 Task: Find connections with filter location Montceau-les-Mines with filter topic #happywith filter profile language Potuguese with filter current company Better Careers with filter school BANGALORE jobs and careers with filter industry Wholesale Metals and Minerals with filter service category Product Marketing with filter keywords title Taper
Action: Mouse moved to (597, 97)
Screenshot: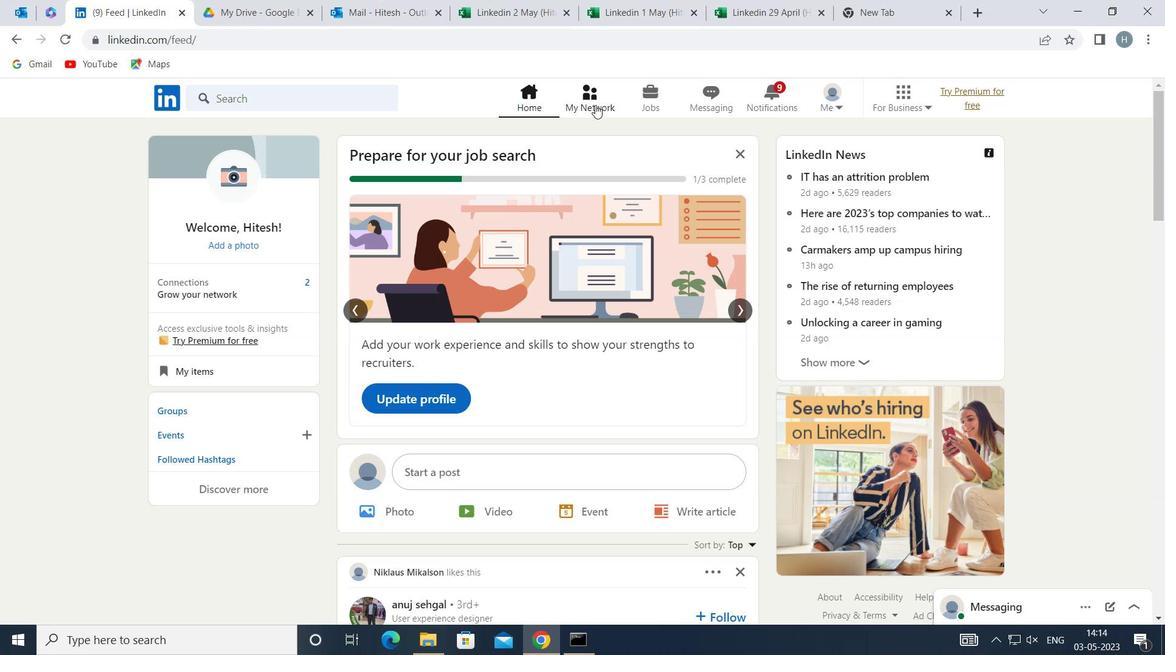 
Action: Mouse pressed left at (597, 97)
Screenshot: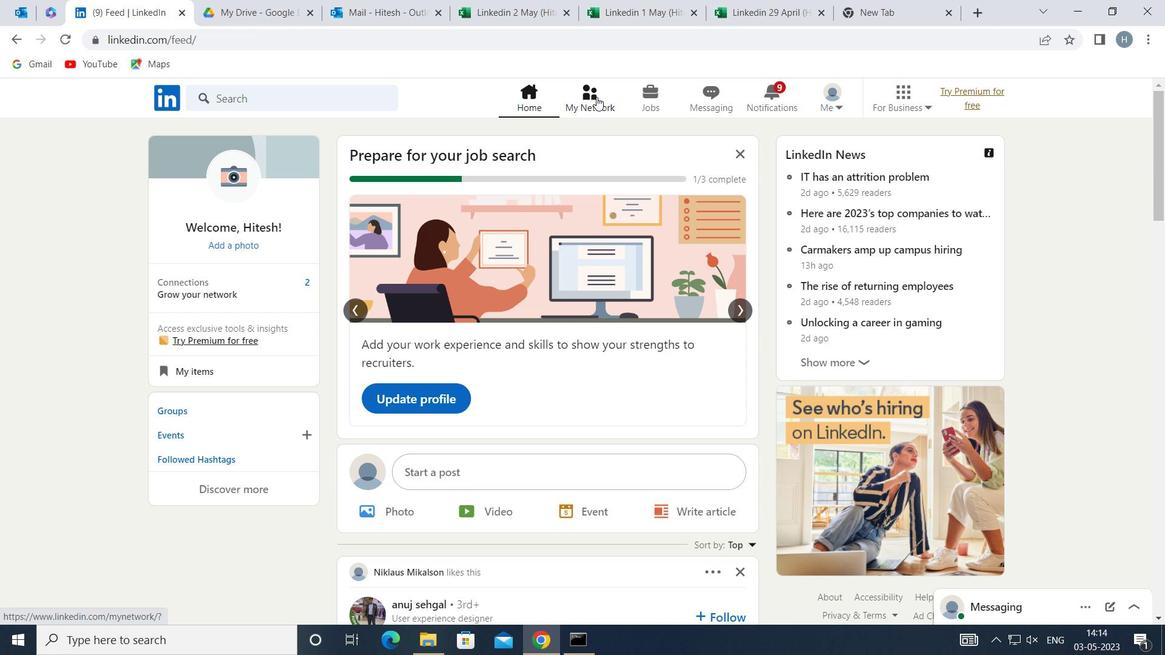 
Action: Mouse moved to (352, 173)
Screenshot: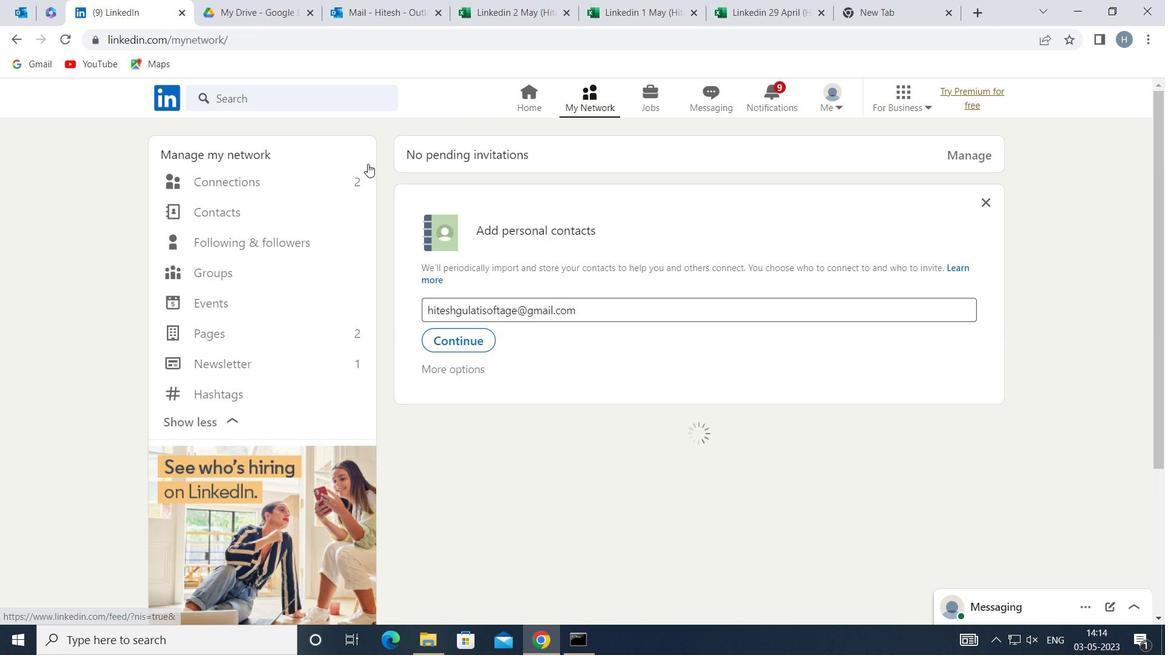 
Action: Mouse pressed left at (352, 173)
Screenshot: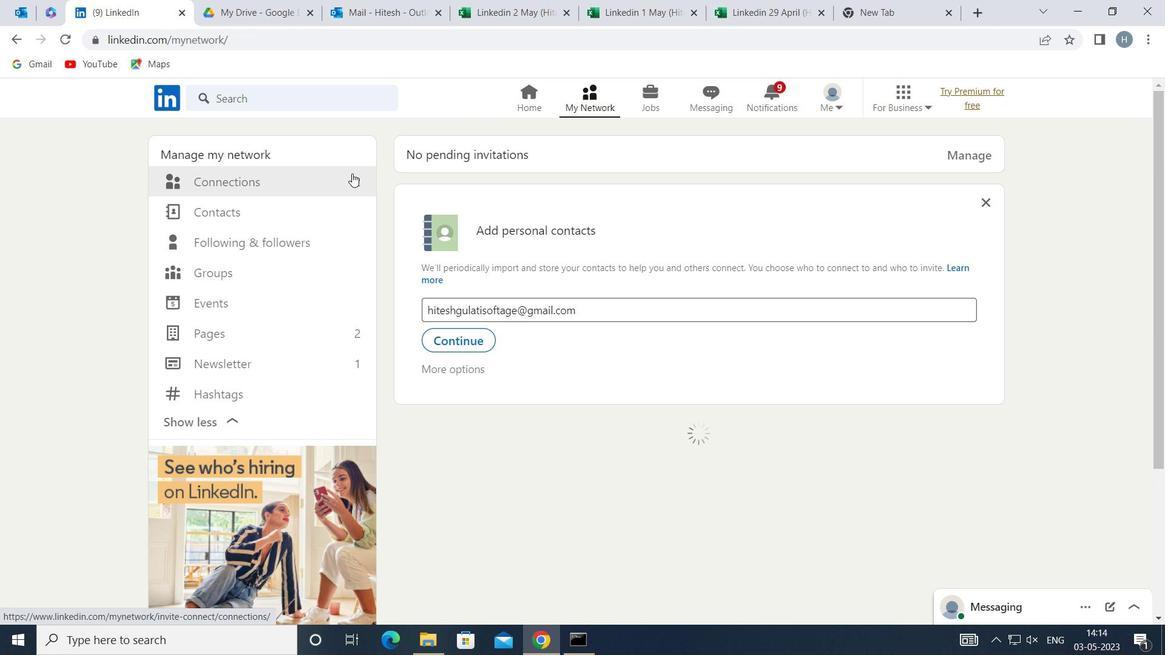 
Action: Mouse moved to (684, 180)
Screenshot: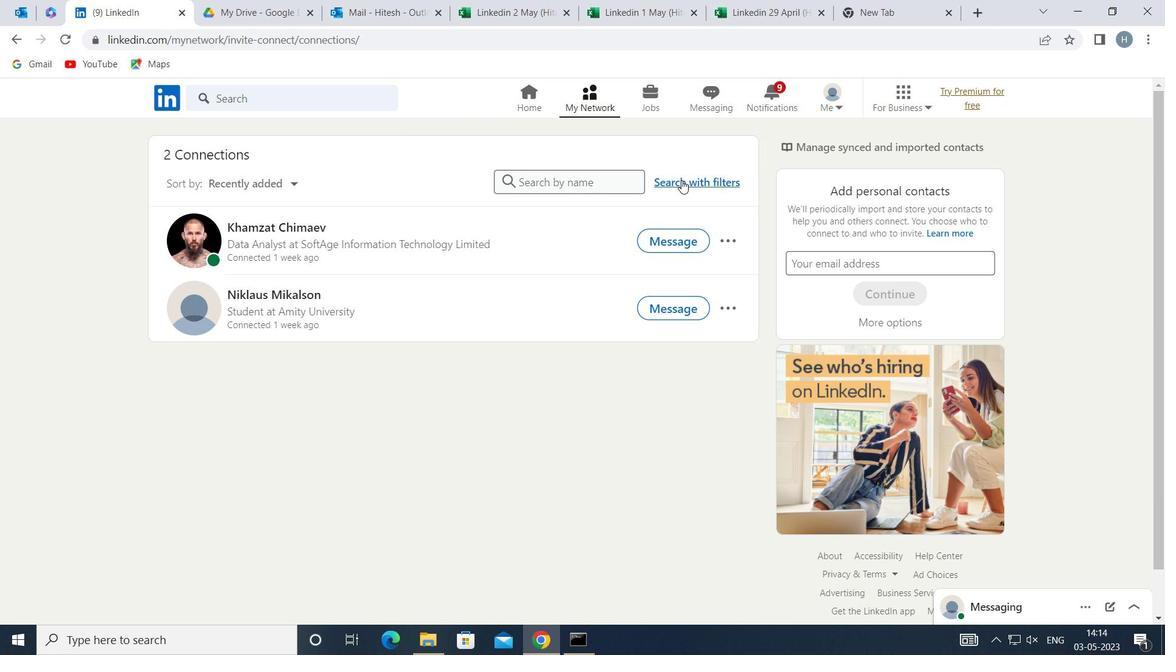 
Action: Mouse pressed left at (684, 180)
Screenshot: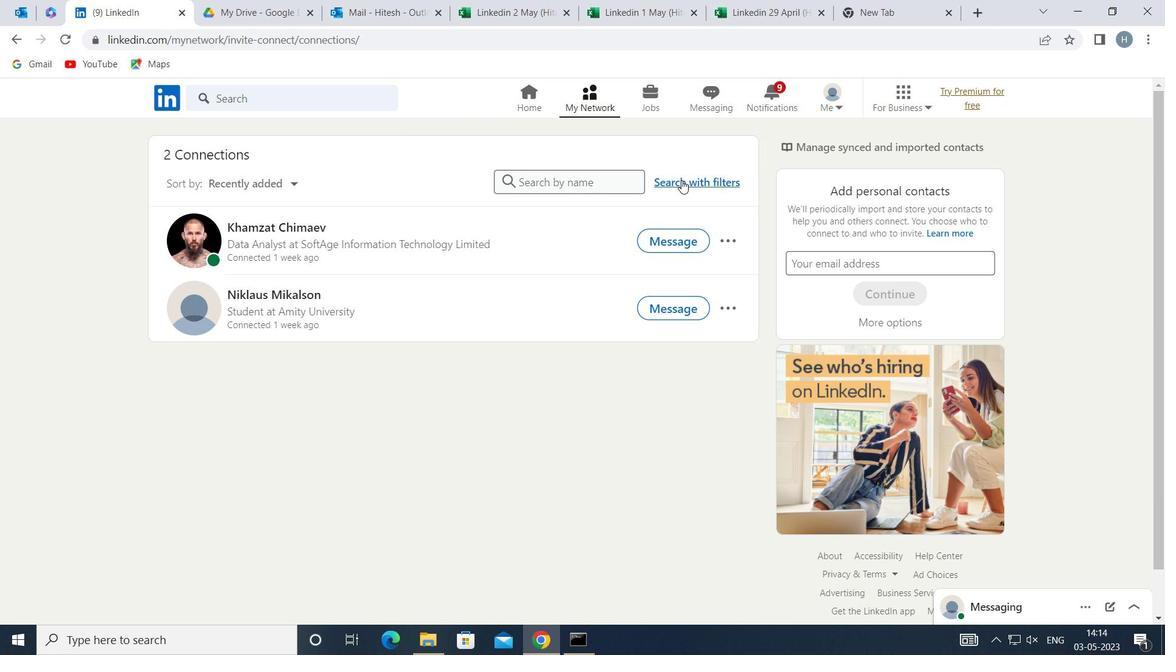 
Action: Mouse moved to (649, 142)
Screenshot: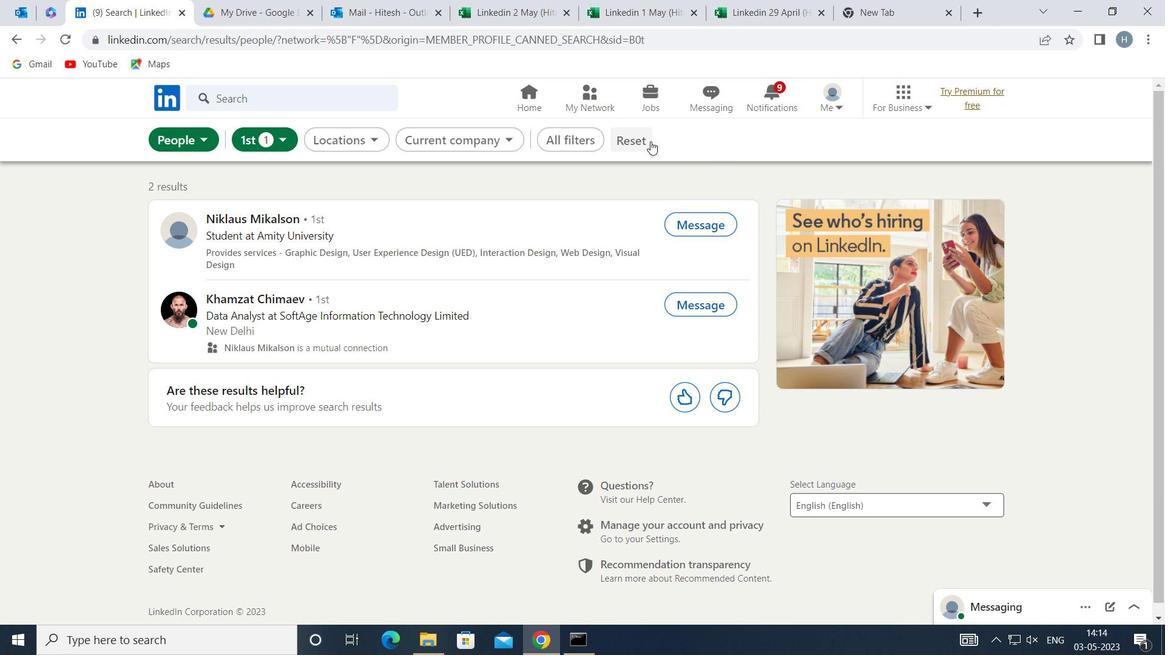 
Action: Mouse pressed left at (649, 142)
Screenshot: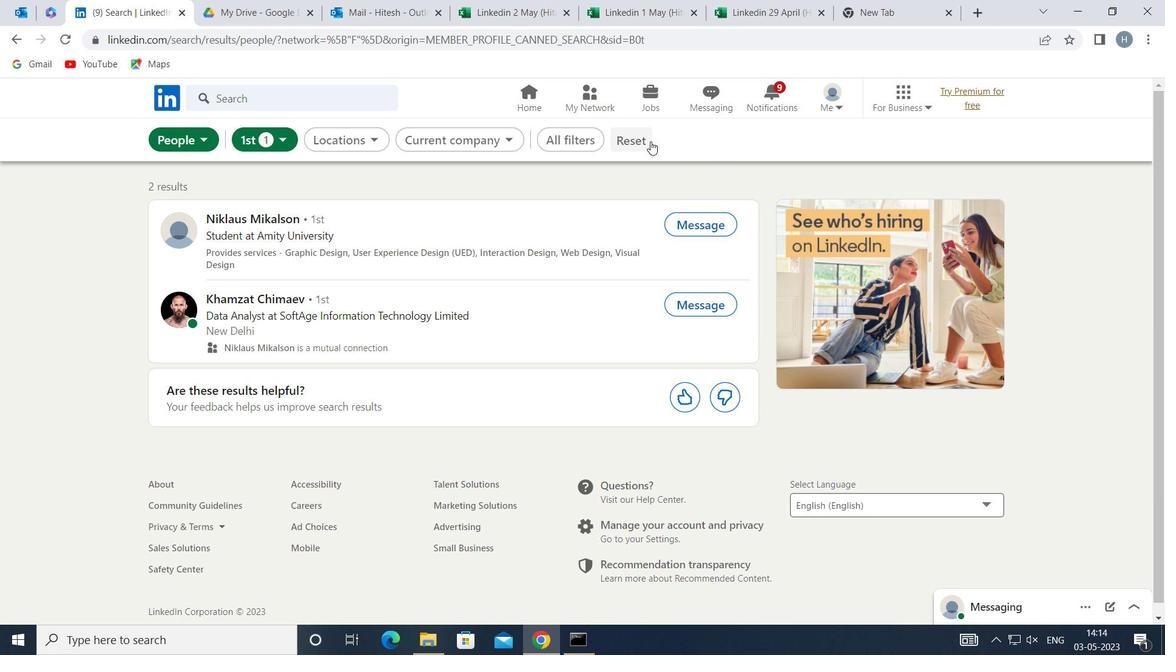 
Action: Mouse moved to (626, 136)
Screenshot: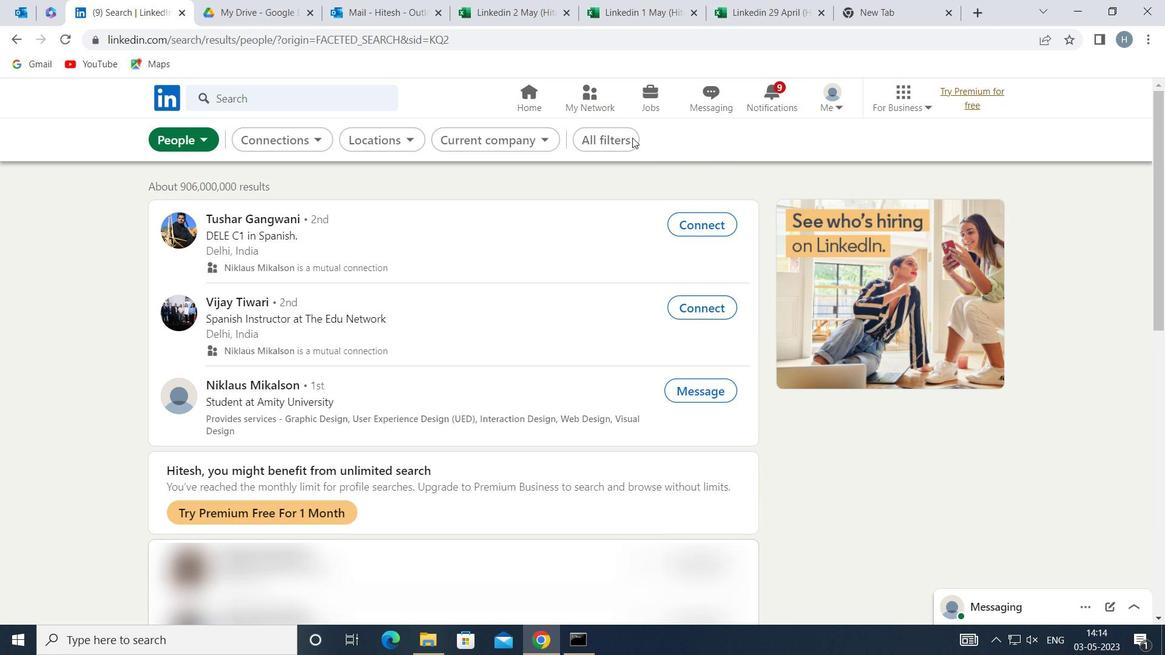 
Action: Mouse pressed left at (626, 136)
Screenshot: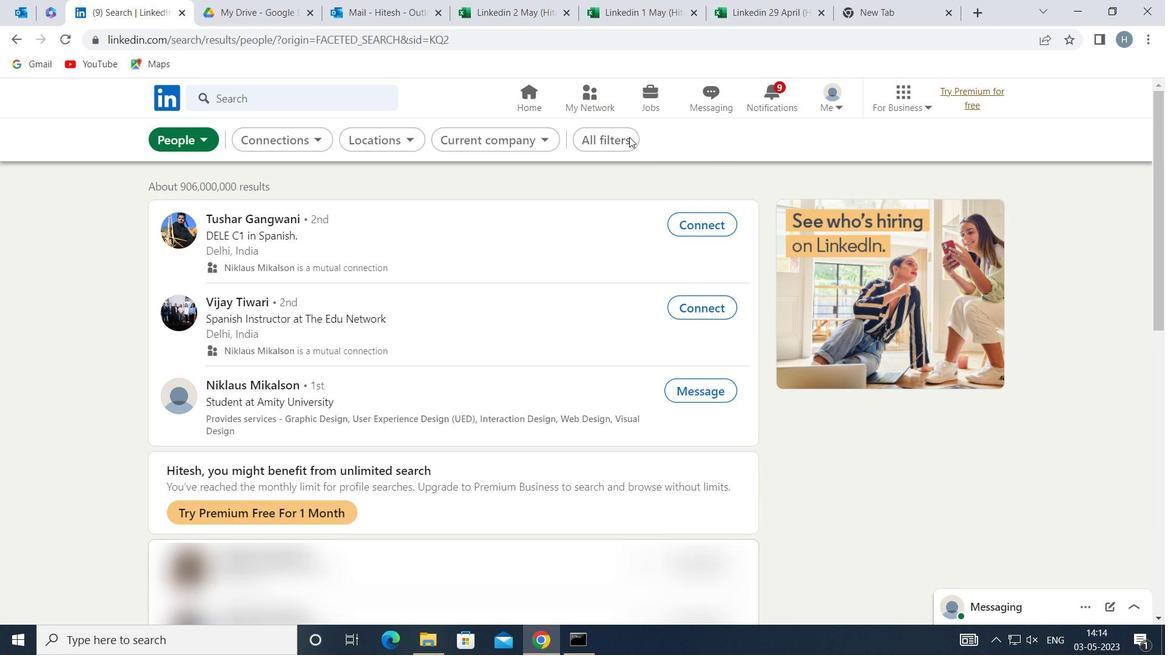 
Action: Mouse moved to (817, 284)
Screenshot: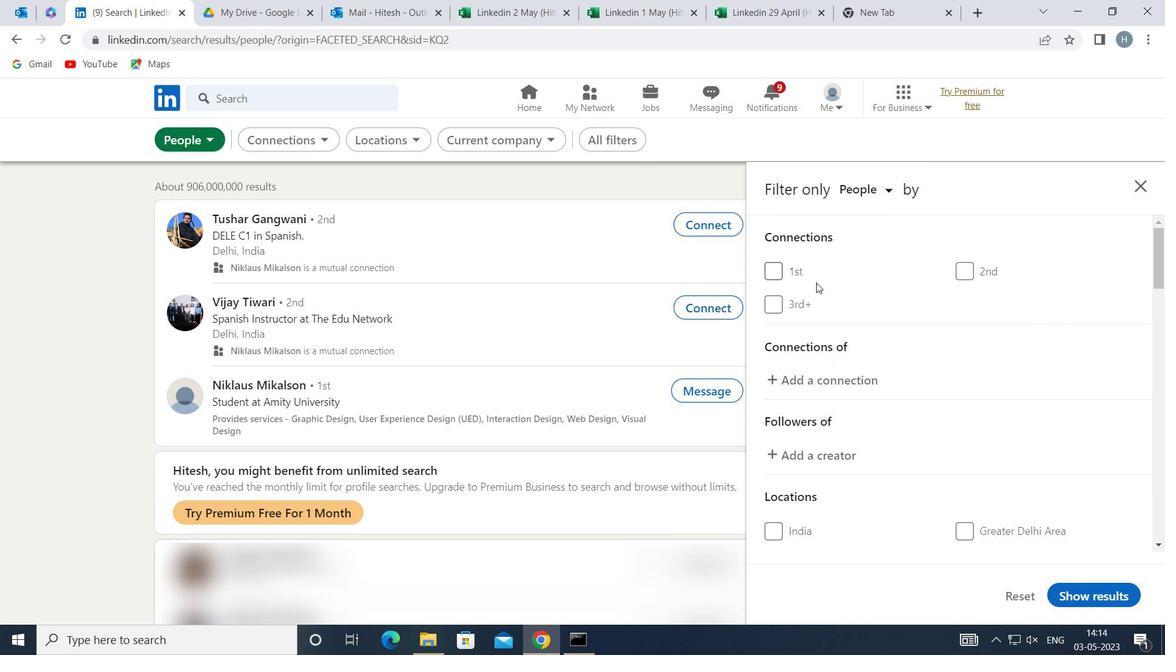 
Action: Mouse scrolled (817, 283) with delta (0, 0)
Screenshot: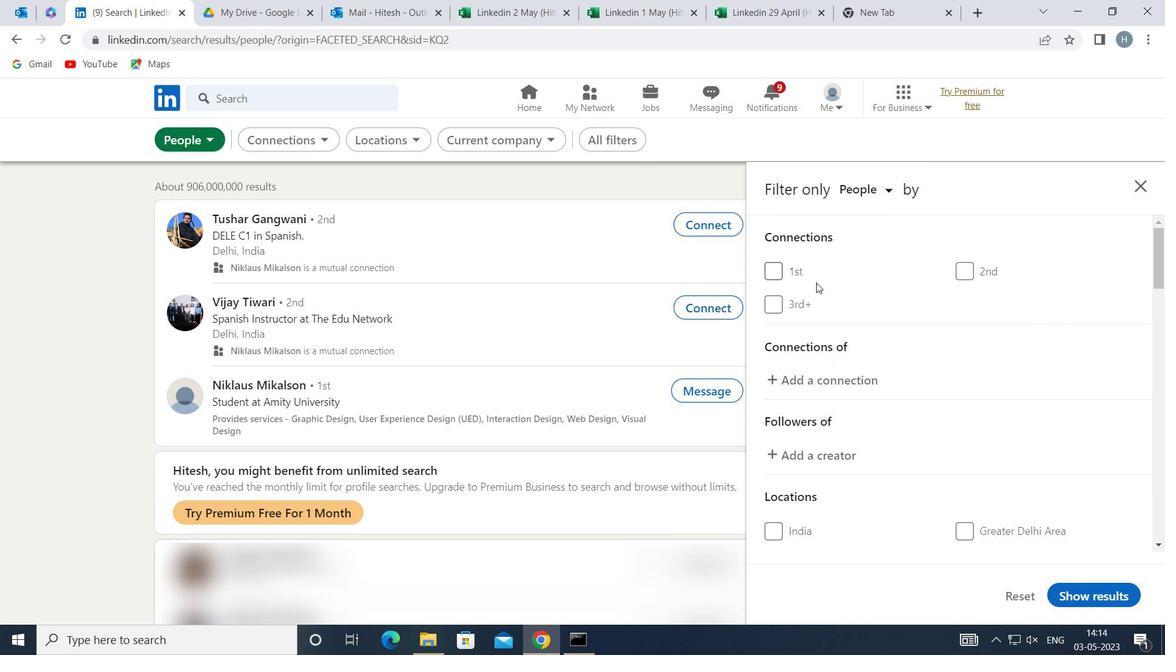 
Action: Mouse moved to (818, 287)
Screenshot: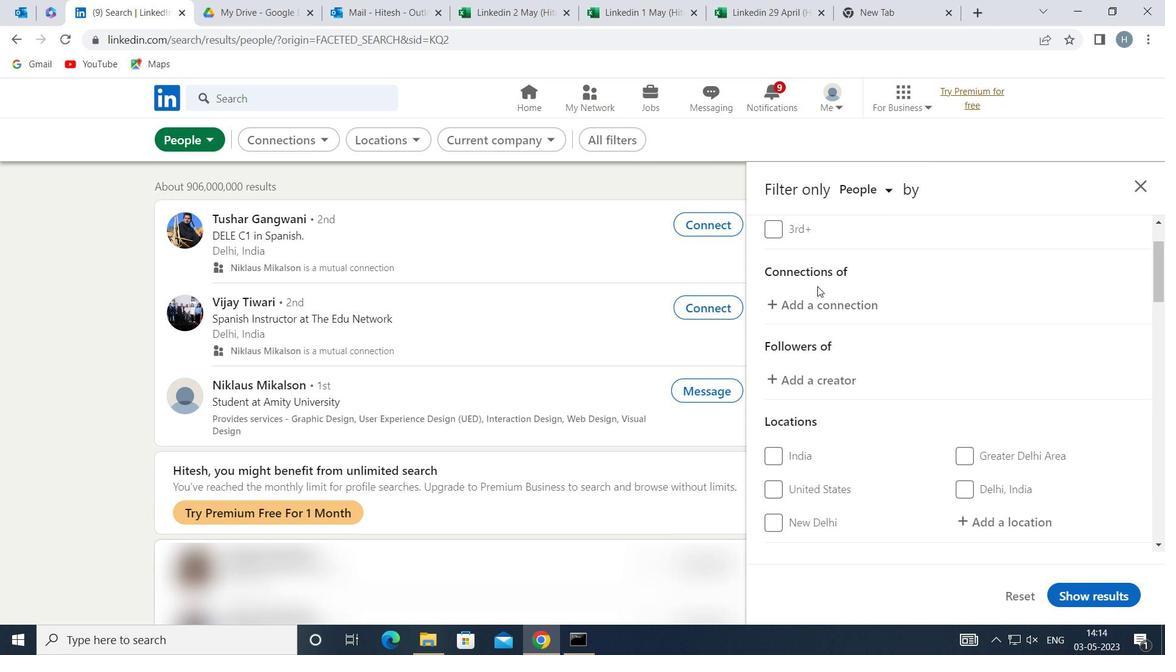 
Action: Mouse scrolled (818, 287) with delta (0, 0)
Screenshot: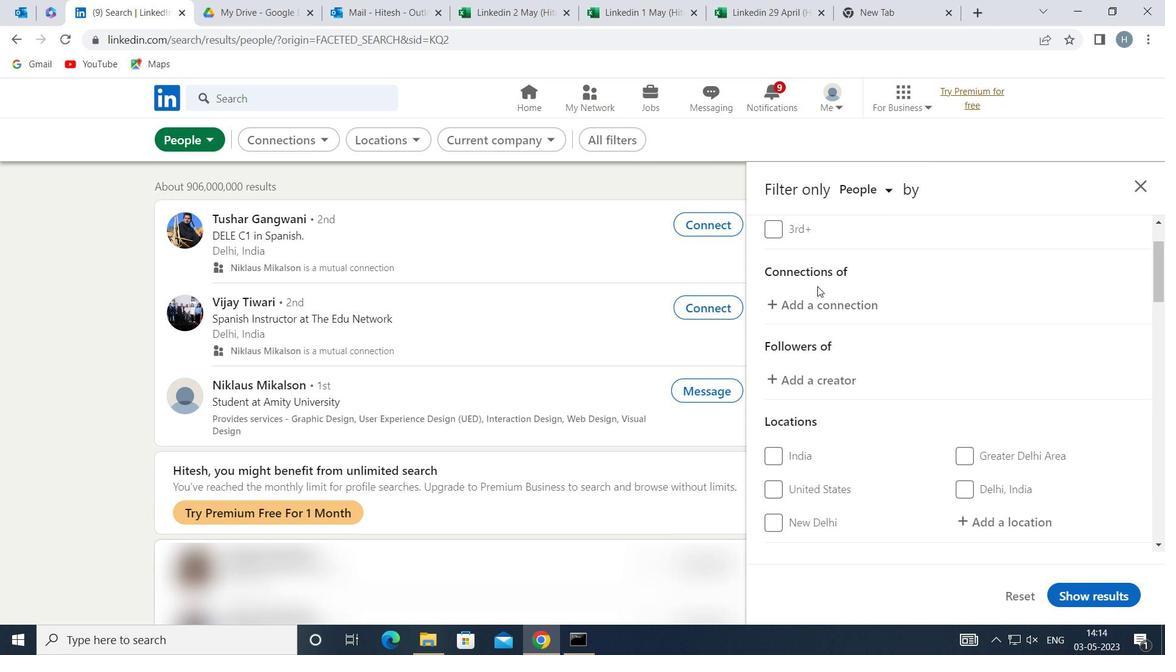 
Action: Mouse moved to (1002, 441)
Screenshot: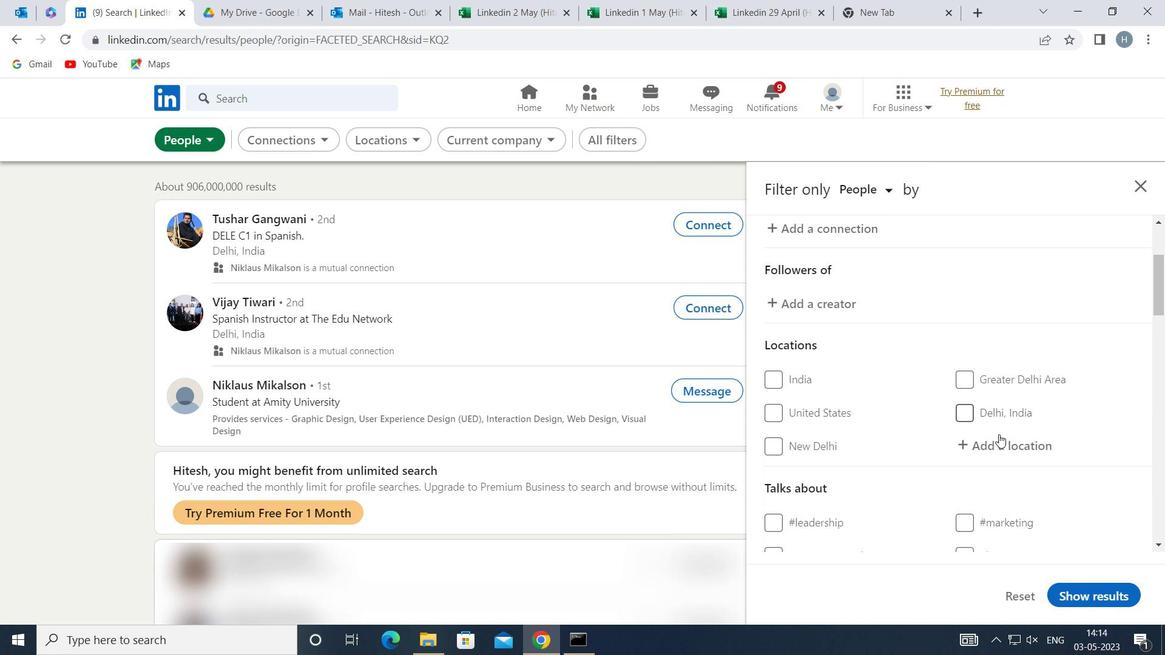 
Action: Mouse pressed left at (1002, 441)
Screenshot: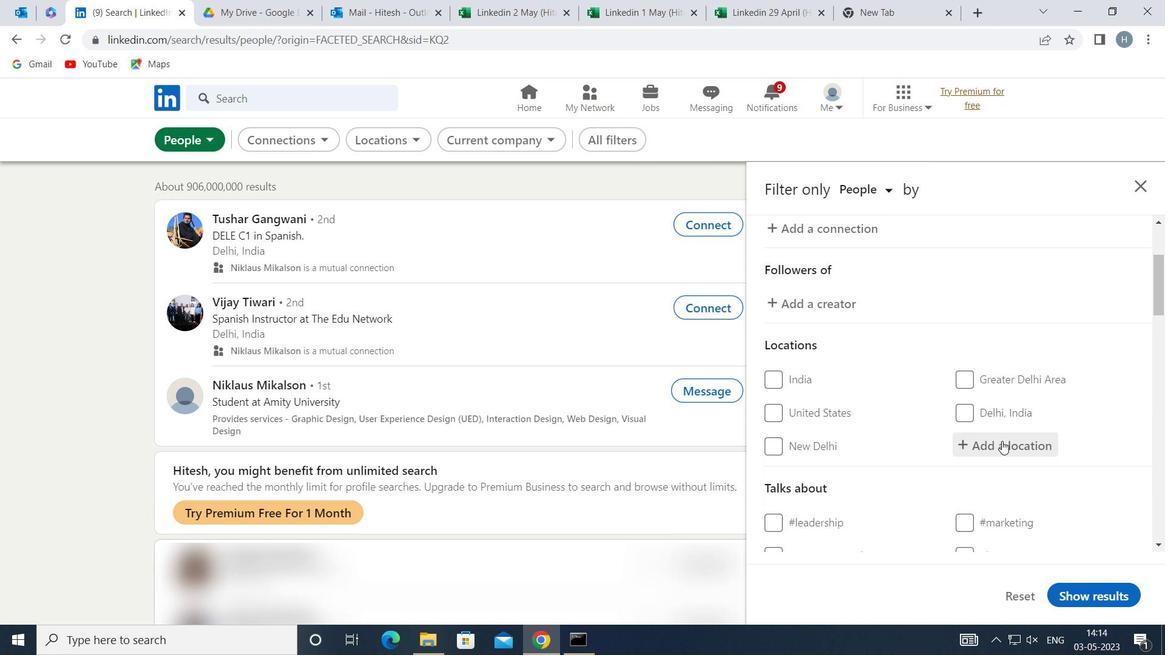 
Action: Mouse moved to (983, 429)
Screenshot: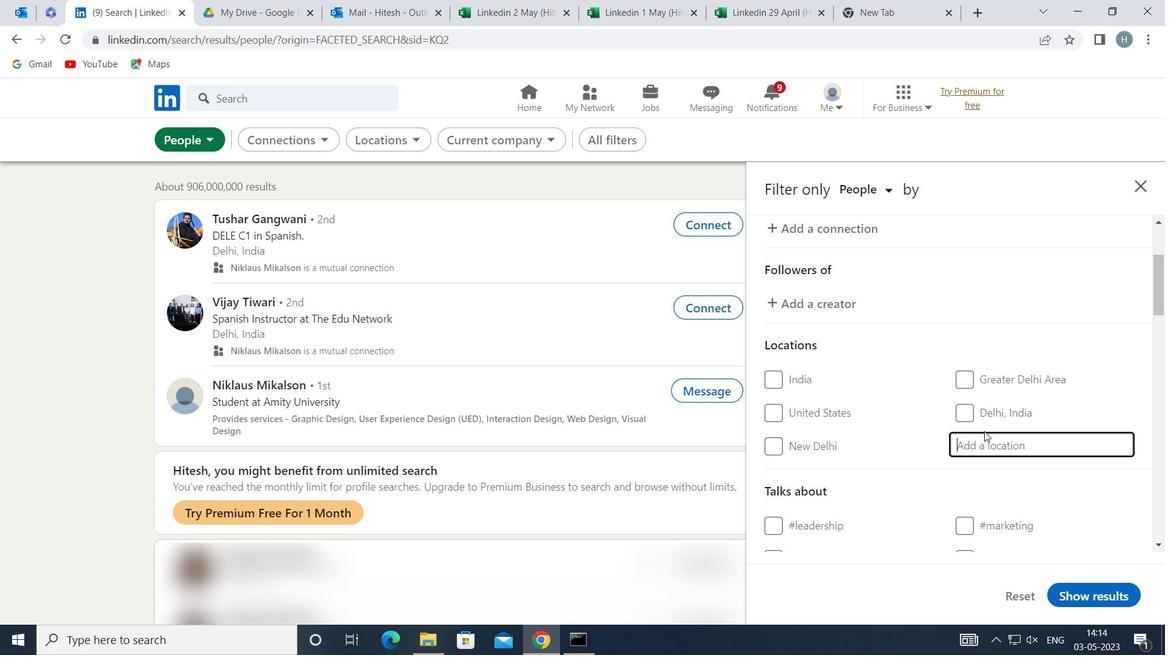 
Action: Key pressed <Key.shift>MONTIGNY
Screenshot: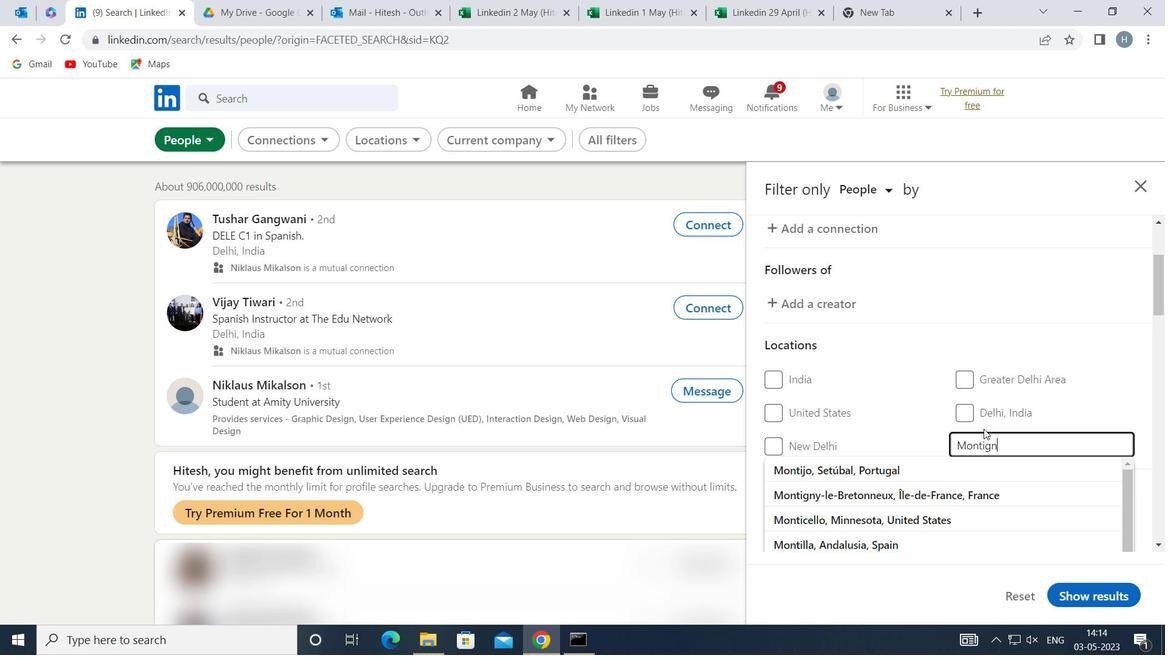 
Action: Mouse moved to (942, 486)
Screenshot: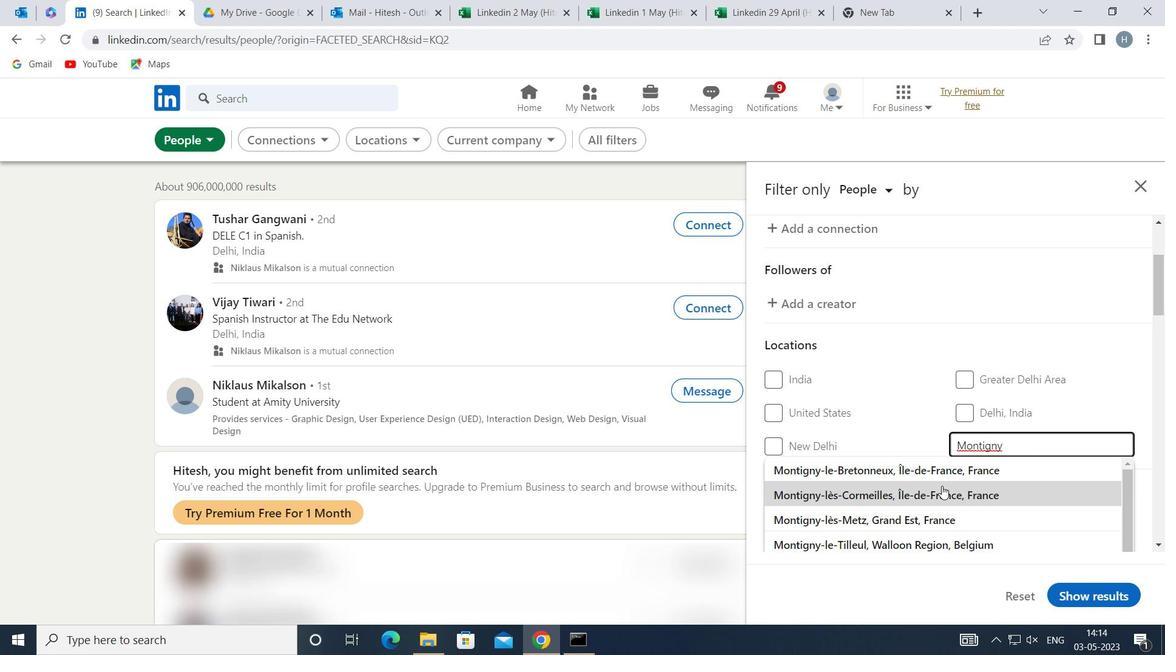 
Action: Mouse pressed left at (942, 486)
Screenshot: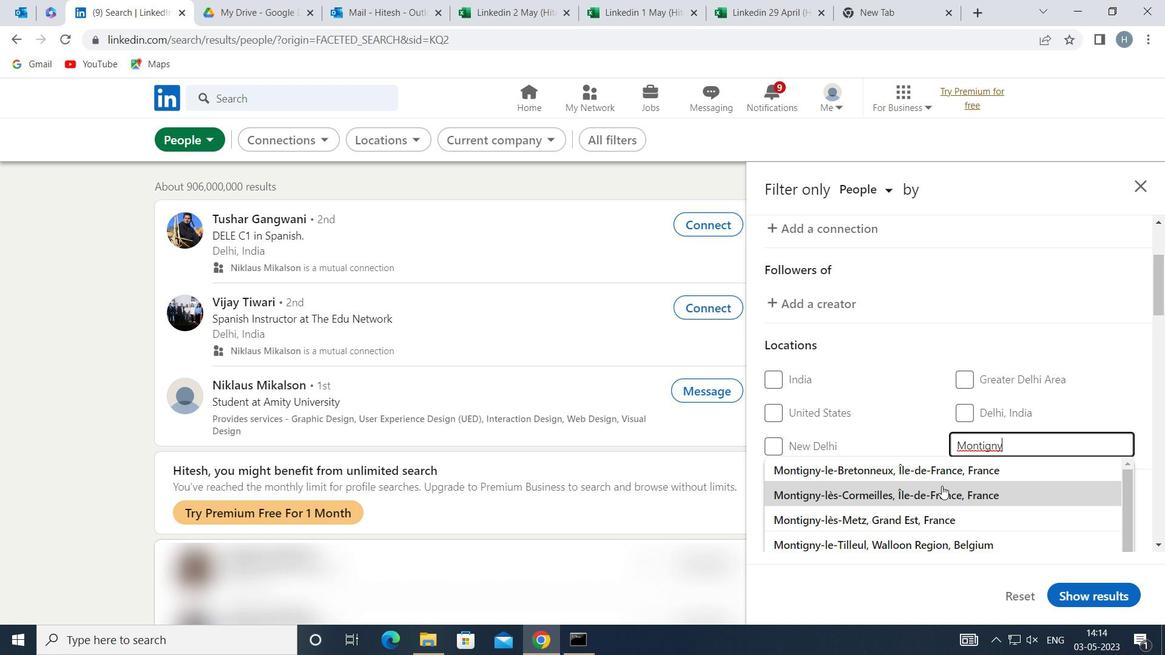 
Action: Mouse moved to (934, 420)
Screenshot: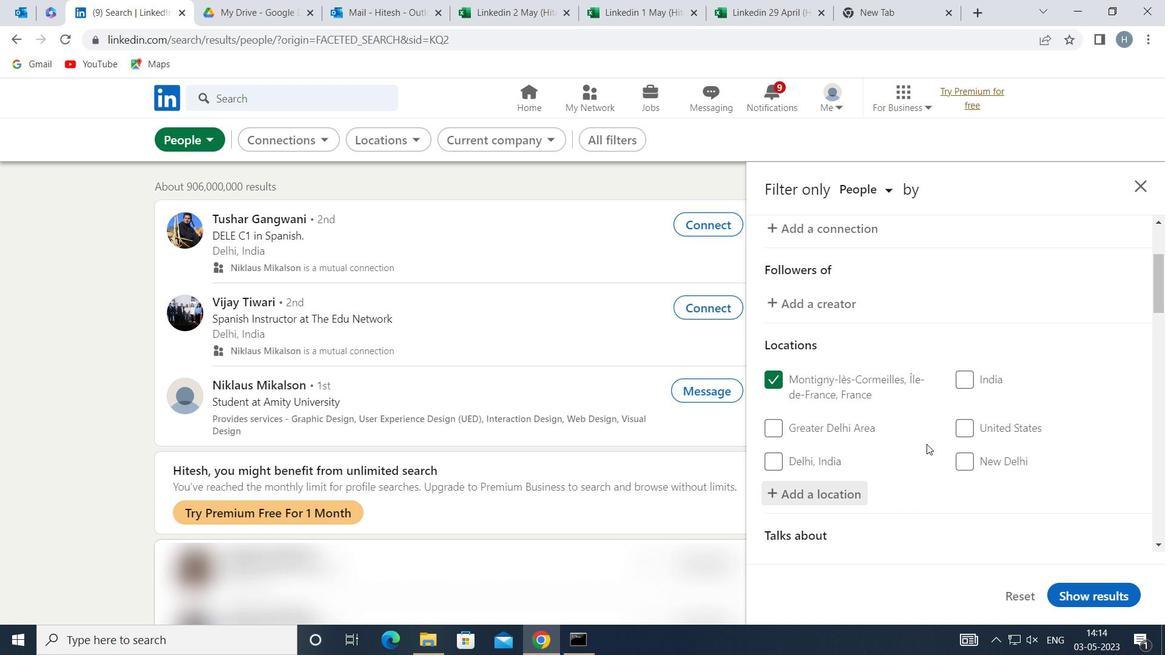 
Action: Mouse scrolled (934, 419) with delta (0, 0)
Screenshot: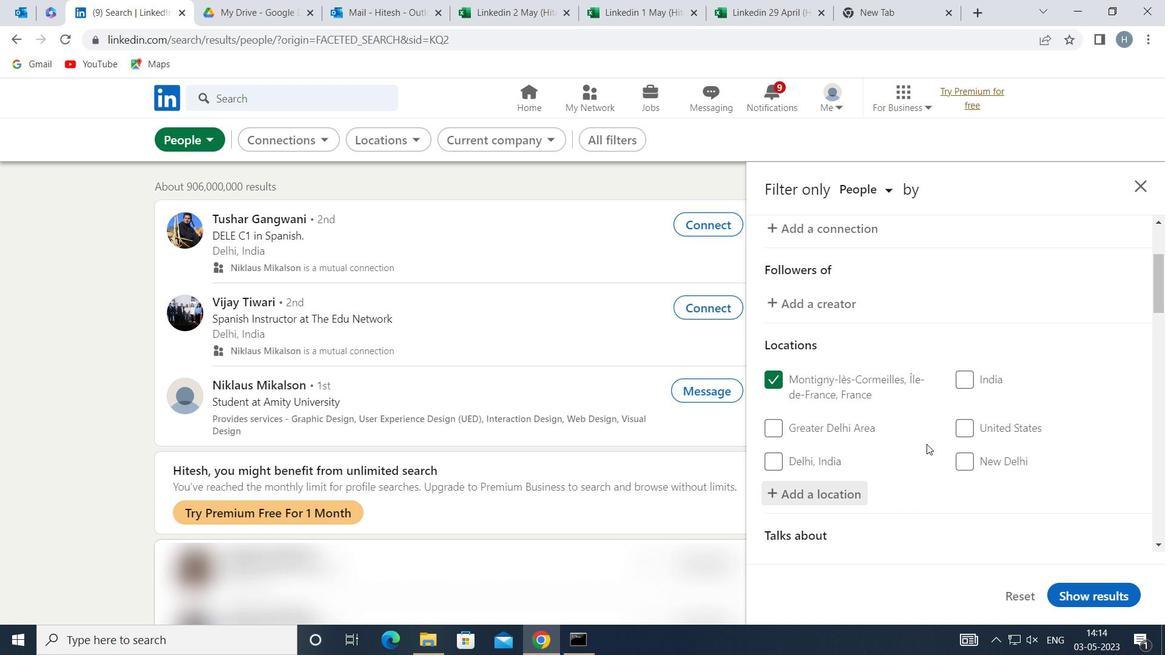 
Action: Mouse moved to (935, 420)
Screenshot: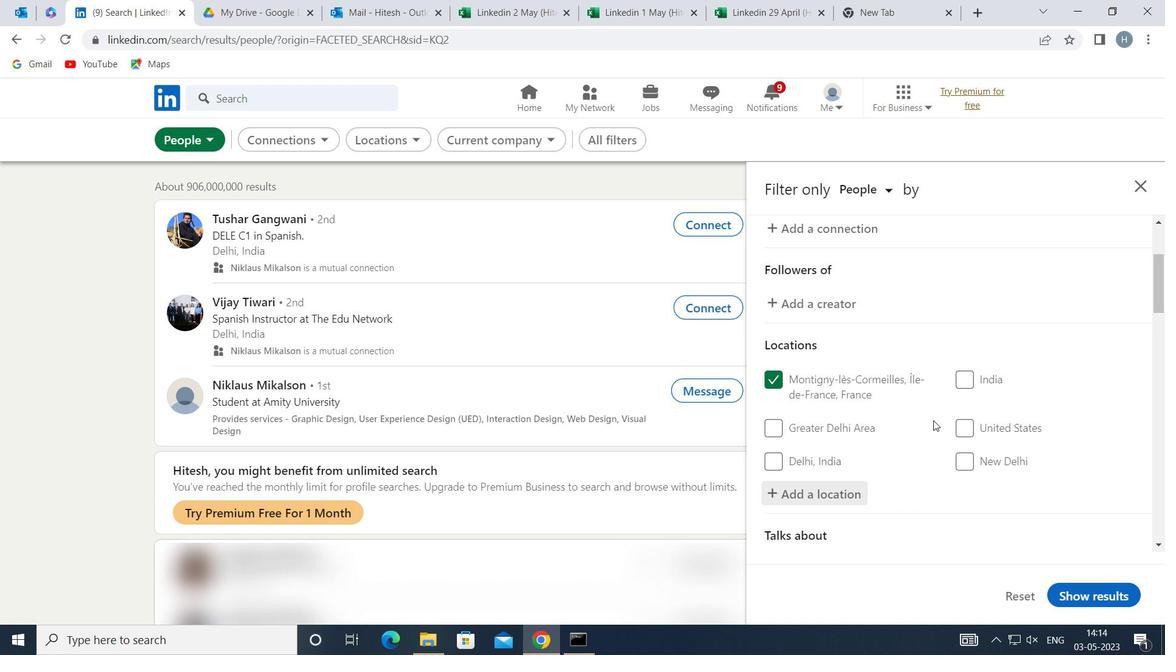 
Action: Mouse scrolled (935, 419) with delta (0, 0)
Screenshot: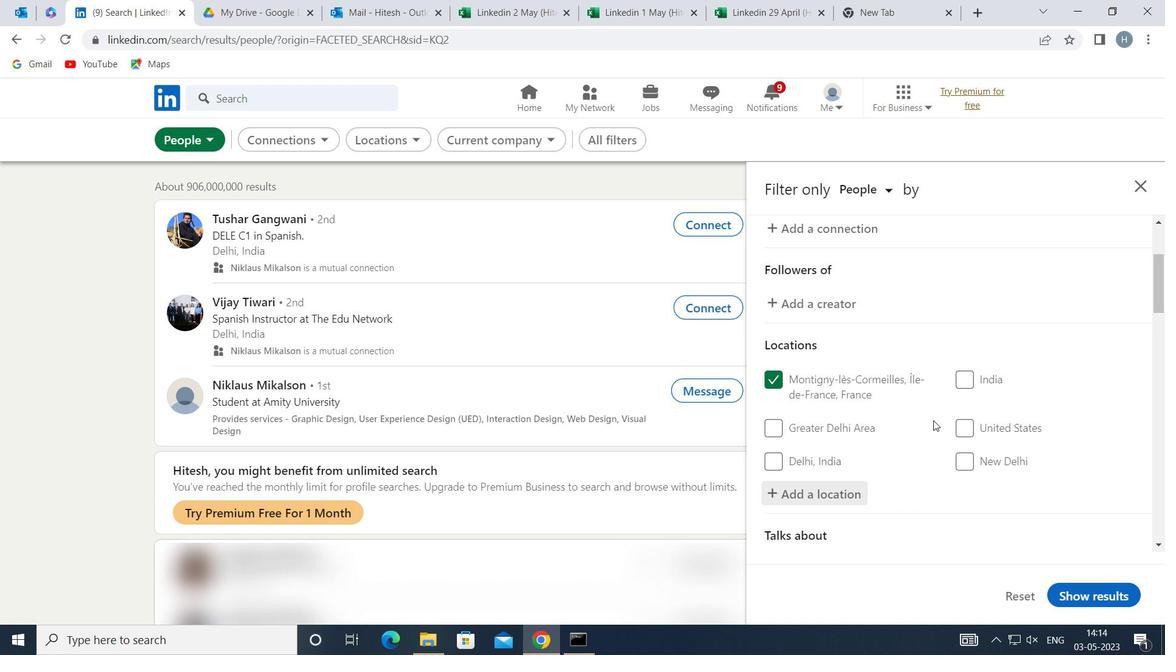 
Action: Mouse moved to (937, 420)
Screenshot: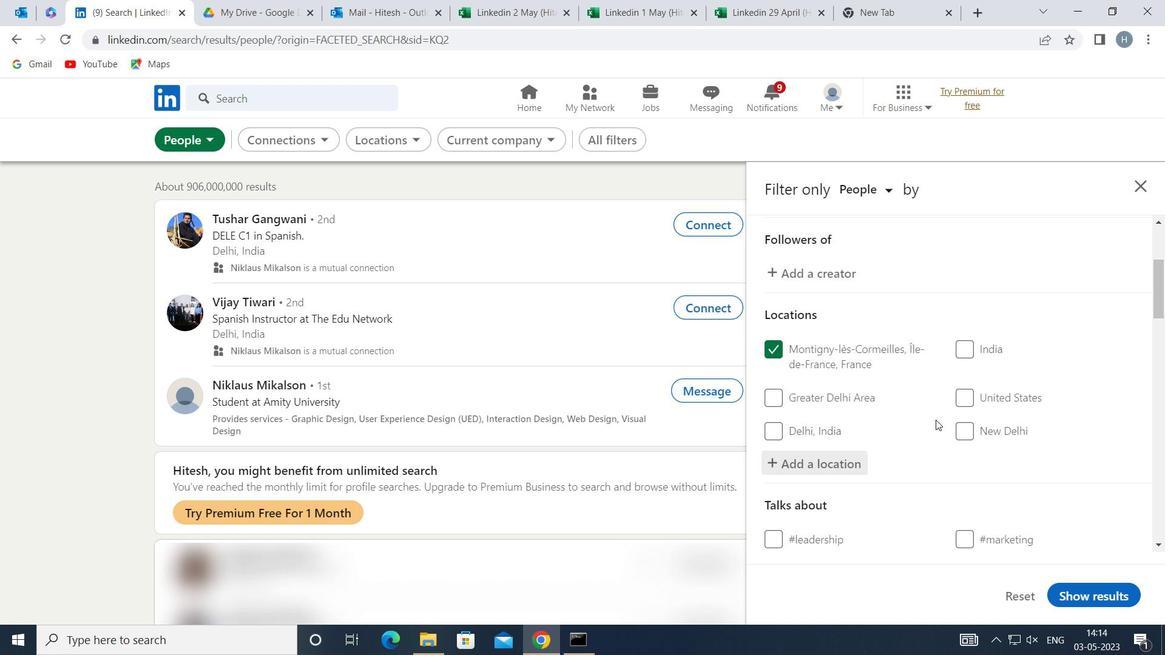 
Action: Mouse scrolled (937, 419) with delta (0, 0)
Screenshot: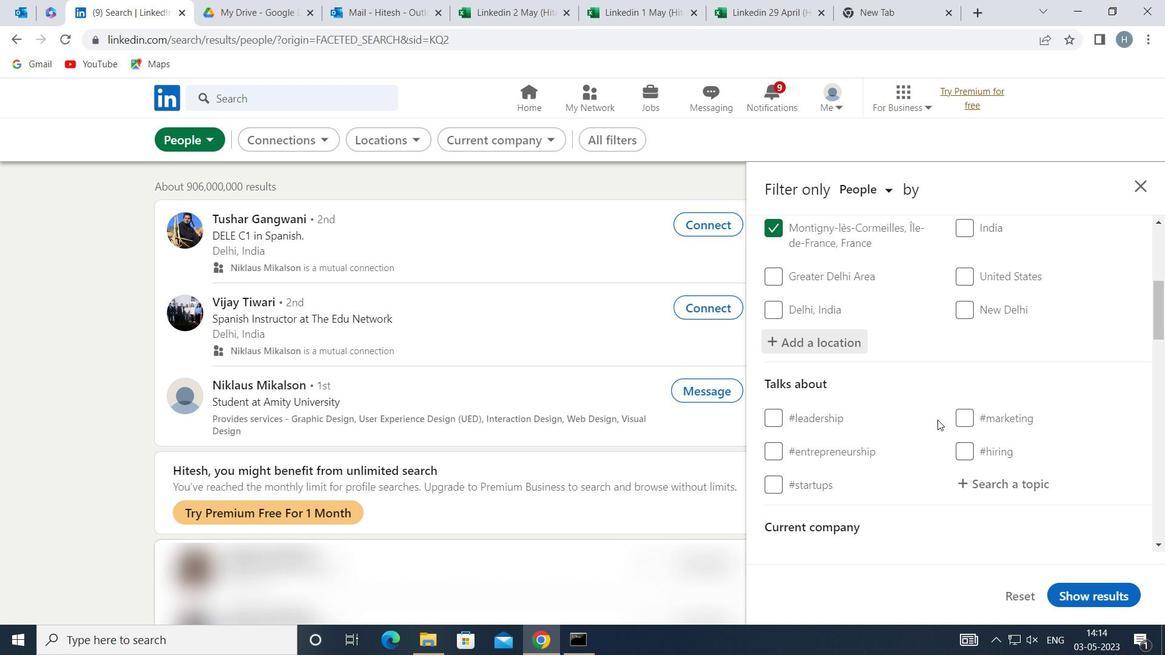 
Action: Mouse moved to (997, 402)
Screenshot: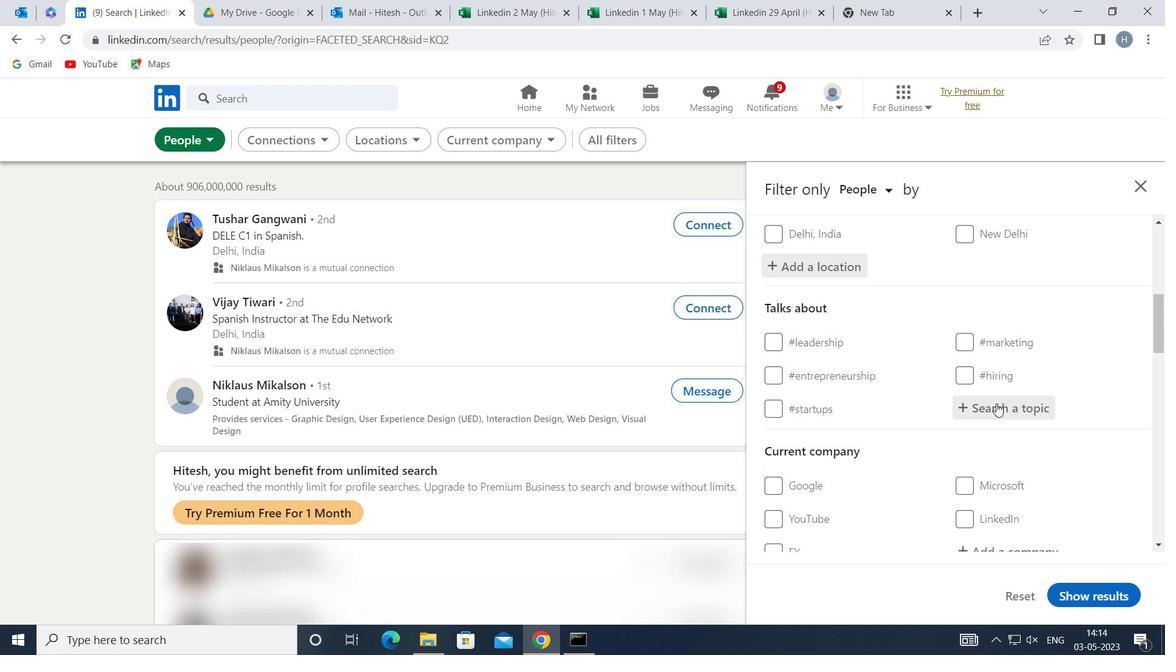 
Action: Mouse pressed left at (997, 402)
Screenshot: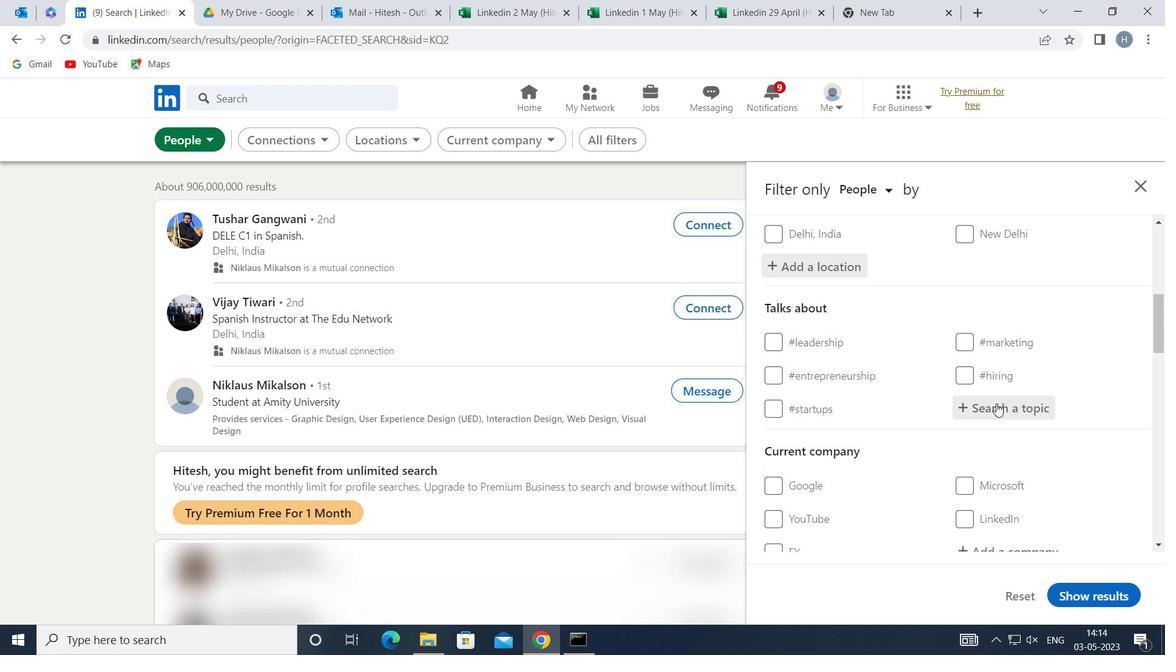 
Action: Mouse moved to (998, 401)
Screenshot: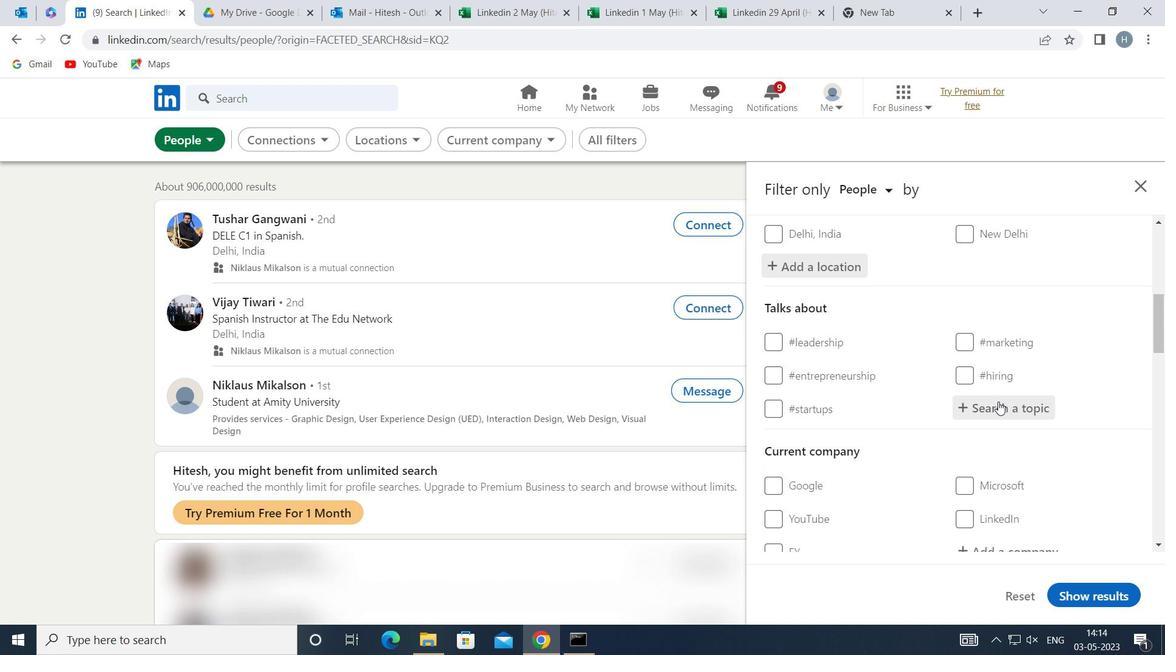 
Action: Key pressed MENTOR
Screenshot: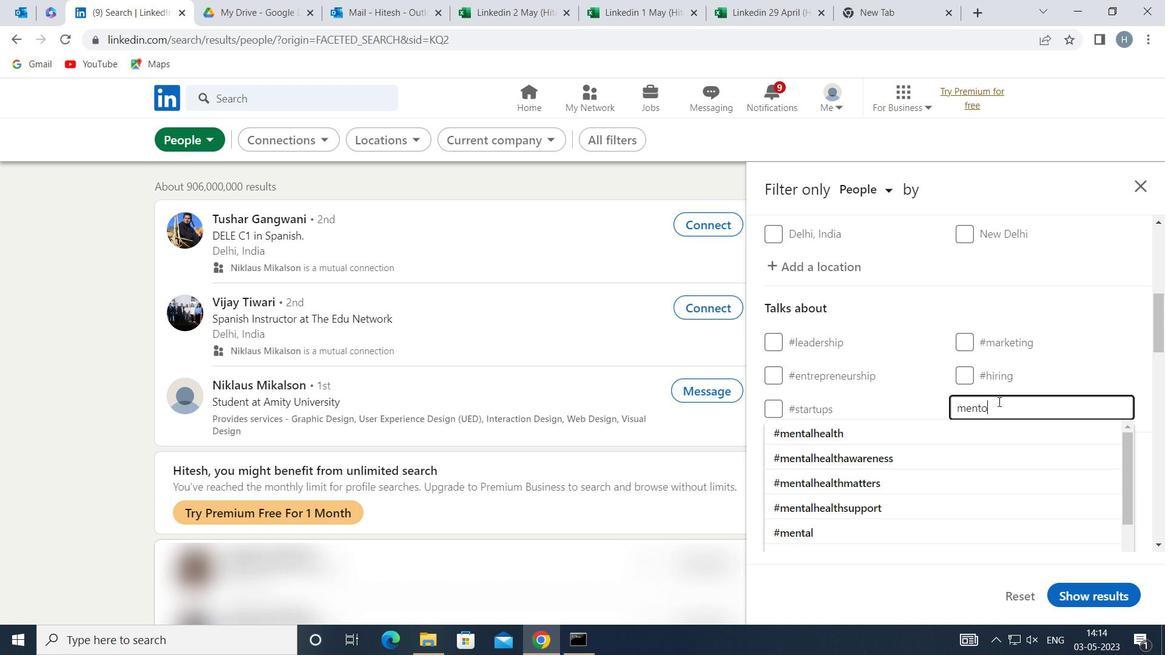 
Action: Mouse moved to (880, 480)
Screenshot: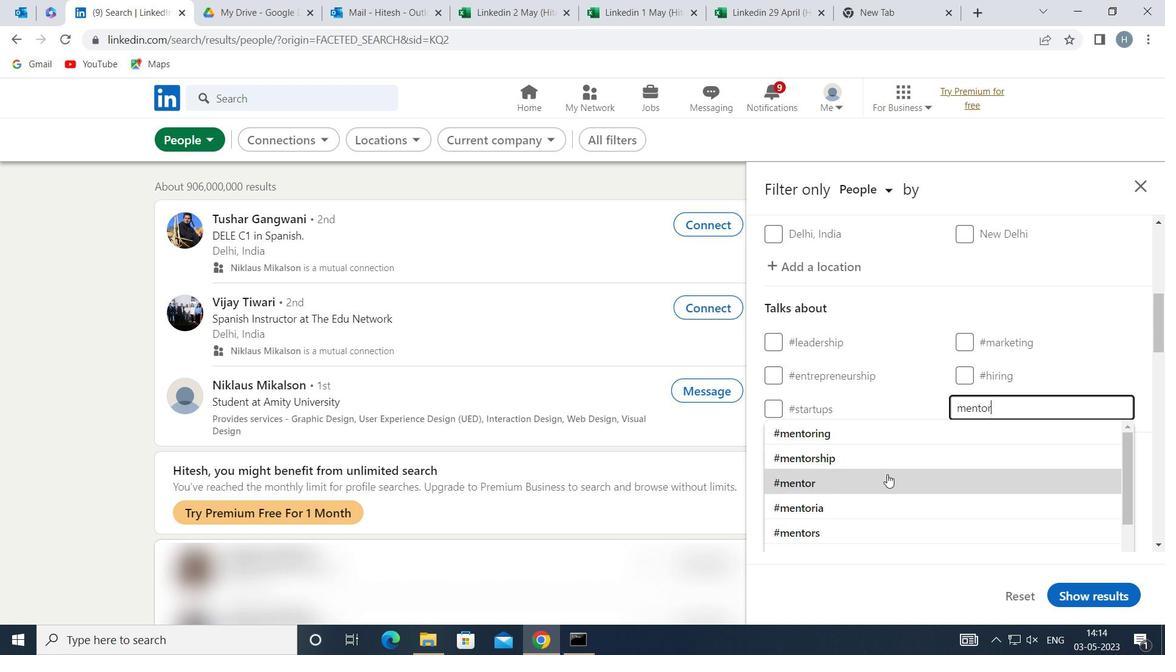 
Action: Mouse pressed left at (880, 480)
Screenshot: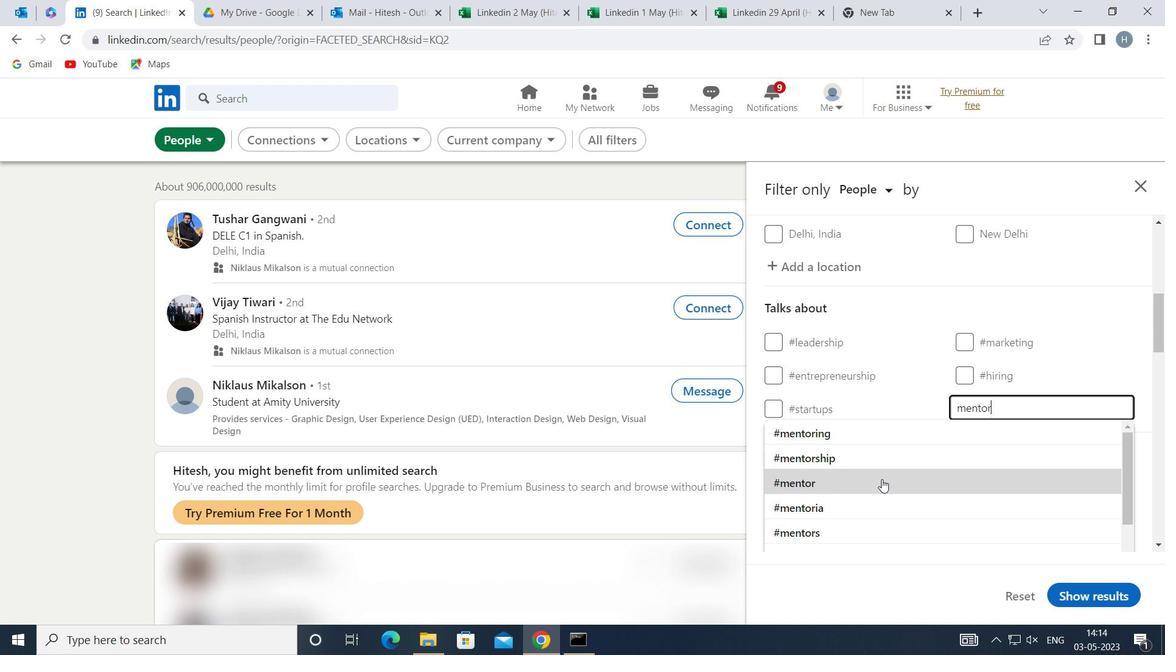 
Action: Mouse moved to (894, 440)
Screenshot: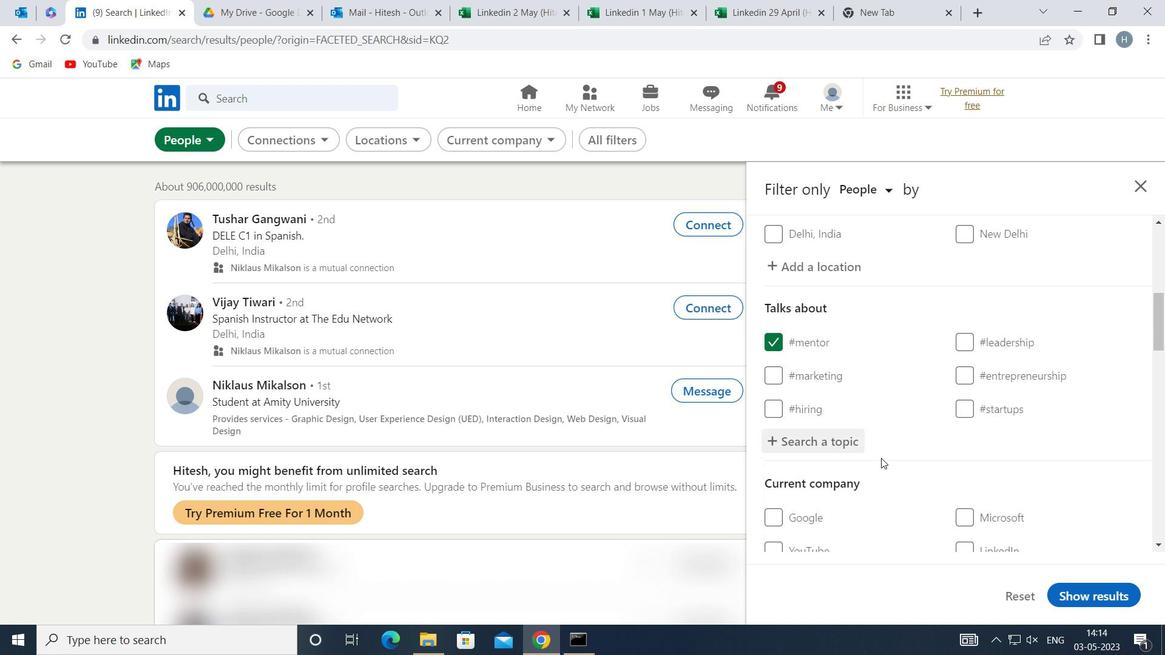 
Action: Mouse scrolled (894, 440) with delta (0, 0)
Screenshot: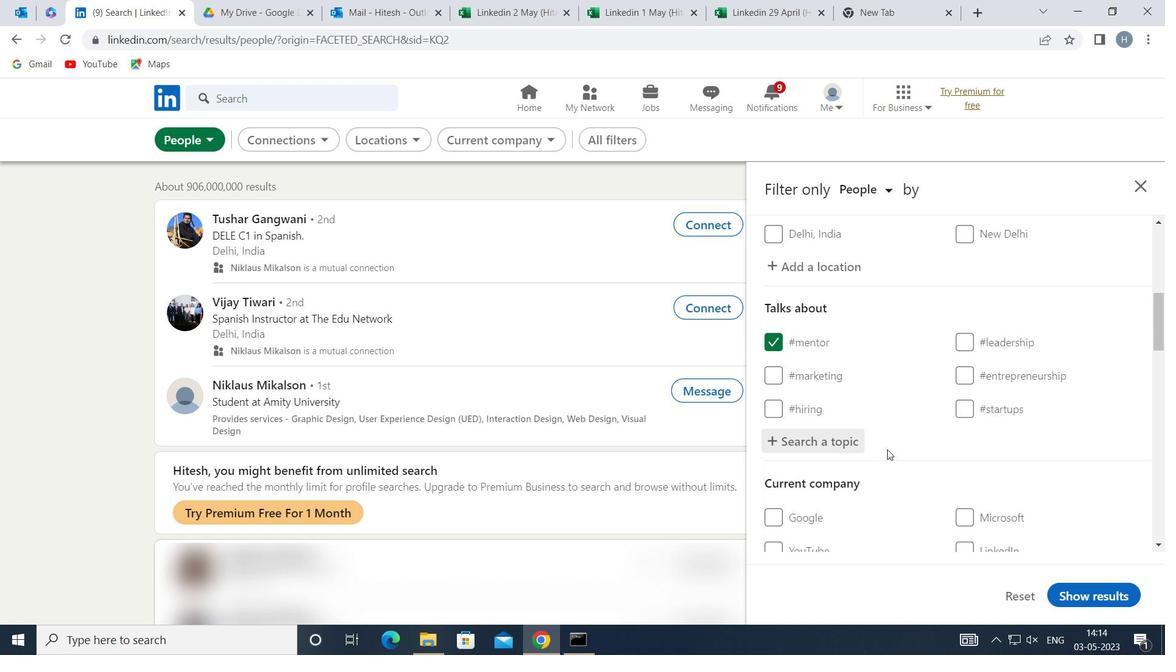 
Action: Mouse scrolled (894, 440) with delta (0, 0)
Screenshot: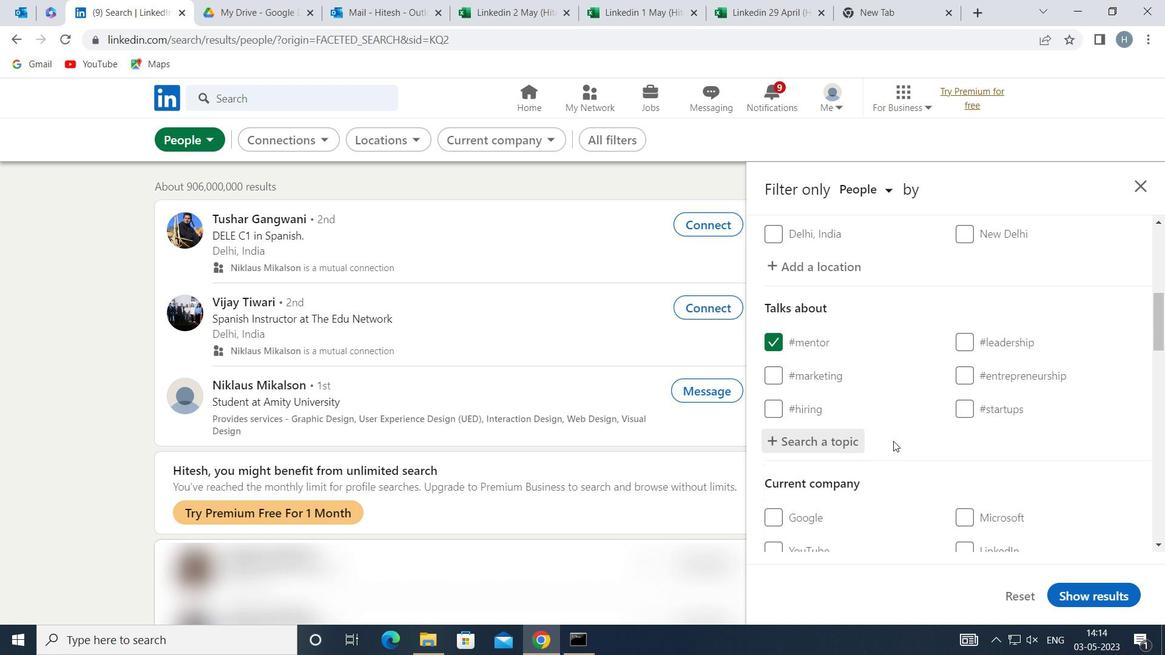 
Action: Mouse moved to (895, 430)
Screenshot: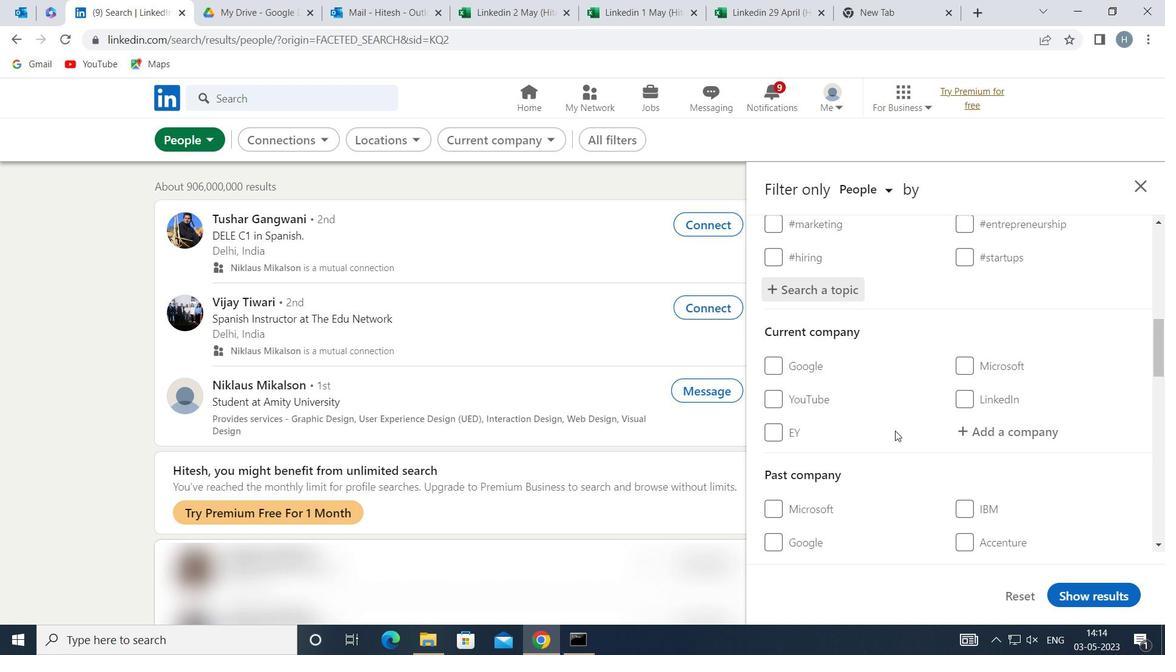 
Action: Mouse scrolled (895, 430) with delta (0, 0)
Screenshot: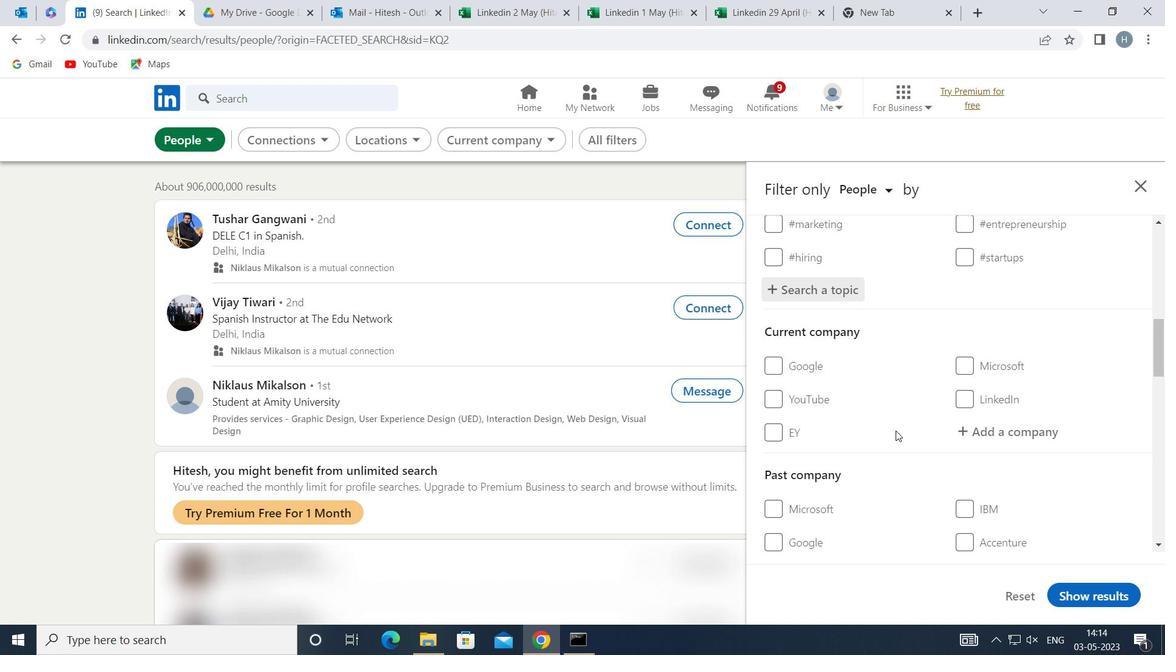 
Action: Mouse moved to (895, 430)
Screenshot: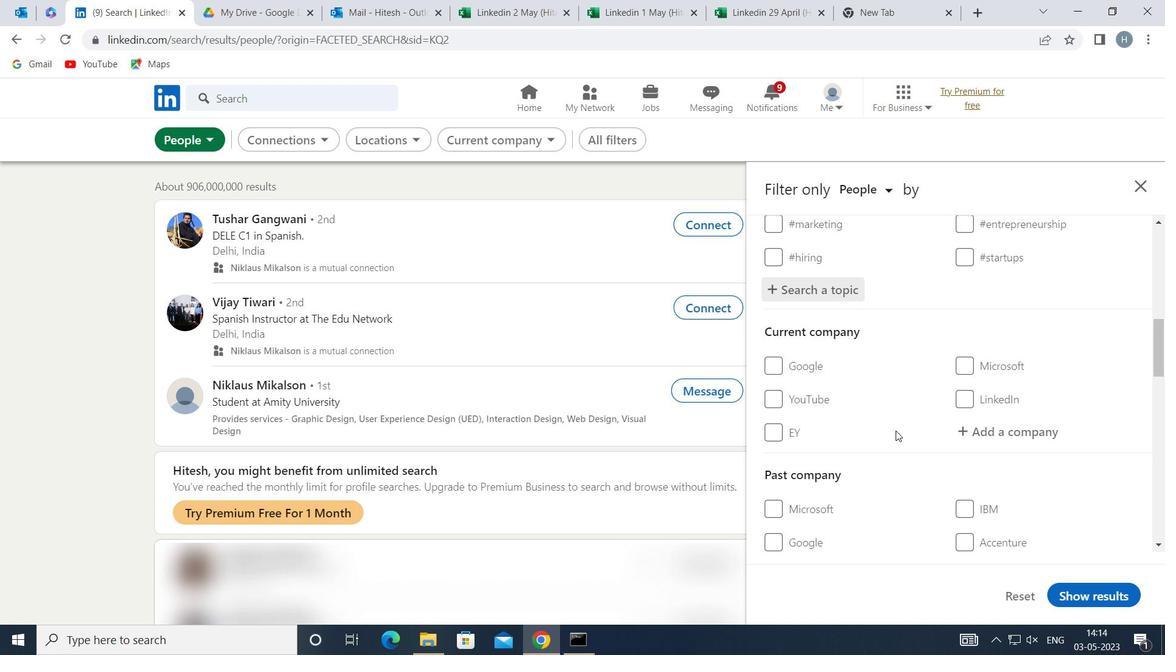 
Action: Mouse scrolled (895, 430) with delta (0, 0)
Screenshot: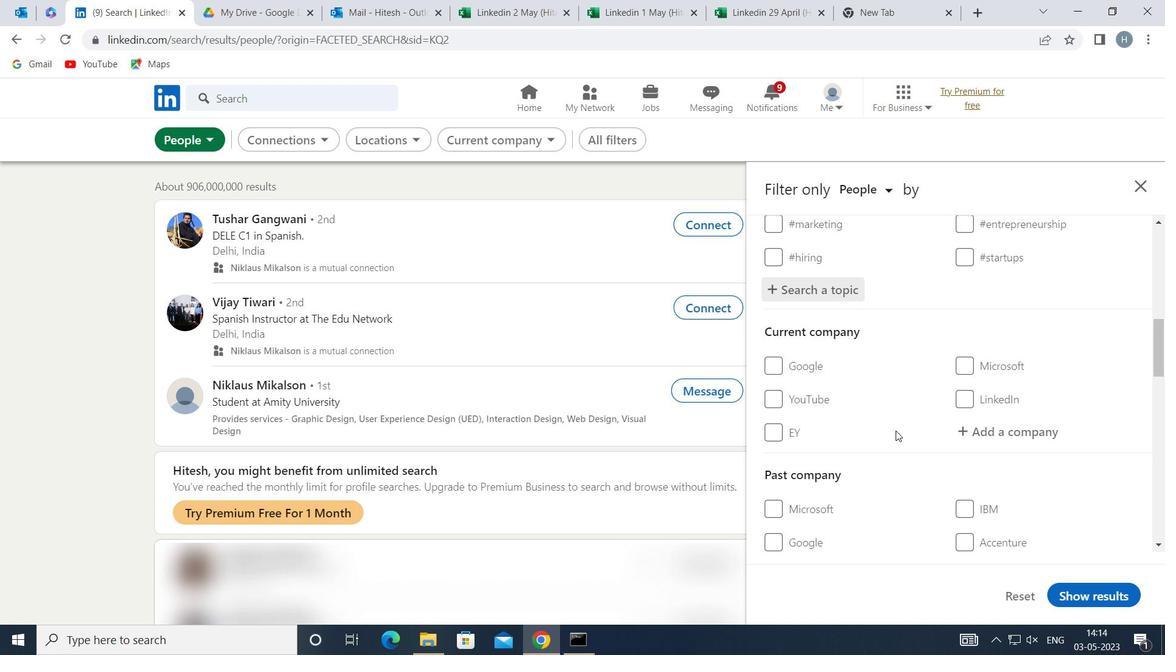 
Action: Mouse moved to (895, 432)
Screenshot: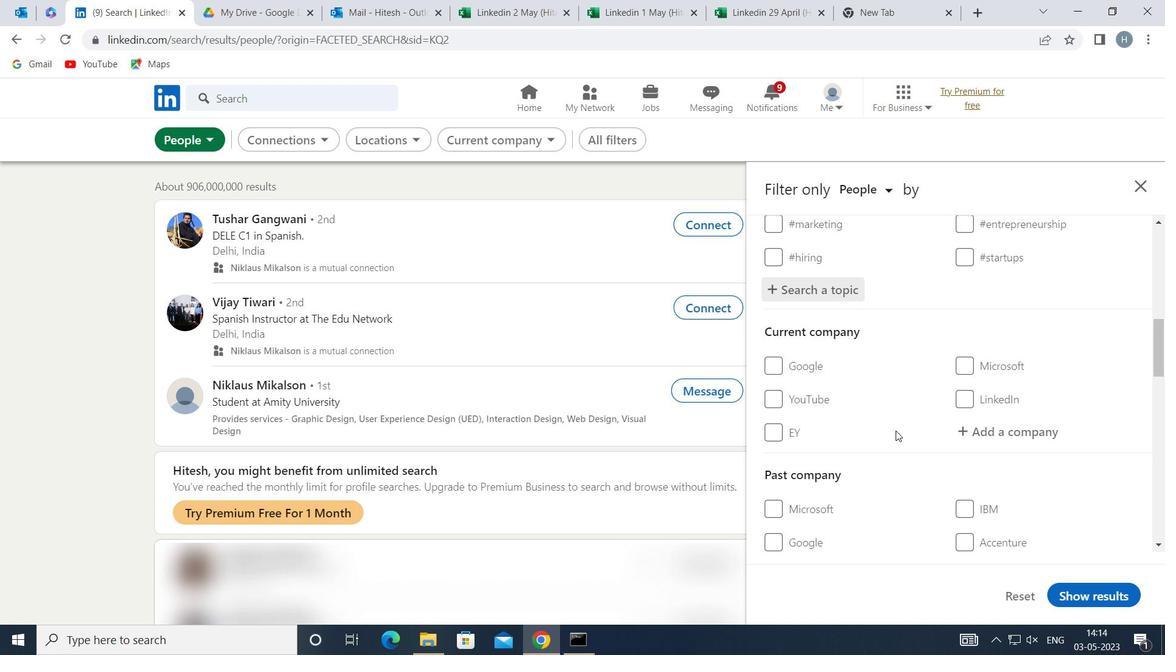 
Action: Mouse scrolled (895, 431) with delta (0, 0)
Screenshot: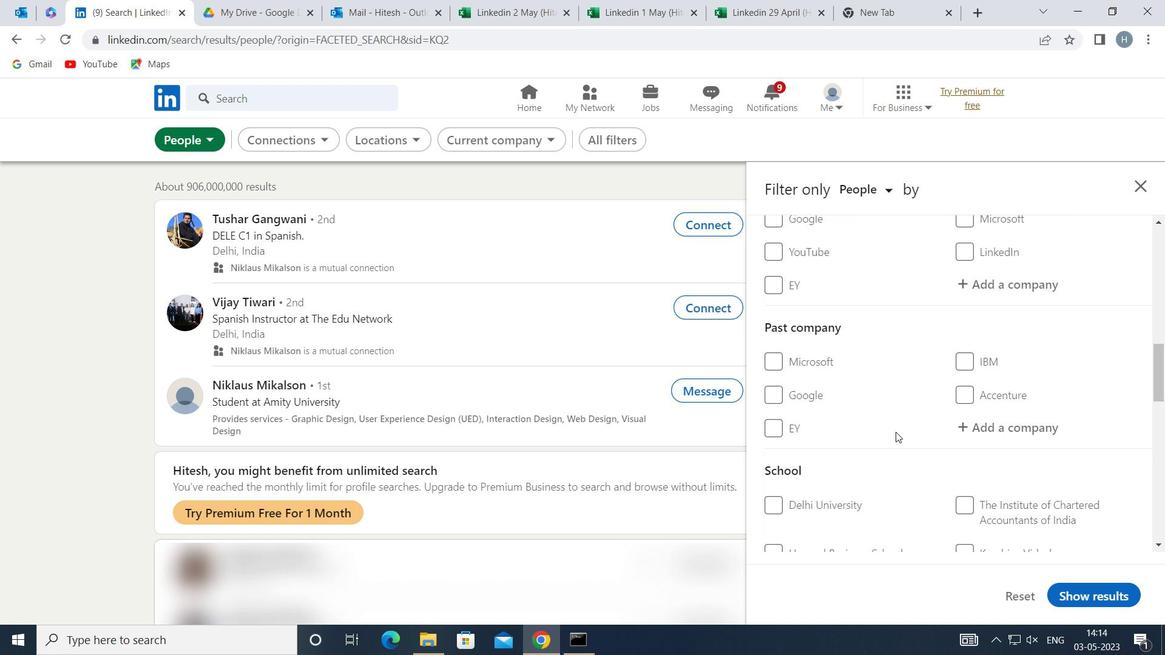 
Action: Mouse scrolled (895, 431) with delta (0, 0)
Screenshot: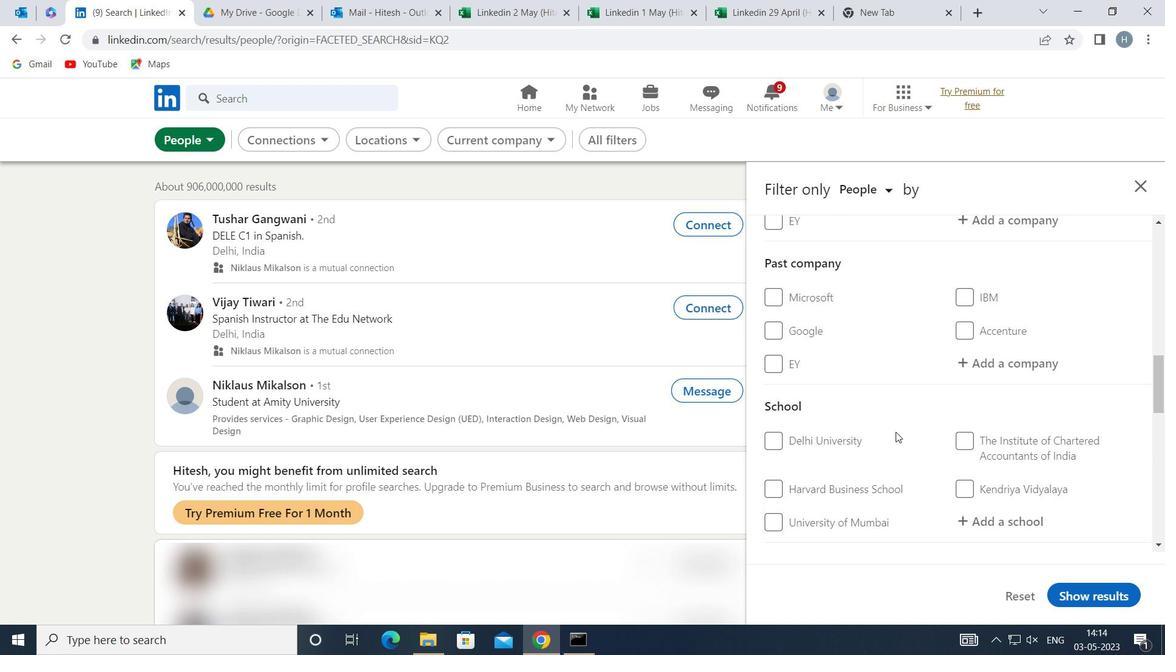 
Action: Mouse moved to (898, 432)
Screenshot: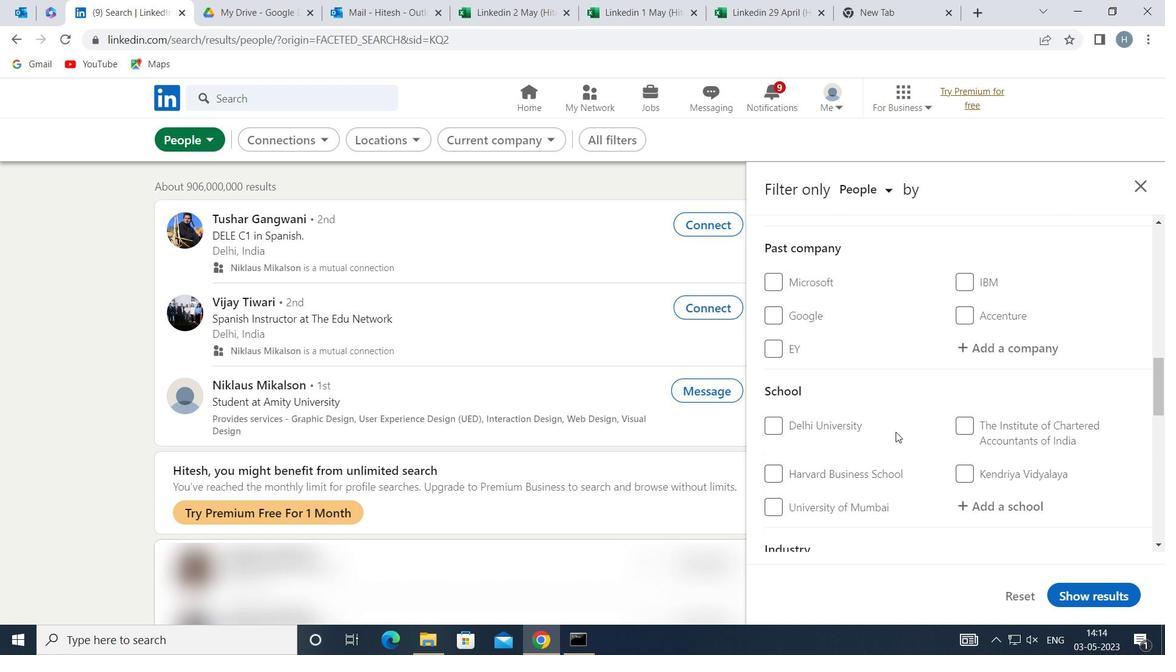 
Action: Mouse scrolled (898, 431) with delta (0, 0)
Screenshot: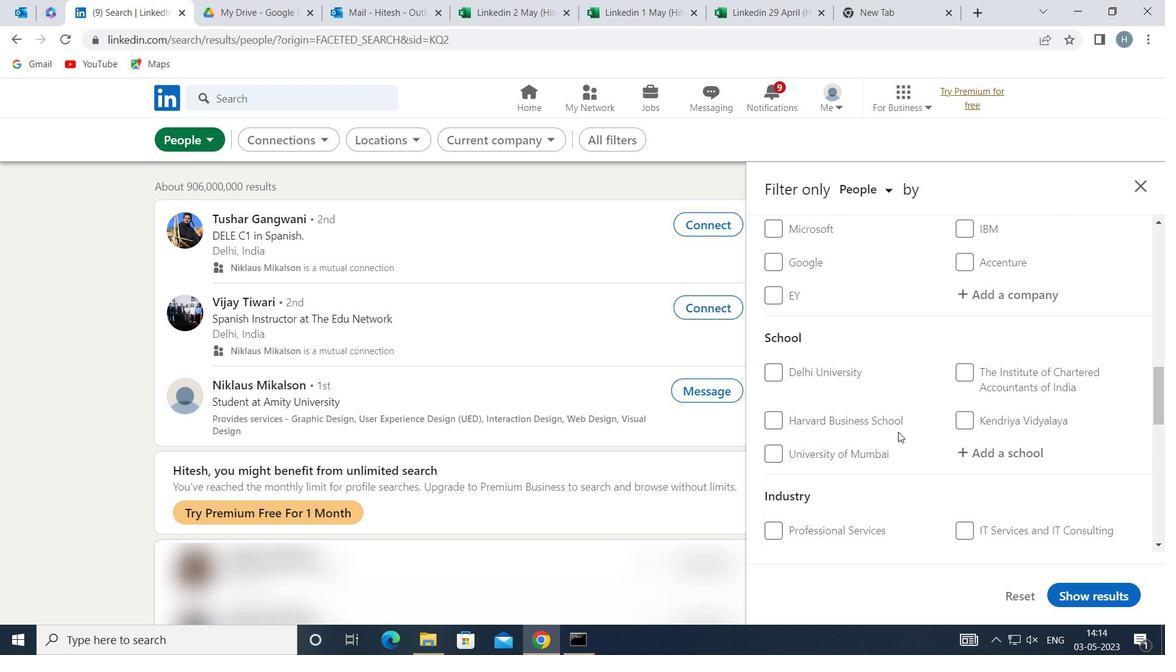 
Action: Mouse scrolled (898, 431) with delta (0, 0)
Screenshot: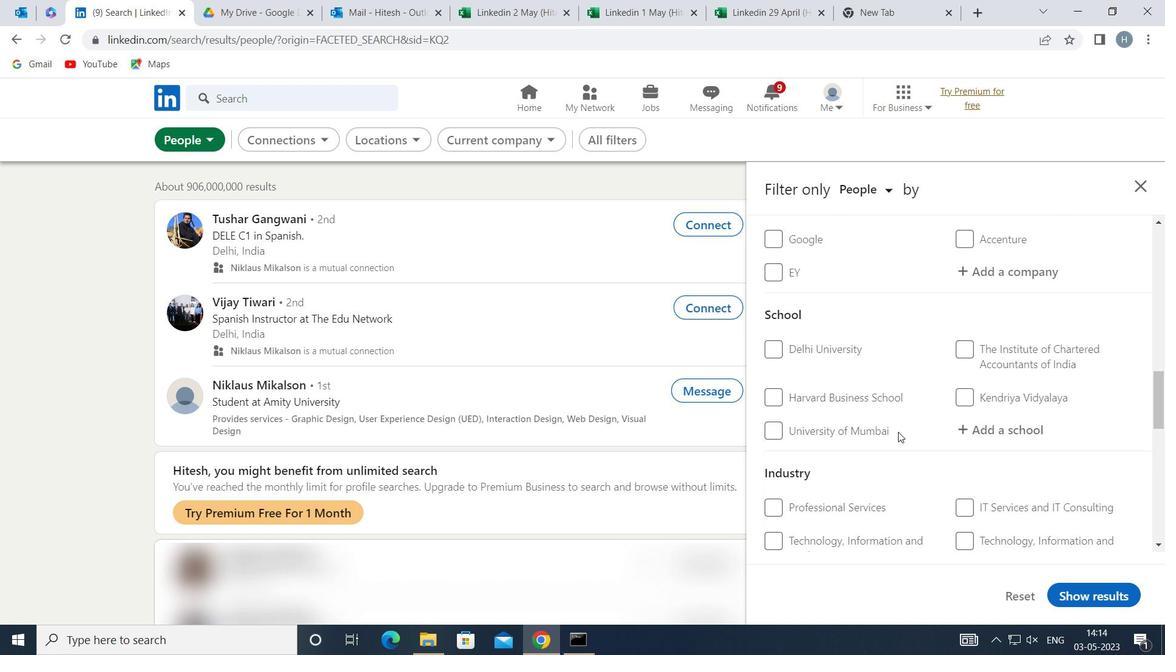 
Action: Mouse scrolled (898, 431) with delta (0, 0)
Screenshot: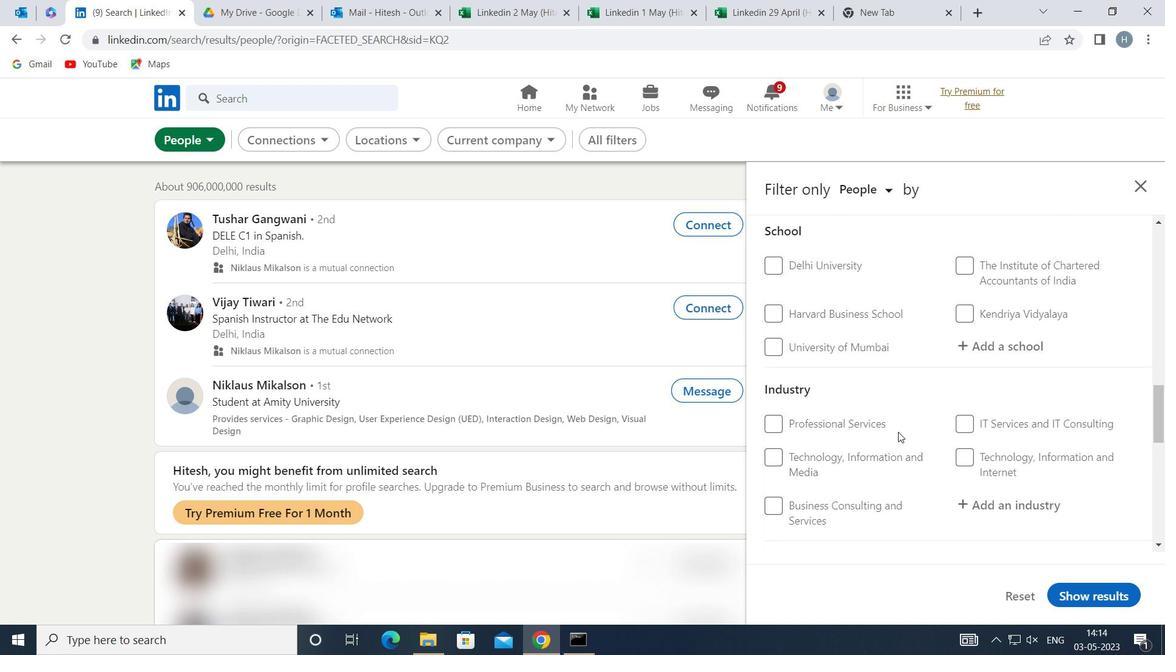 
Action: Mouse moved to (767, 445)
Screenshot: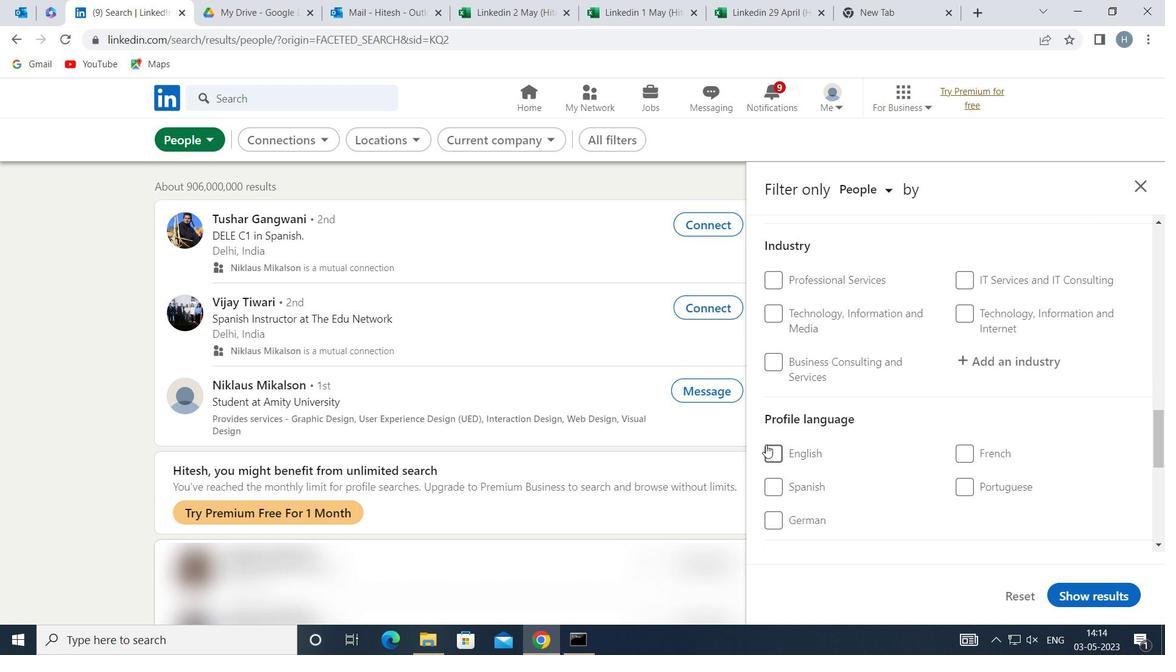 
Action: Mouse pressed left at (767, 445)
Screenshot: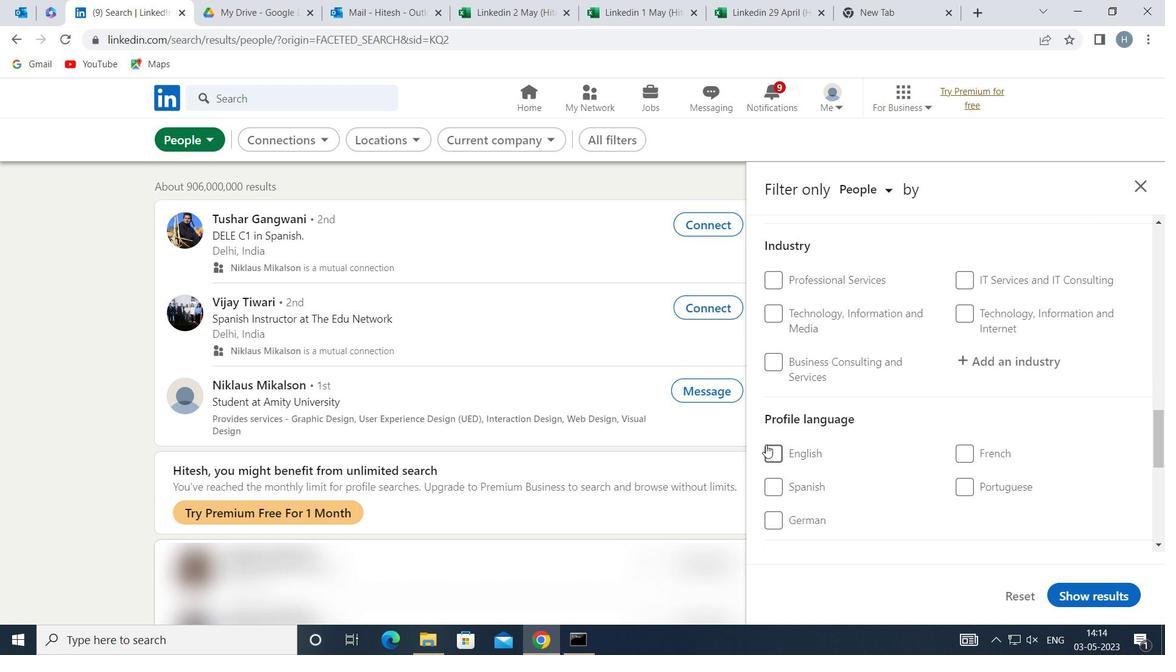 
Action: Mouse moved to (906, 441)
Screenshot: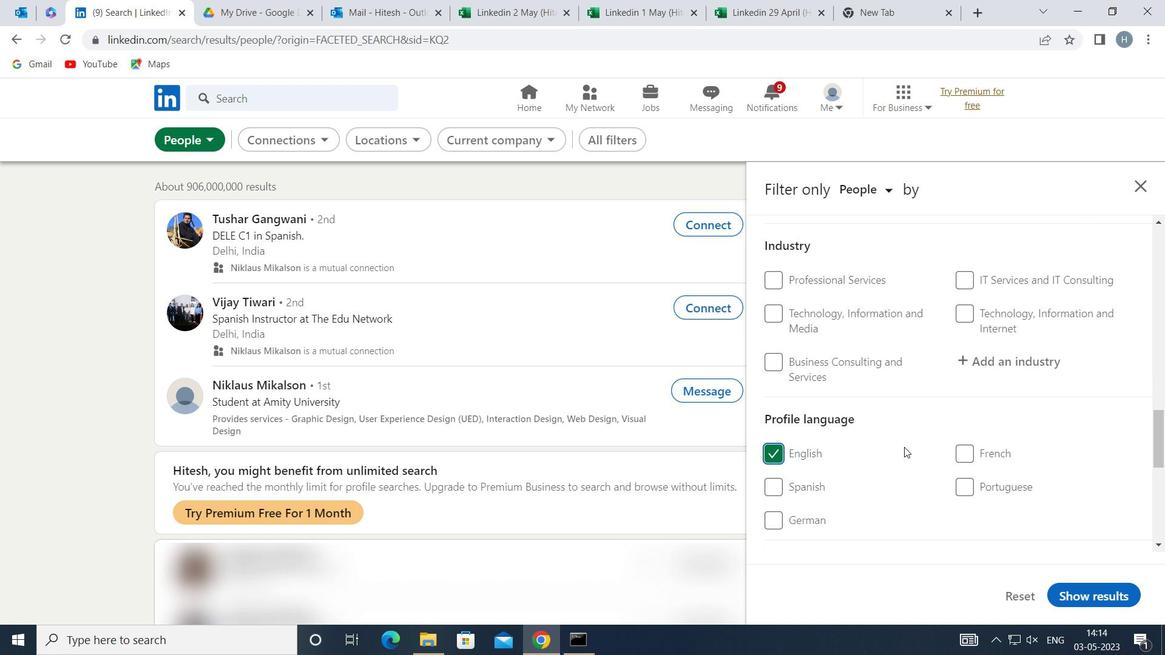 
Action: Mouse scrolled (906, 442) with delta (0, 0)
Screenshot: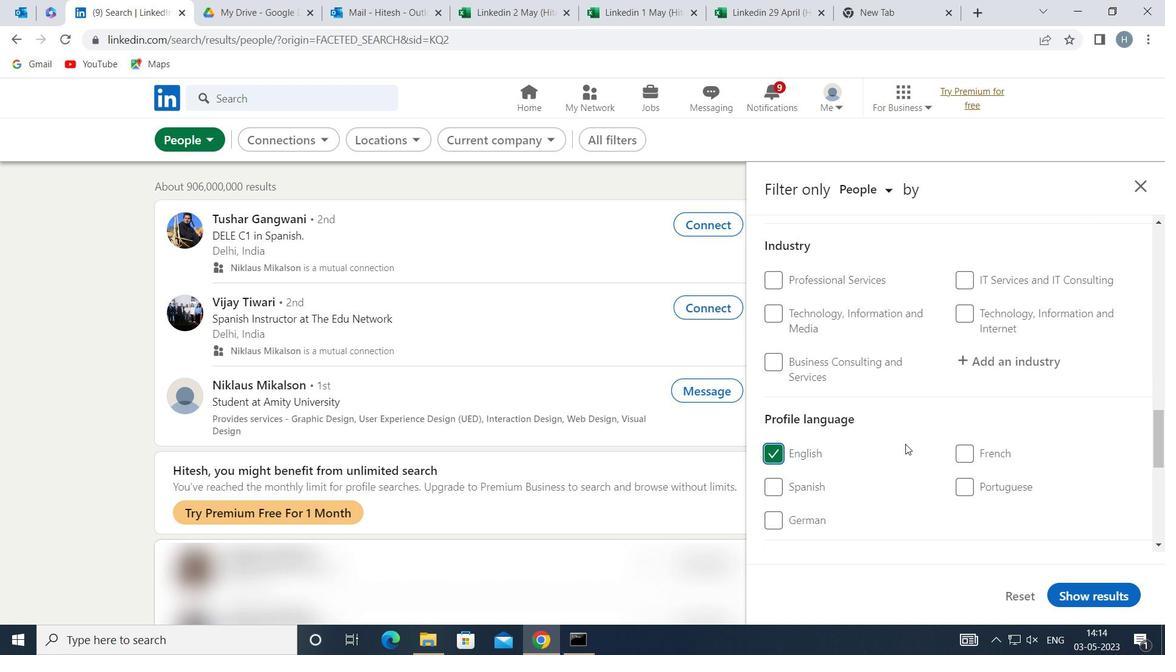 
Action: Mouse moved to (907, 435)
Screenshot: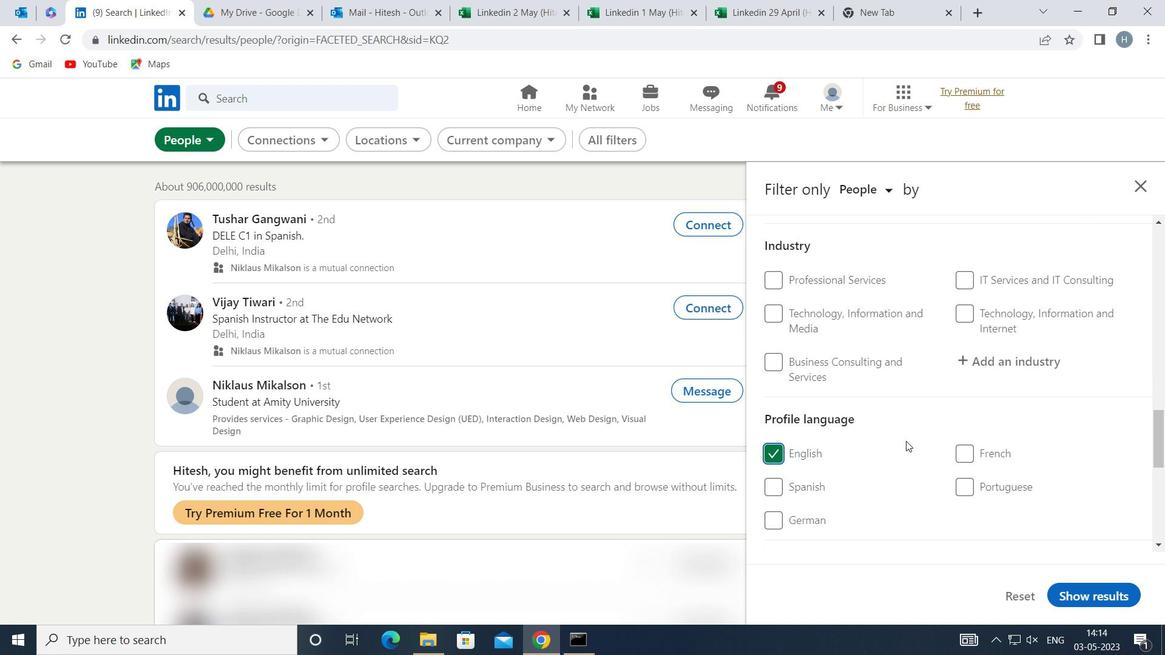 
Action: Mouse scrolled (907, 436) with delta (0, 0)
Screenshot: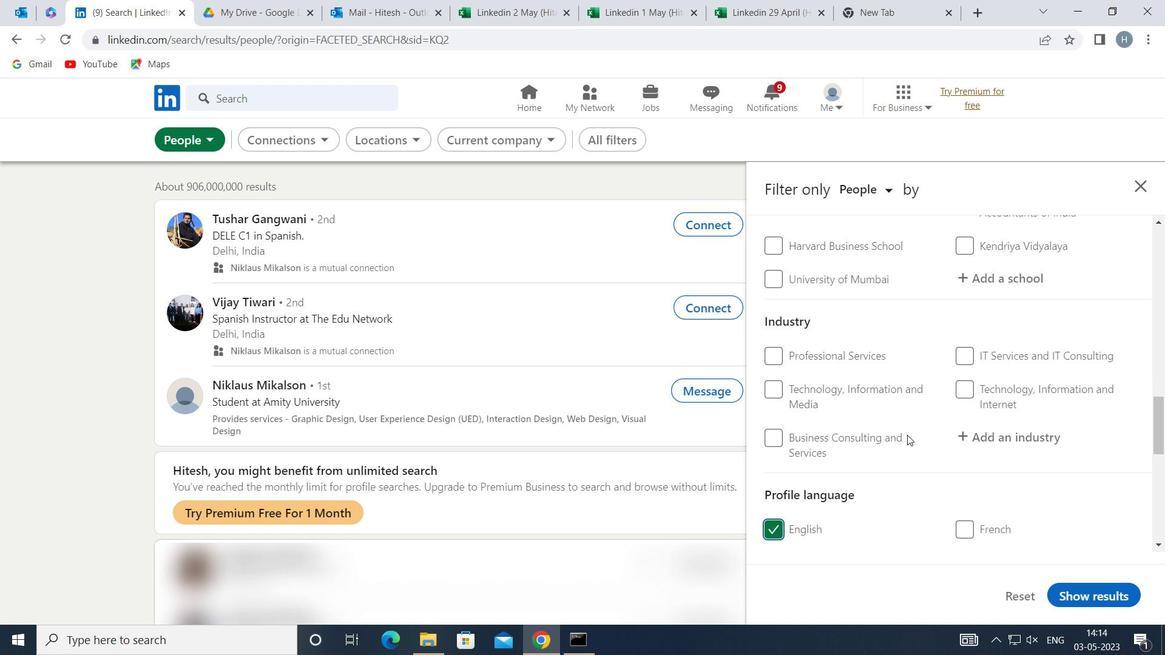
Action: Mouse scrolled (907, 436) with delta (0, 0)
Screenshot: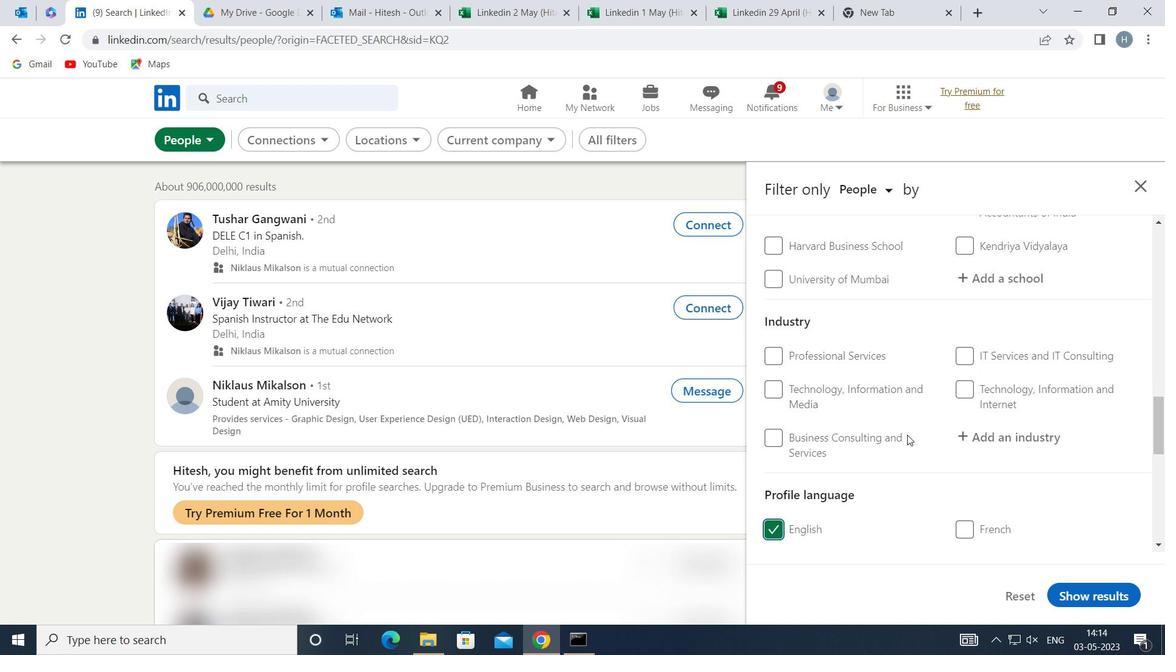 
Action: Mouse scrolled (907, 436) with delta (0, 0)
Screenshot: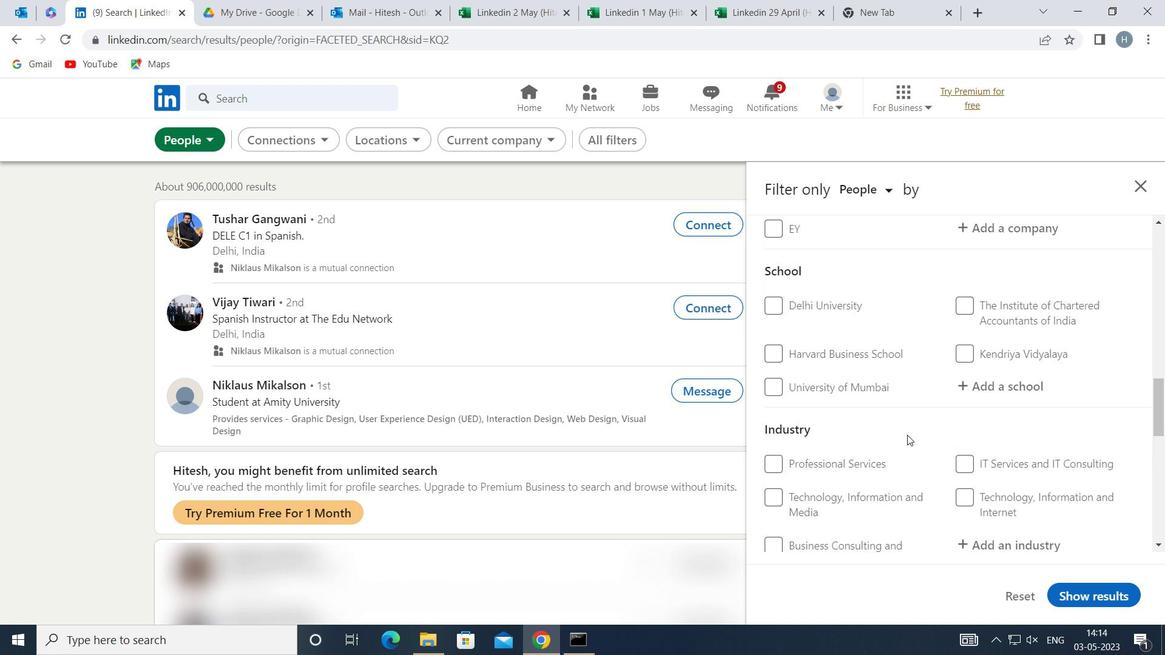 
Action: Mouse scrolled (907, 436) with delta (0, 0)
Screenshot: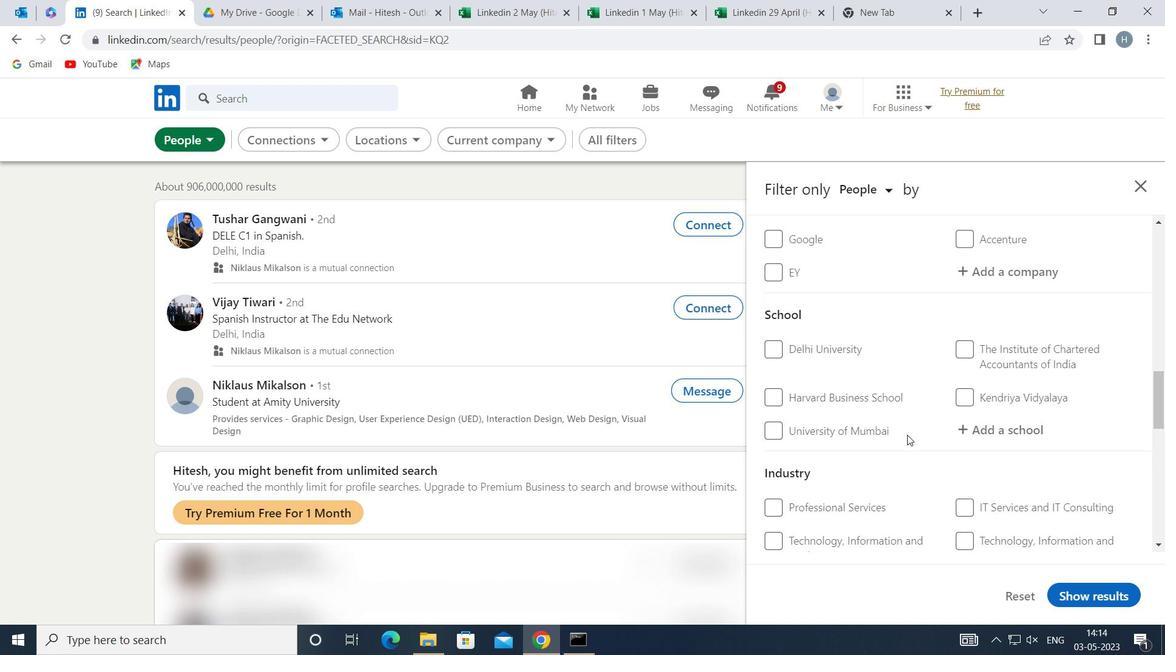 
Action: Mouse scrolled (907, 436) with delta (0, 0)
Screenshot: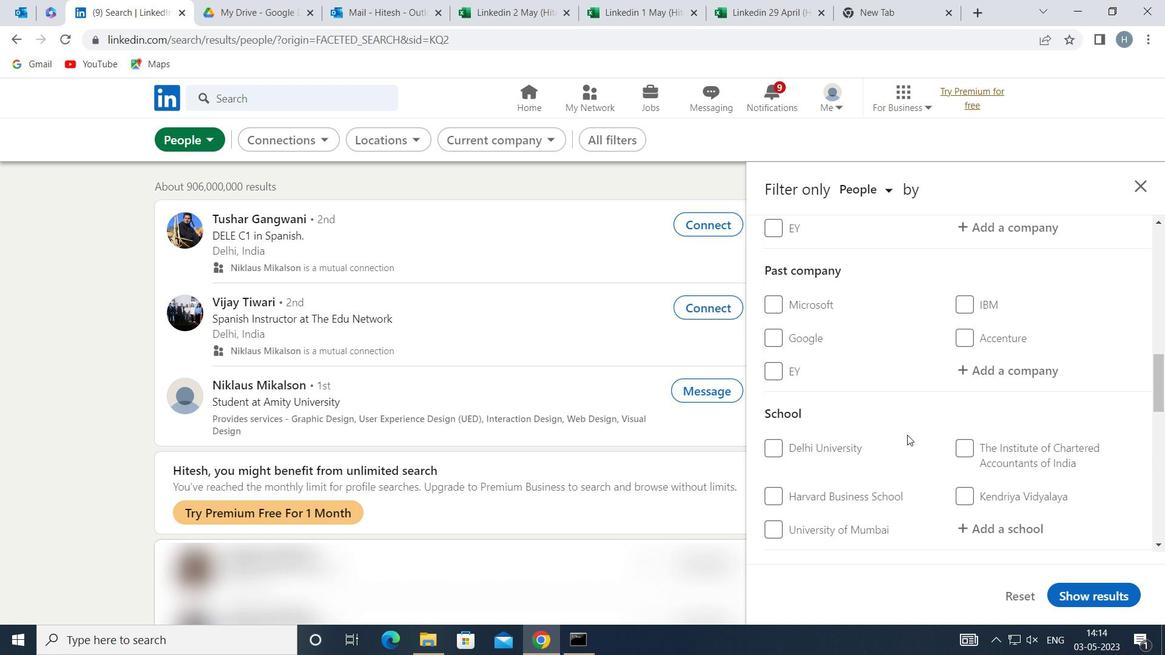 
Action: Mouse scrolled (907, 436) with delta (0, 0)
Screenshot: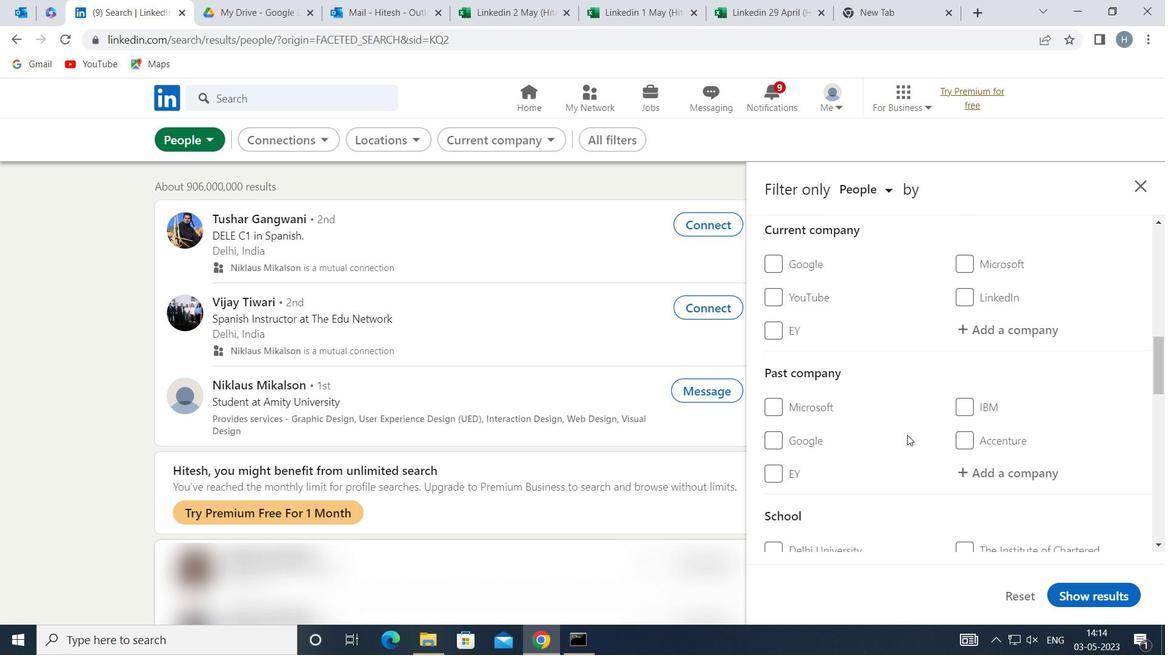 
Action: Mouse moved to (1020, 425)
Screenshot: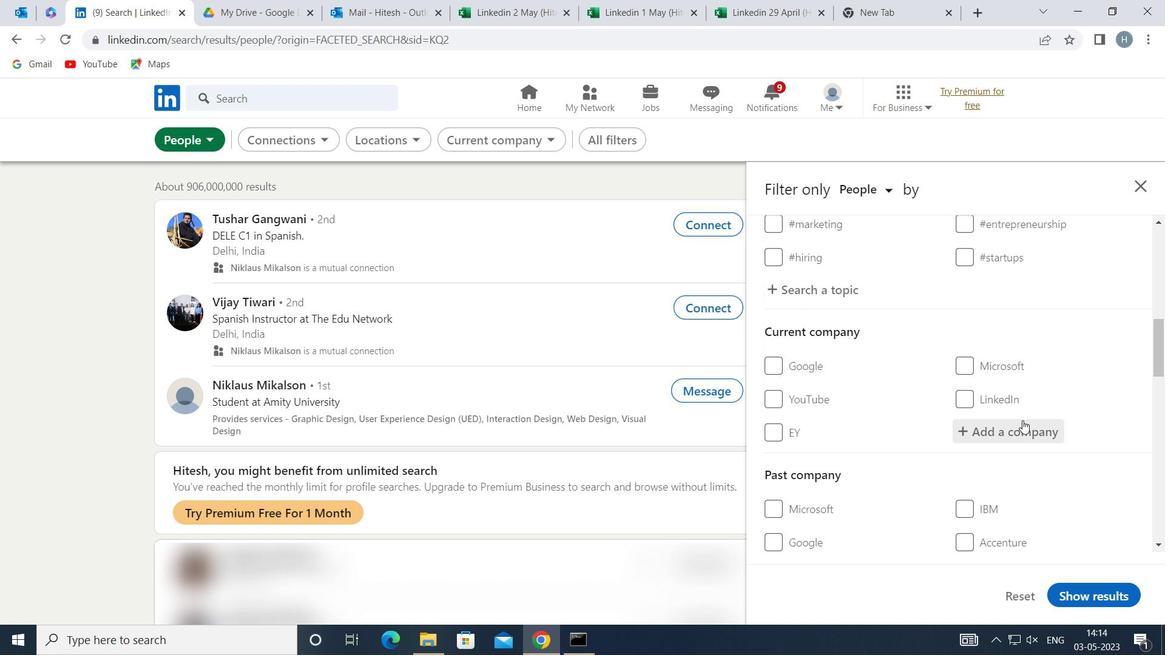 
Action: Mouse pressed left at (1020, 425)
Screenshot: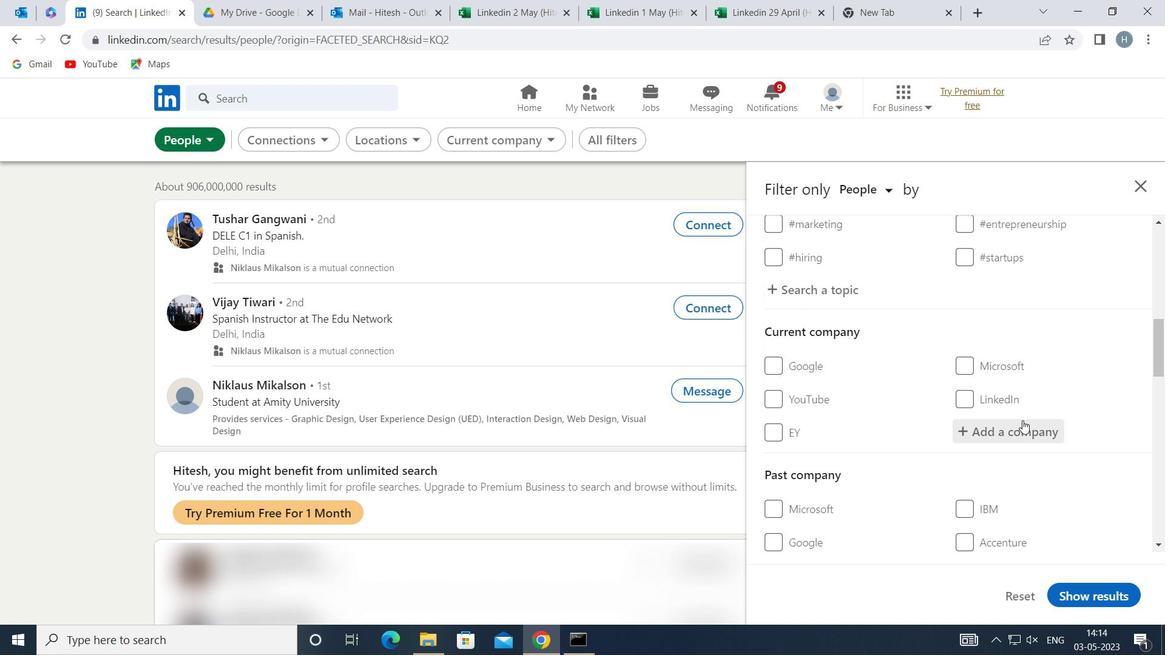 
Action: Mouse moved to (1015, 416)
Screenshot: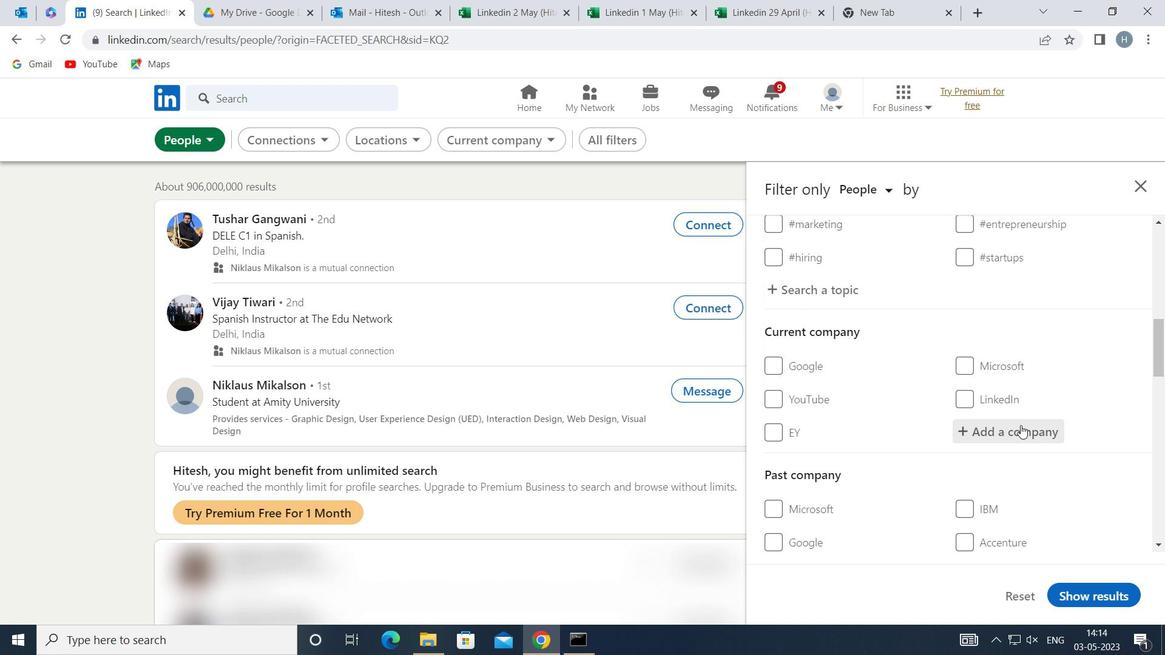
Action: Key pressed <Key.shift>LEMON<Key.space><Key.shift>TREE<Key.space><Key.shift>HOTELS
Screenshot: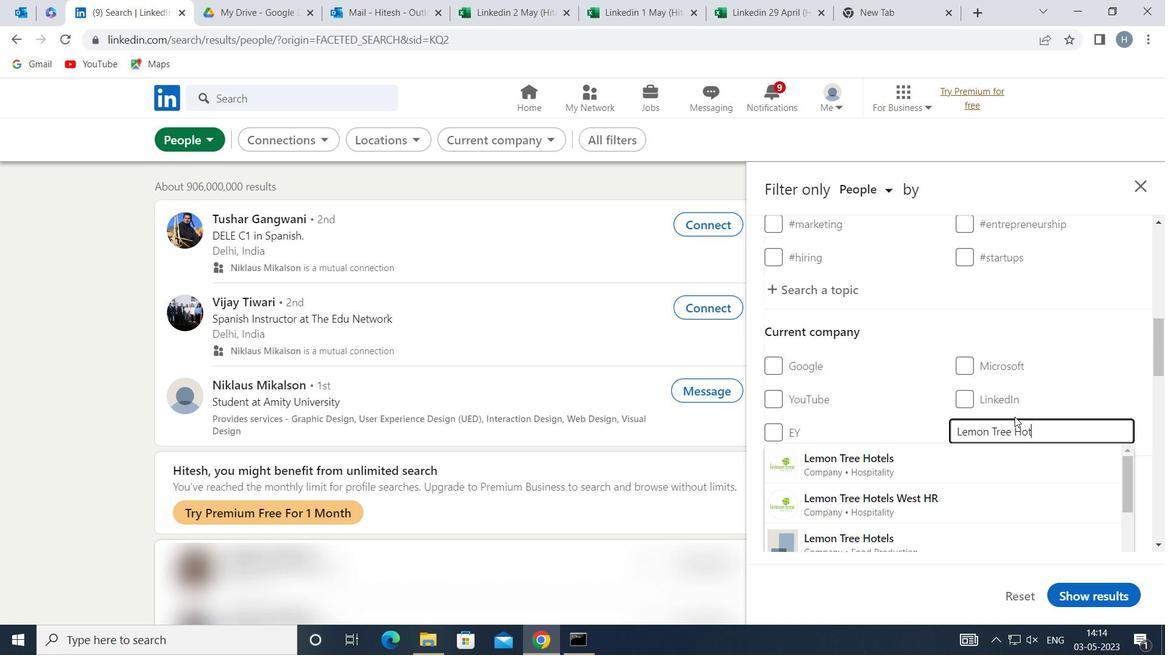 
Action: Mouse moved to (932, 463)
Screenshot: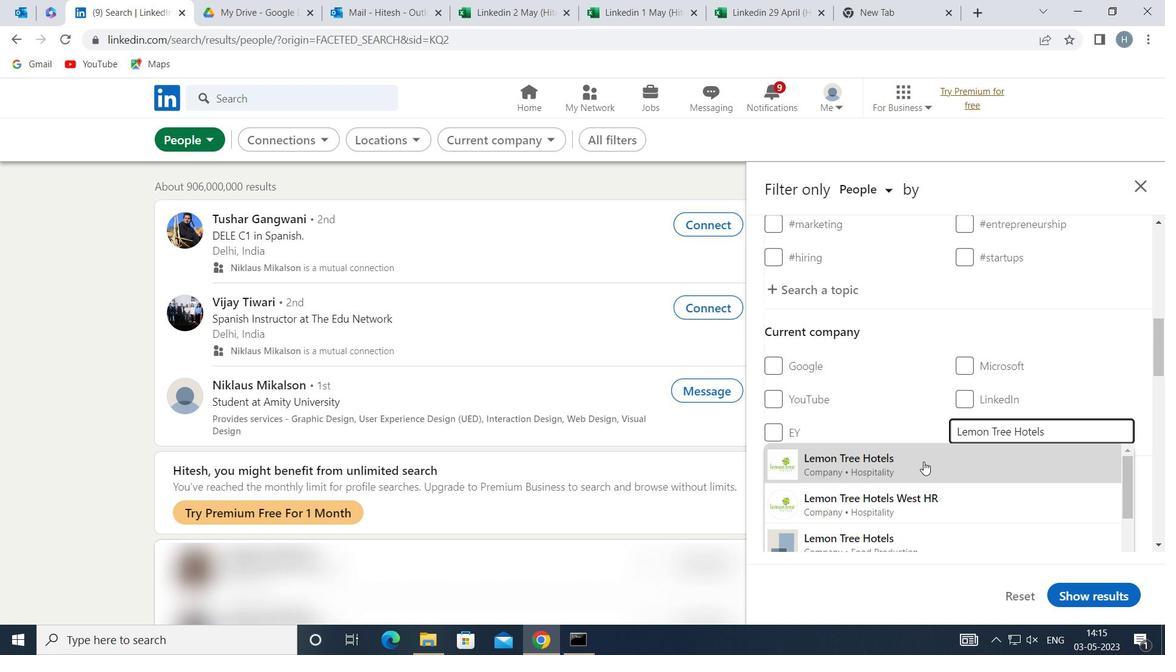 
Action: Mouse pressed left at (932, 463)
Screenshot: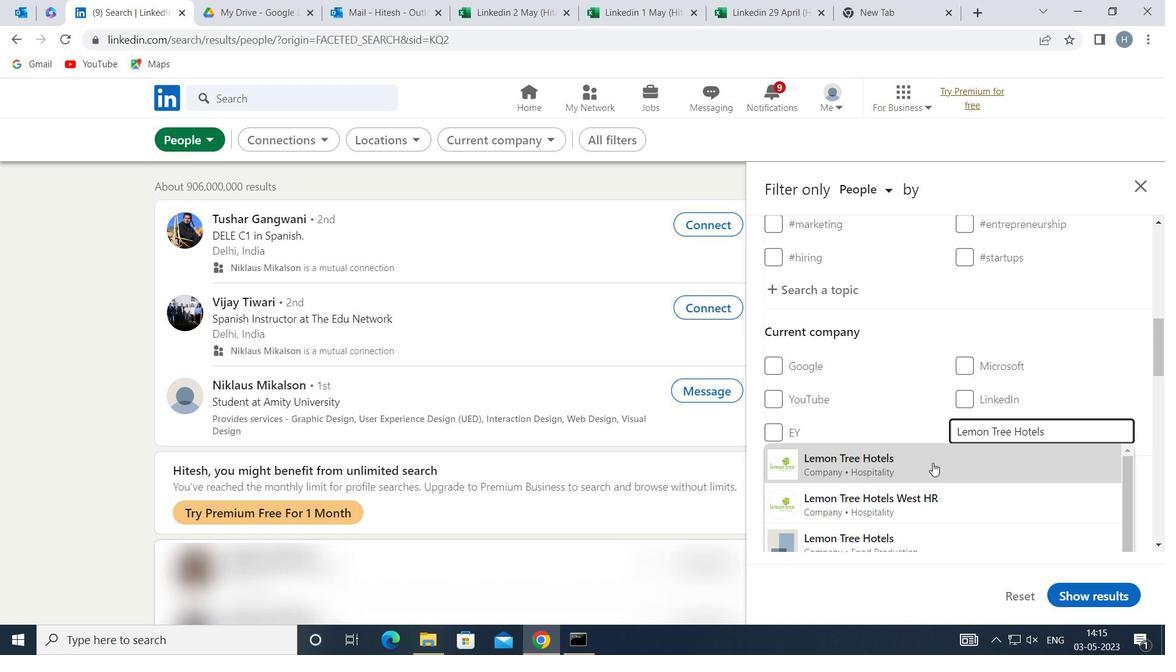 
Action: Mouse moved to (912, 426)
Screenshot: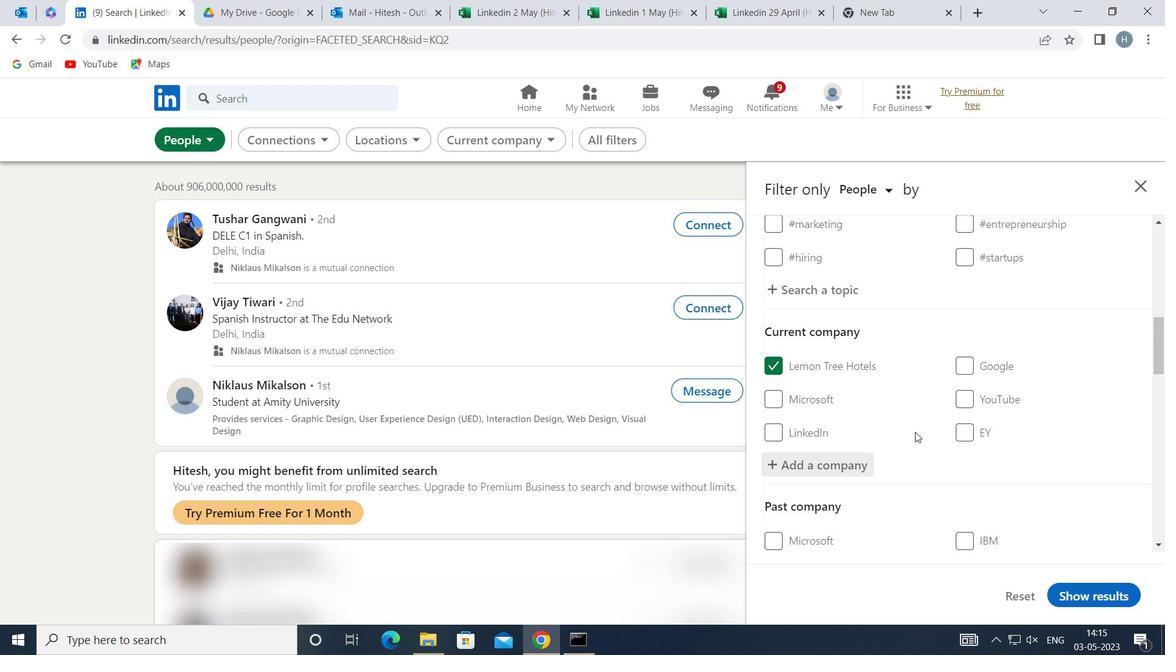 
Action: Mouse scrolled (912, 425) with delta (0, 0)
Screenshot: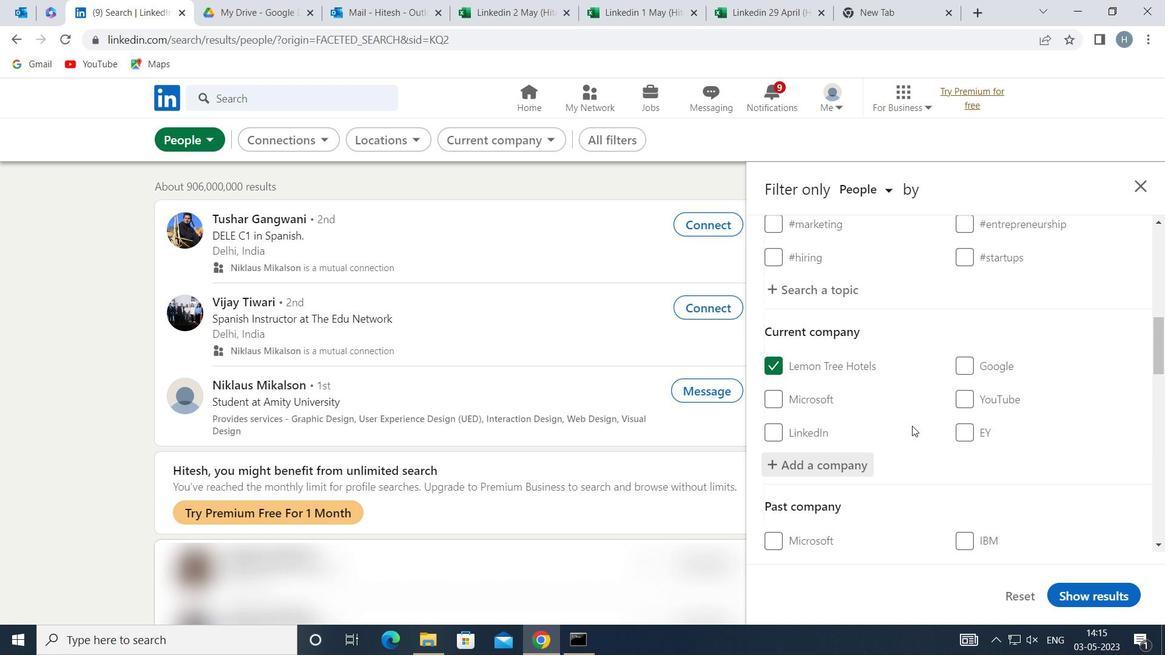 
Action: Mouse scrolled (912, 425) with delta (0, 0)
Screenshot: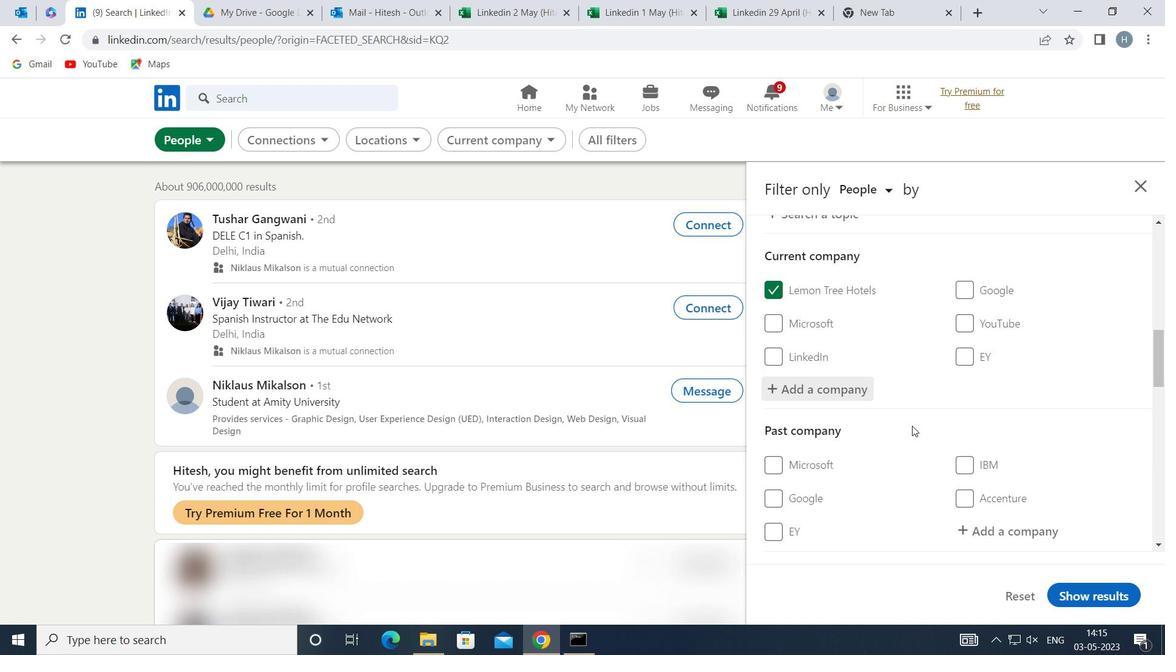 
Action: Mouse scrolled (912, 425) with delta (0, 0)
Screenshot: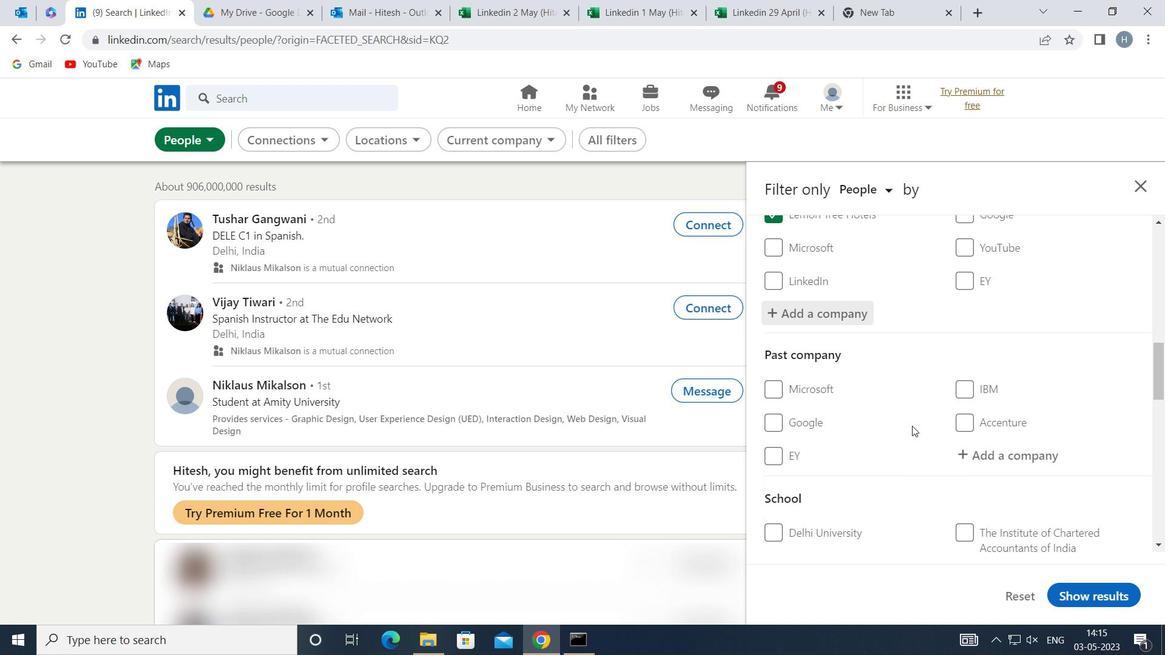 
Action: Mouse scrolled (912, 425) with delta (0, 0)
Screenshot: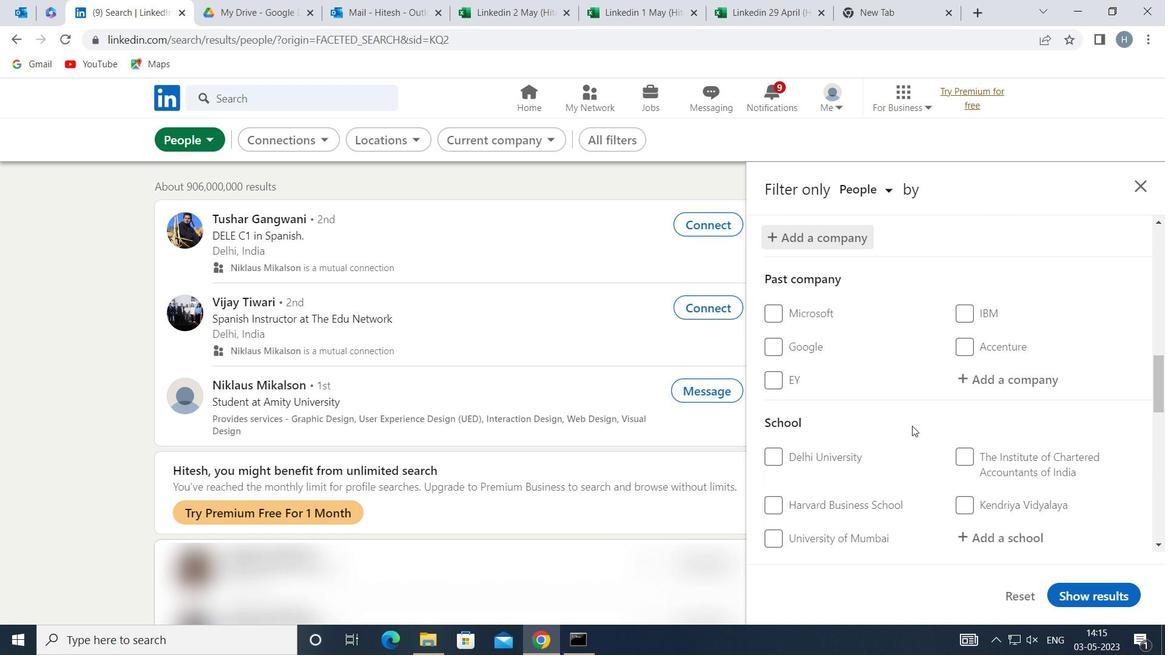 
Action: Mouse moved to (959, 454)
Screenshot: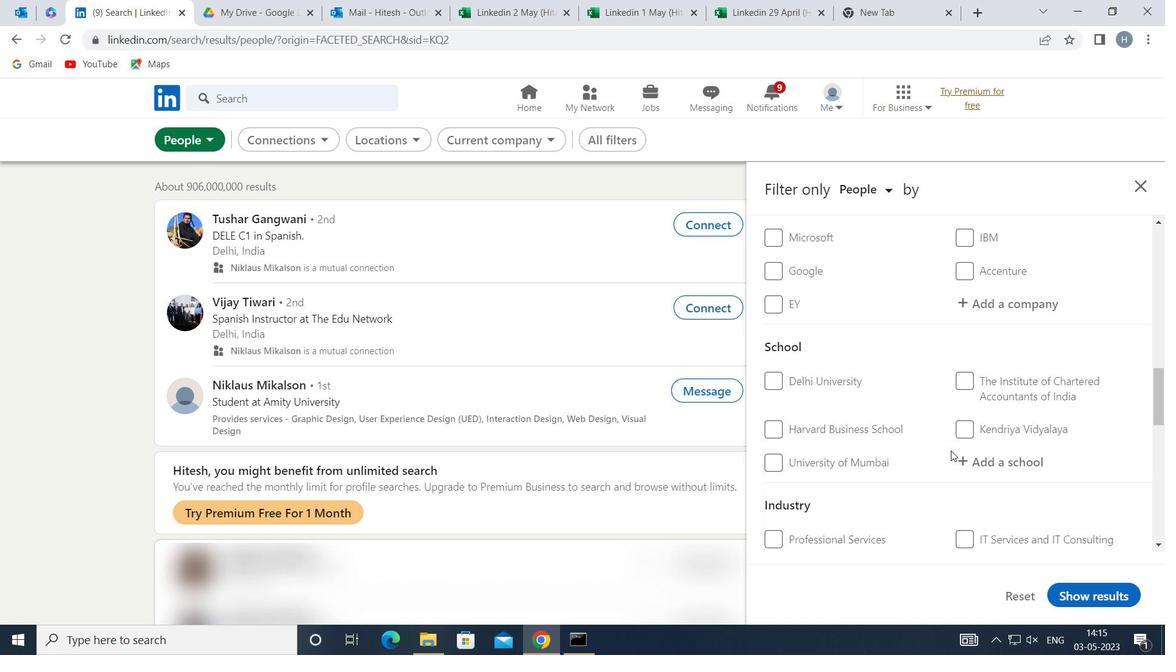 
Action: Mouse pressed left at (959, 454)
Screenshot: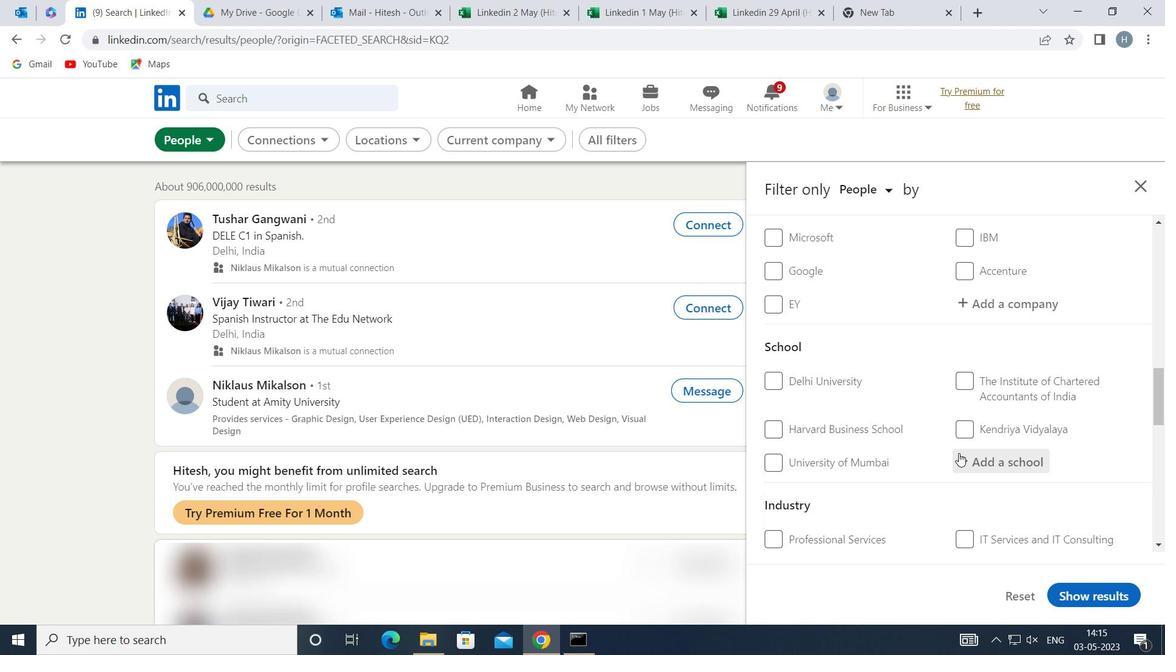 
Action: Key pressed <Key.shift>INDIAN<Key.space><Key.shift>INSTITUTE<Key.space>OF<Key.space><Key.shift>SPACE
Screenshot: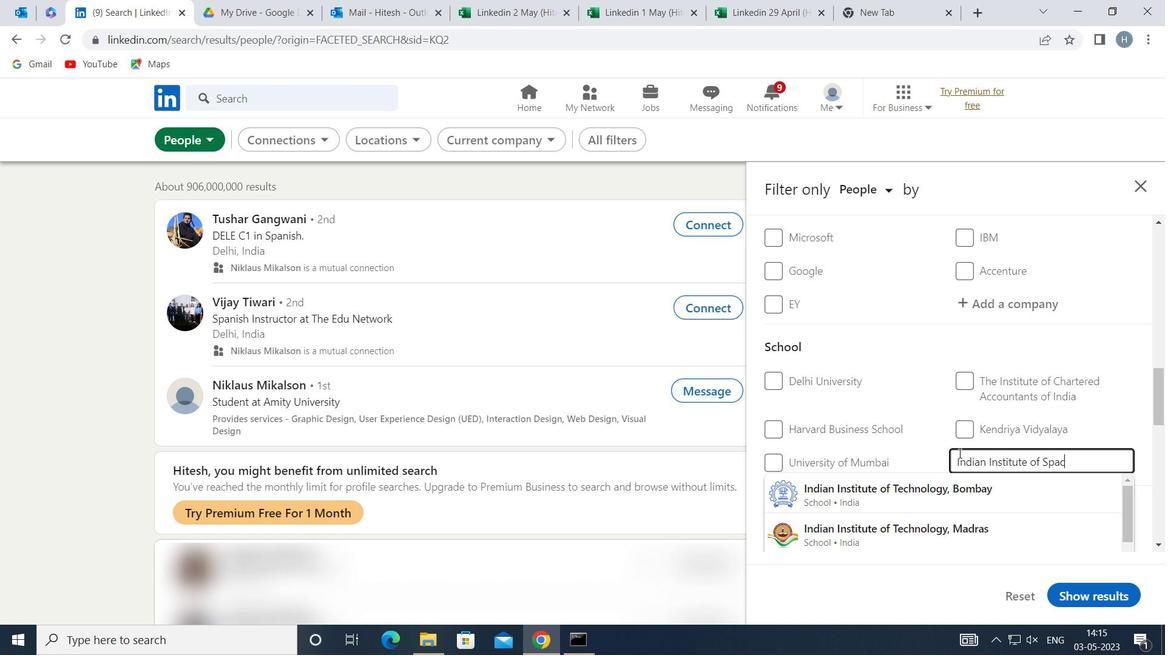 
Action: Mouse moved to (947, 485)
Screenshot: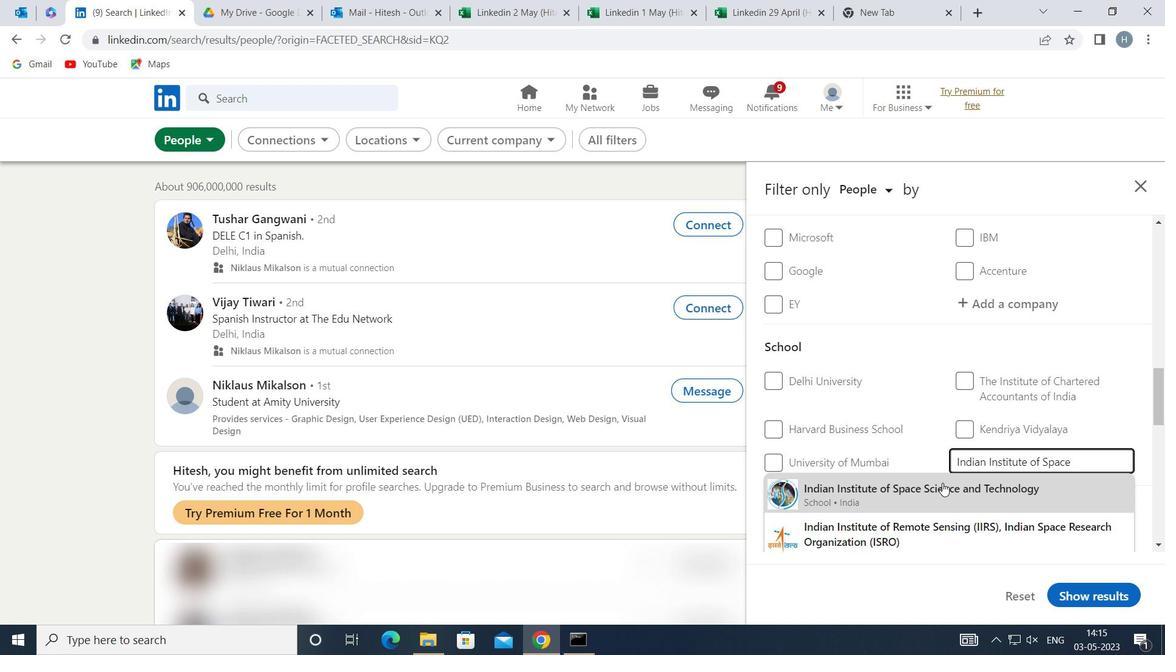 
Action: Mouse pressed left at (947, 485)
Screenshot: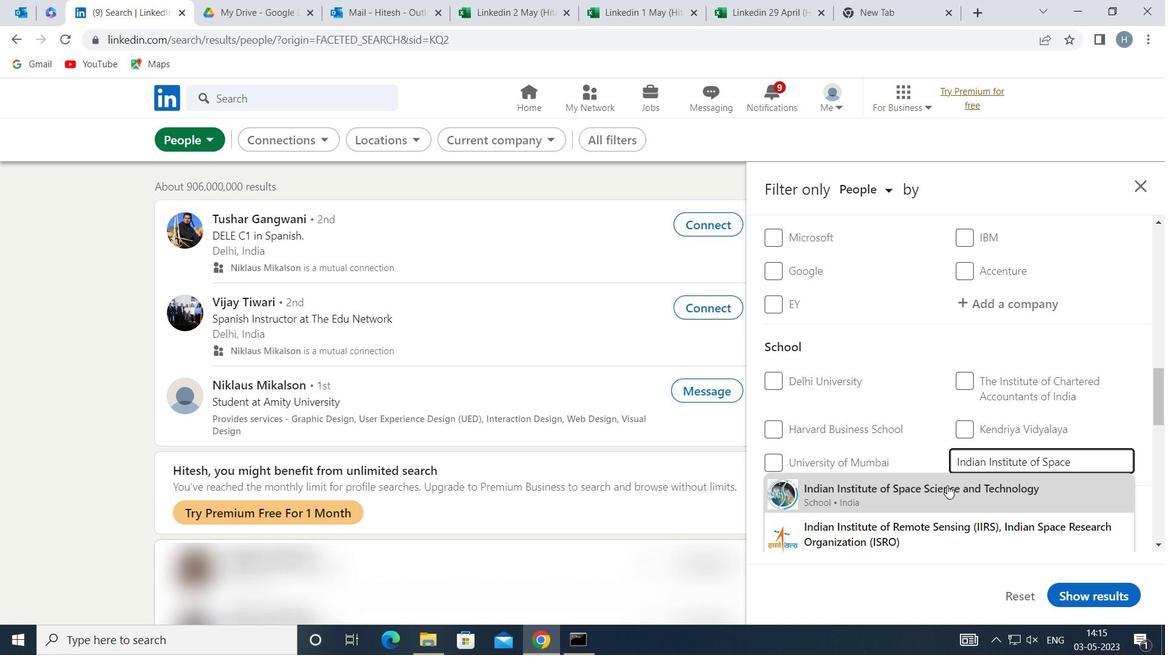 
Action: Mouse moved to (932, 451)
Screenshot: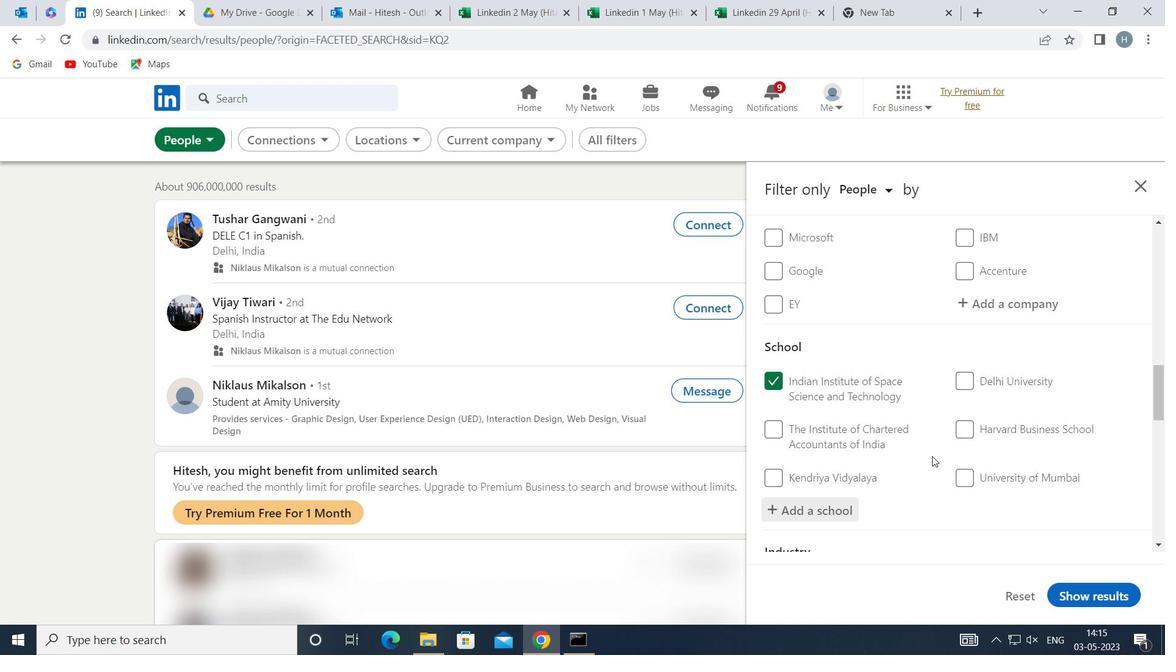 
Action: Mouse scrolled (932, 450) with delta (0, 0)
Screenshot: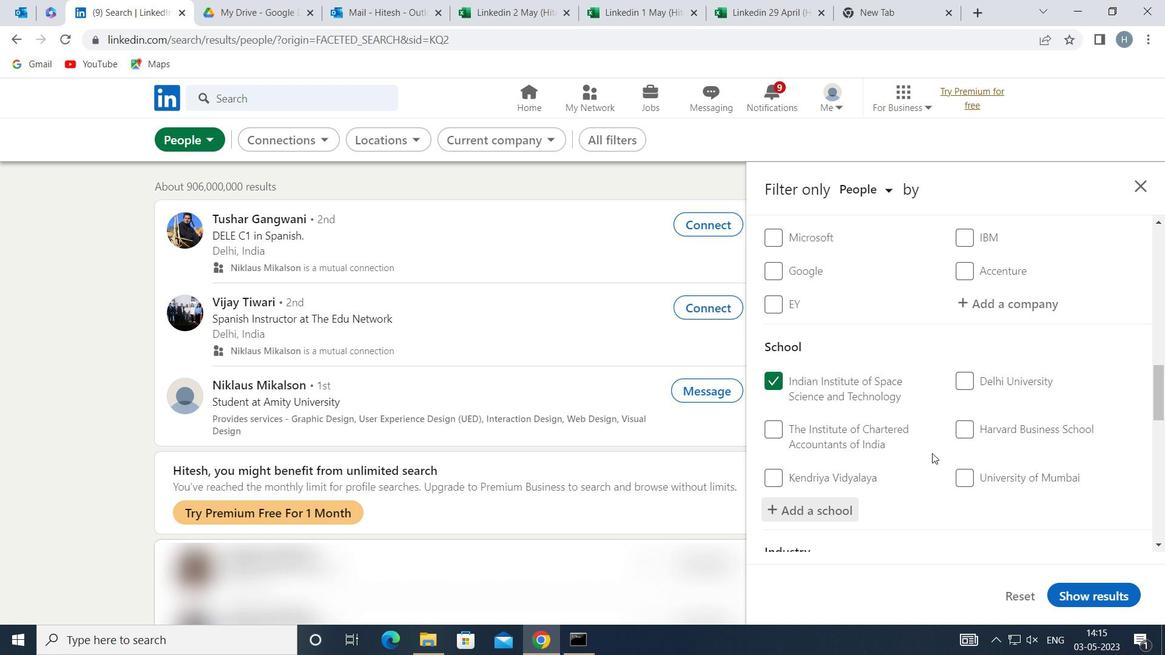 
Action: Mouse scrolled (932, 450) with delta (0, 0)
Screenshot: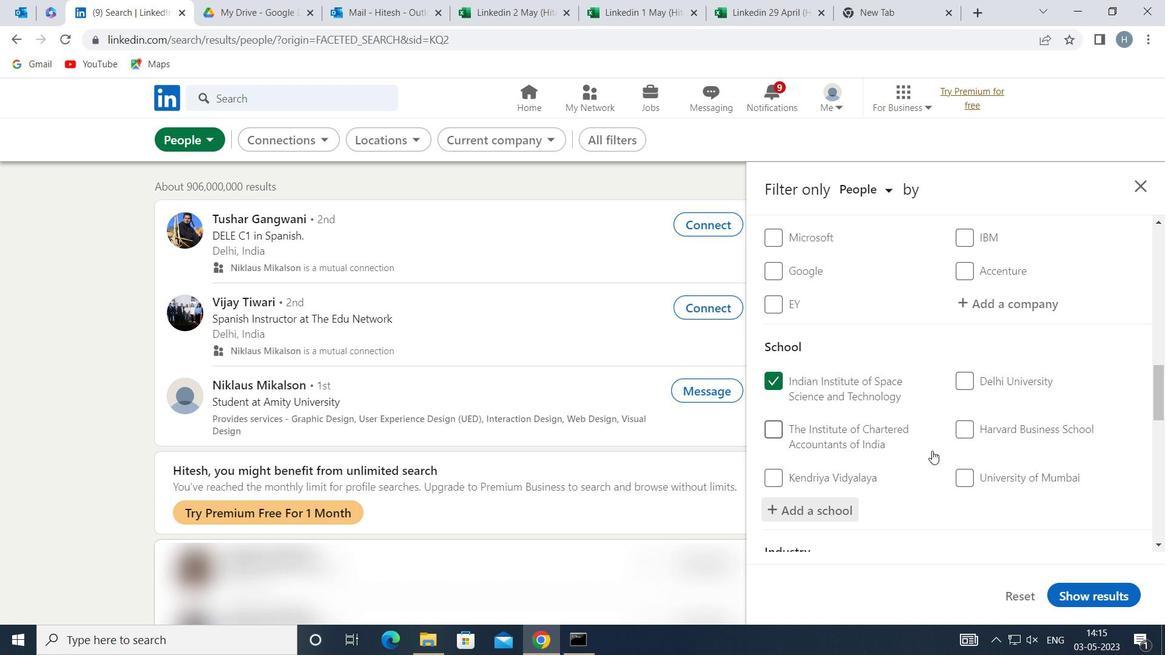
Action: Mouse scrolled (932, 450) with delta (0, 0)
Screenshot: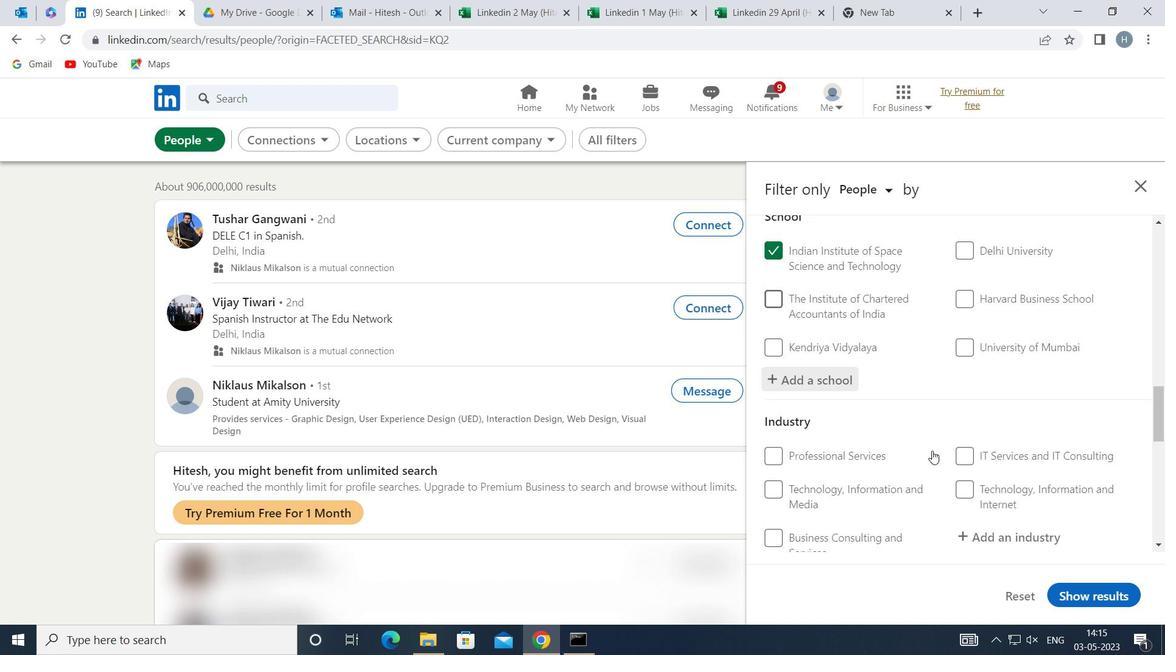 
Action: Mouse moved to (989, 434)
Screenshot: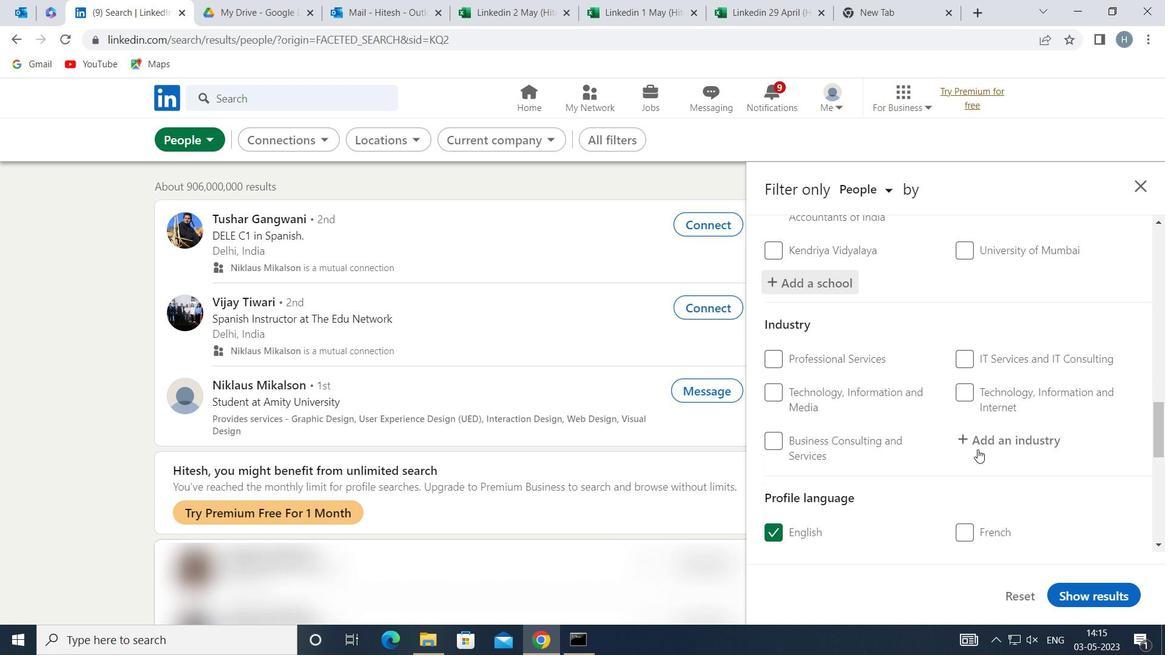 
Action: Mouse pressed left at (989, 434)
Screenshot: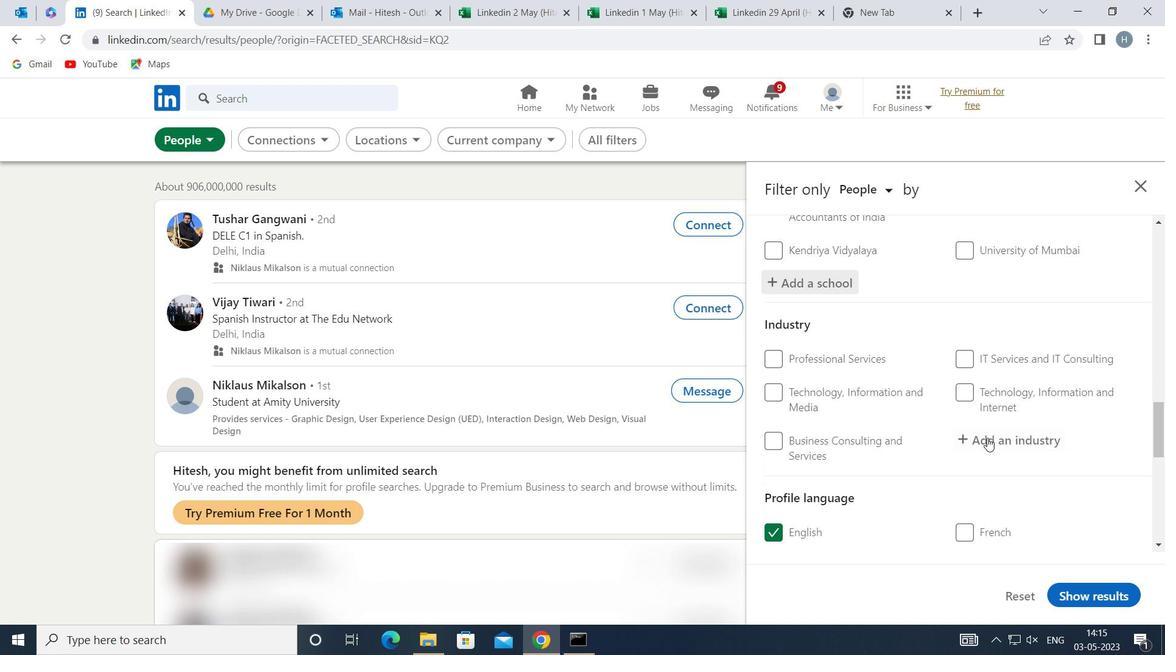 
Action: Key pressed <Key.shift>WHOLESALE<Key.space><Key.shift>DRU
Screenshot: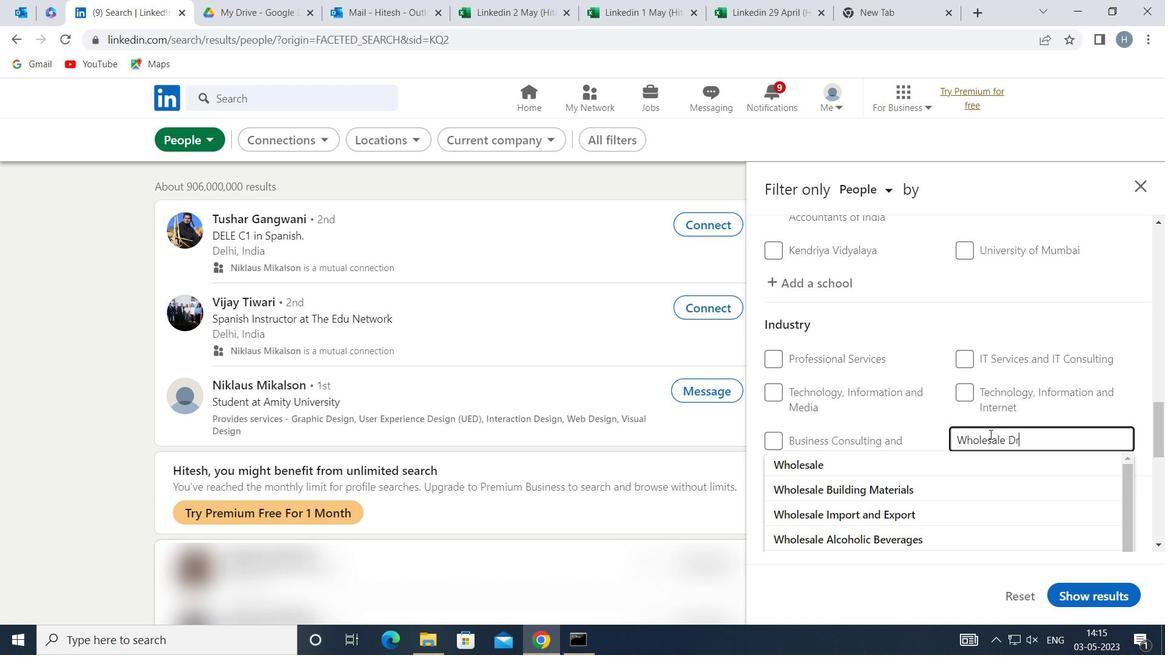 
Action: Mouse moved to (954, 465)
Screenshot: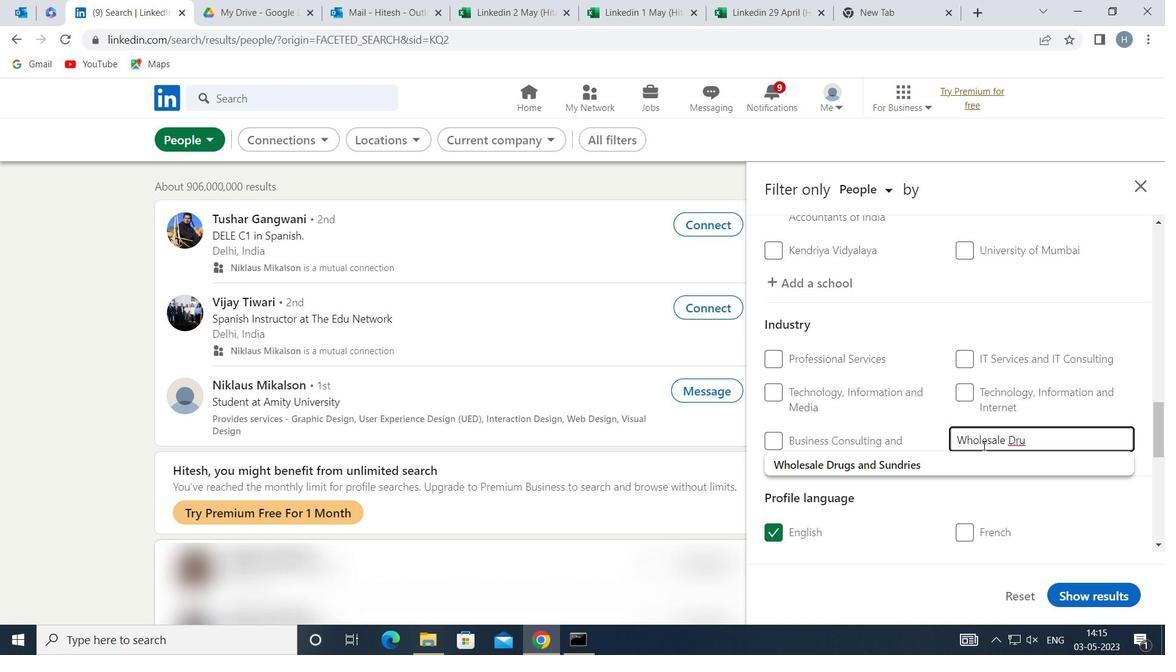 
Action: Mouse pressed left at (954, 465)
Screenshot: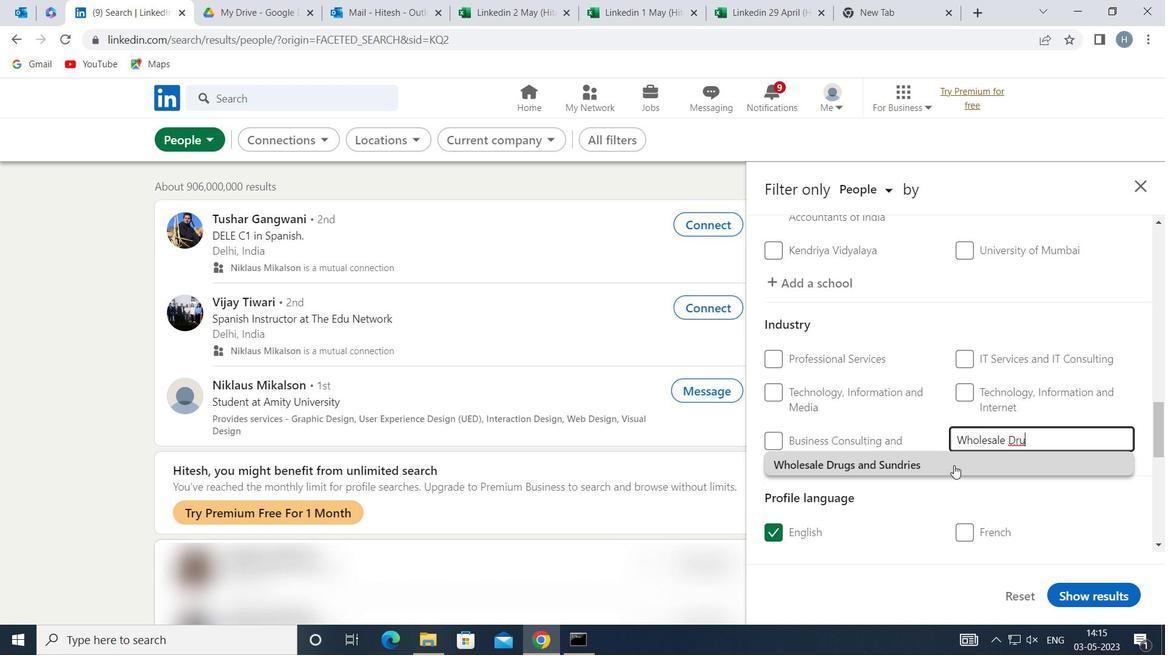 
Action: Mouse moved to (935, 440)
Screenshot: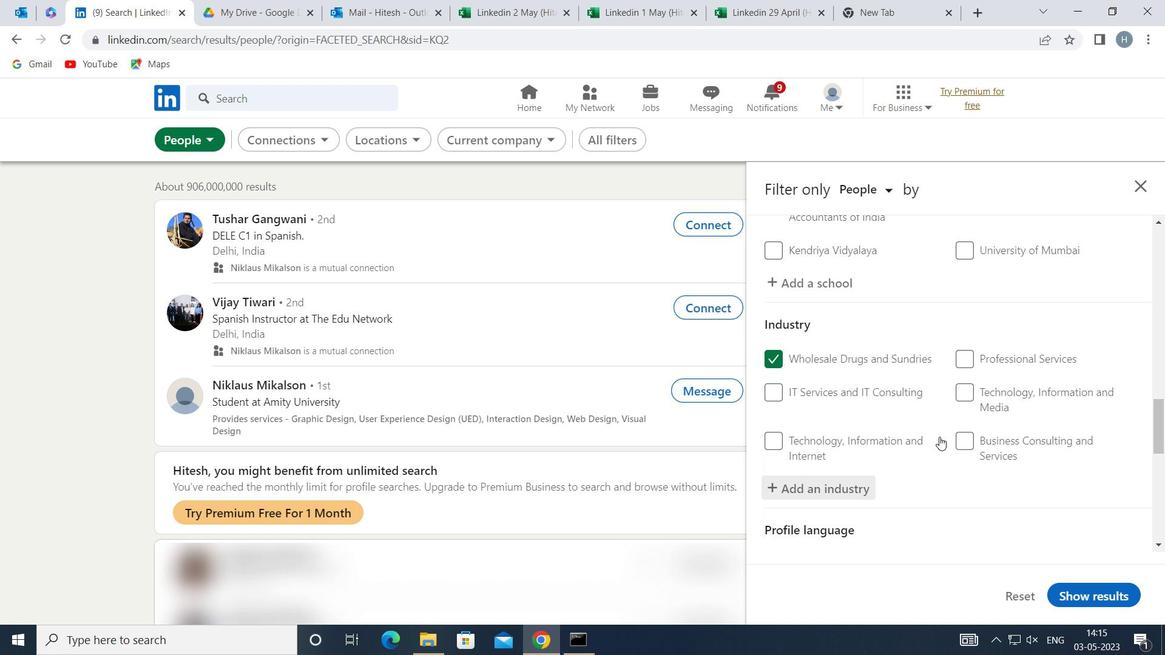 
Action: Mouse scrolled (935, 439) with delta (0, 0)
Screenshot: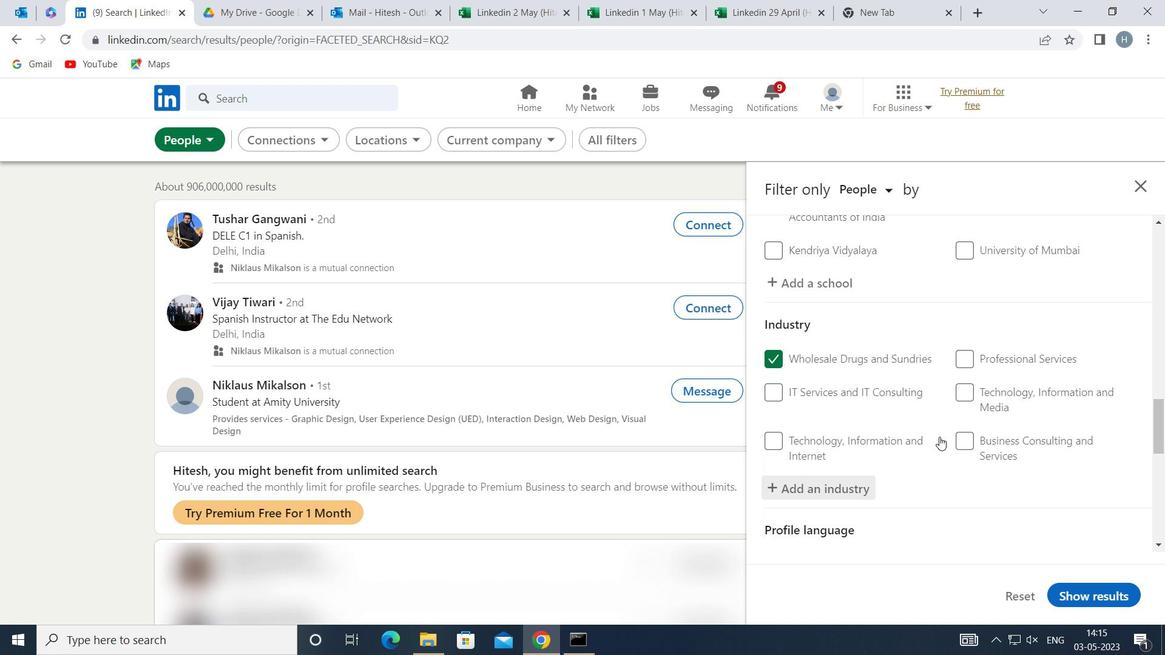 
Action: Mouse moved to (926, 449)
Screenshot: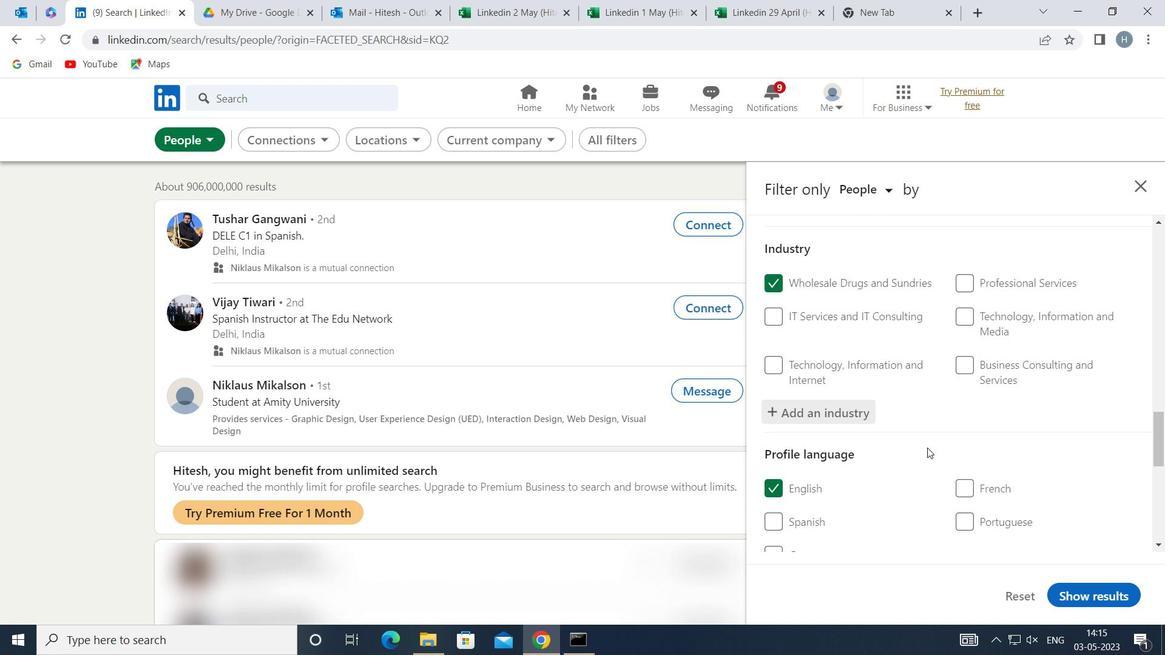 
Action: Mouse scrolled (926, 449) with delta (0, 0)
Screenshot: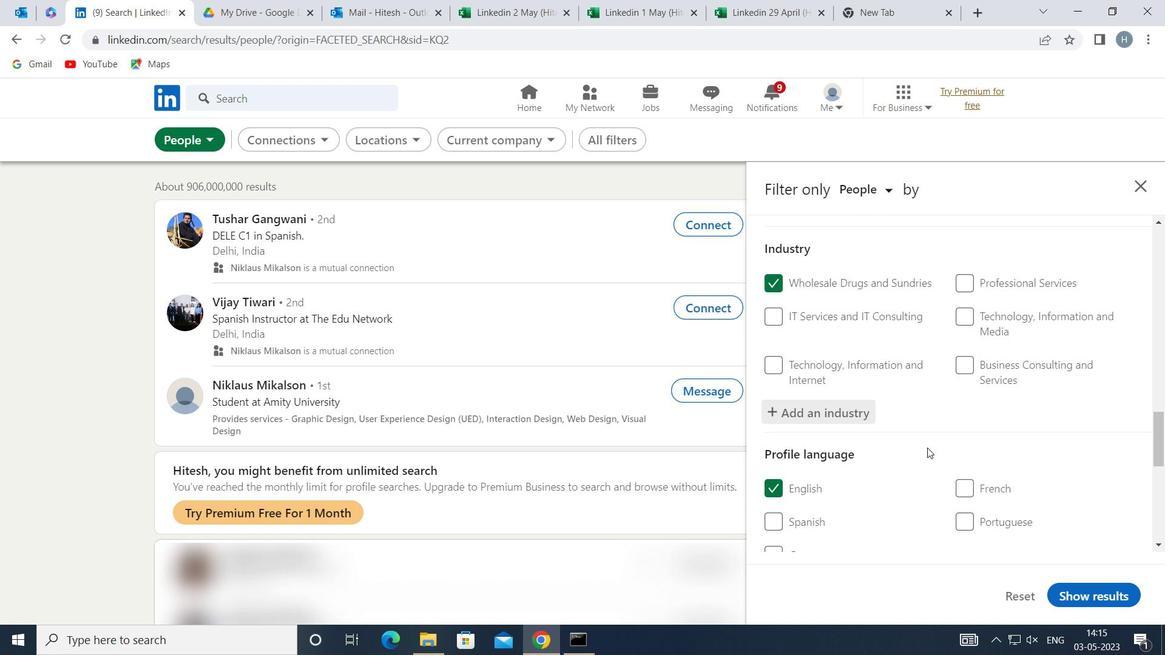 
Action: Mouse moved to (923, 454)
Screenshot: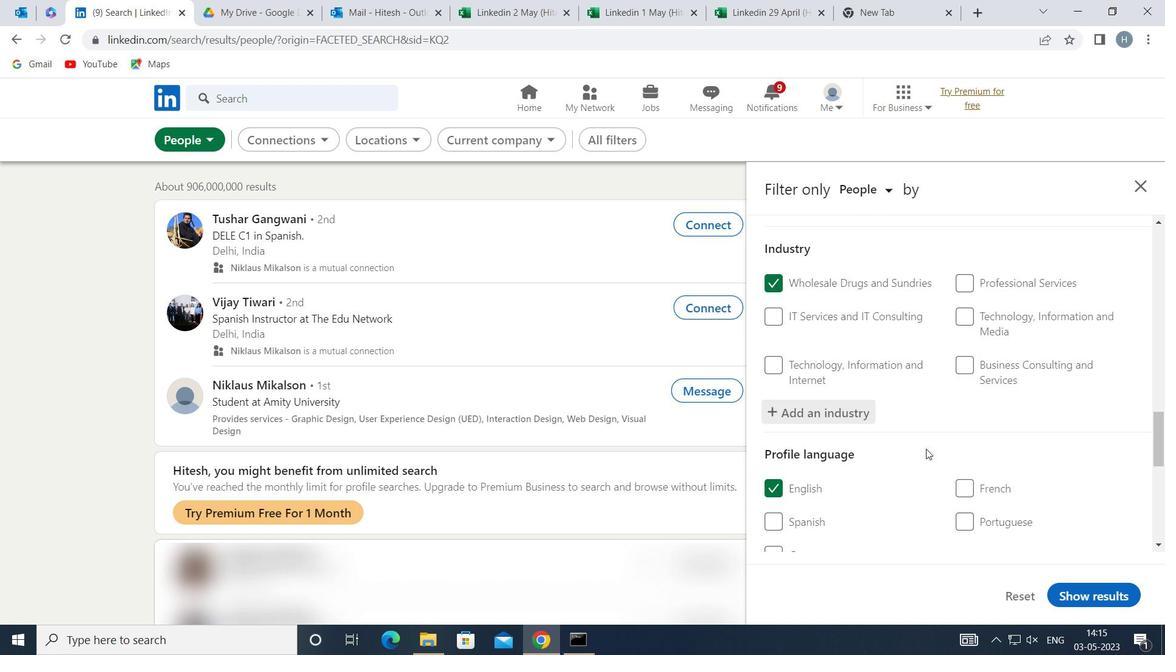 
Action: Mouse scrolled (923, 453) with delta (0, 0)
Screenshot: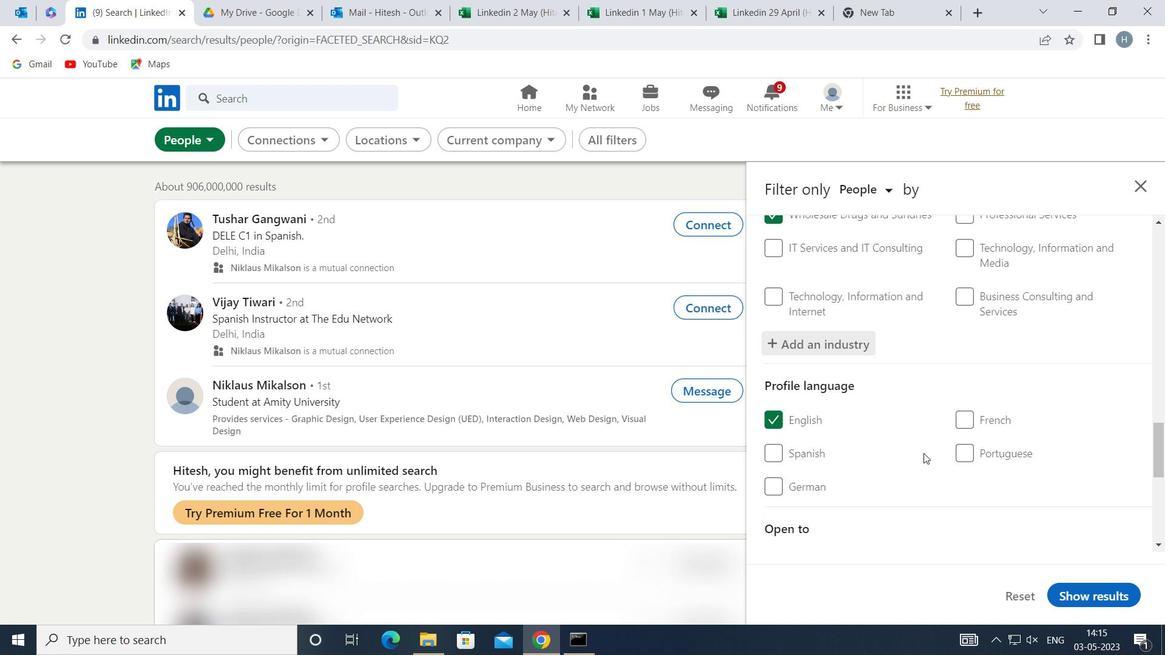 
Action: Mouse moved to (923, 454)
Screenshot: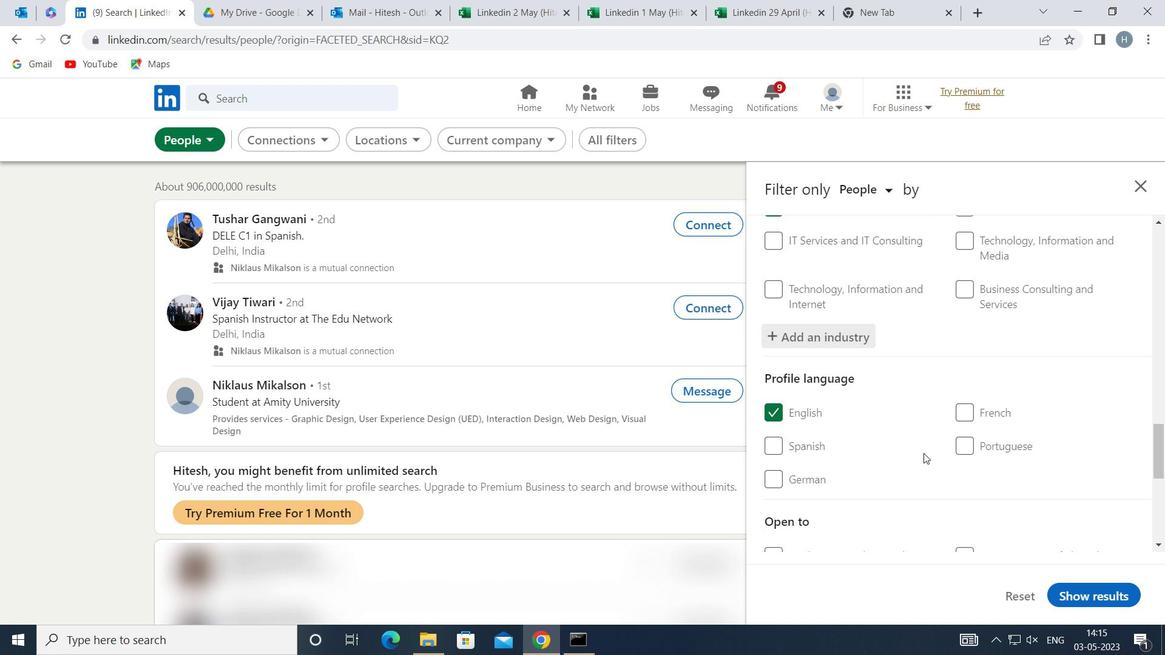 
Action: Mouse scrolled (923, 454) with delta (0, 0)
Screenshot: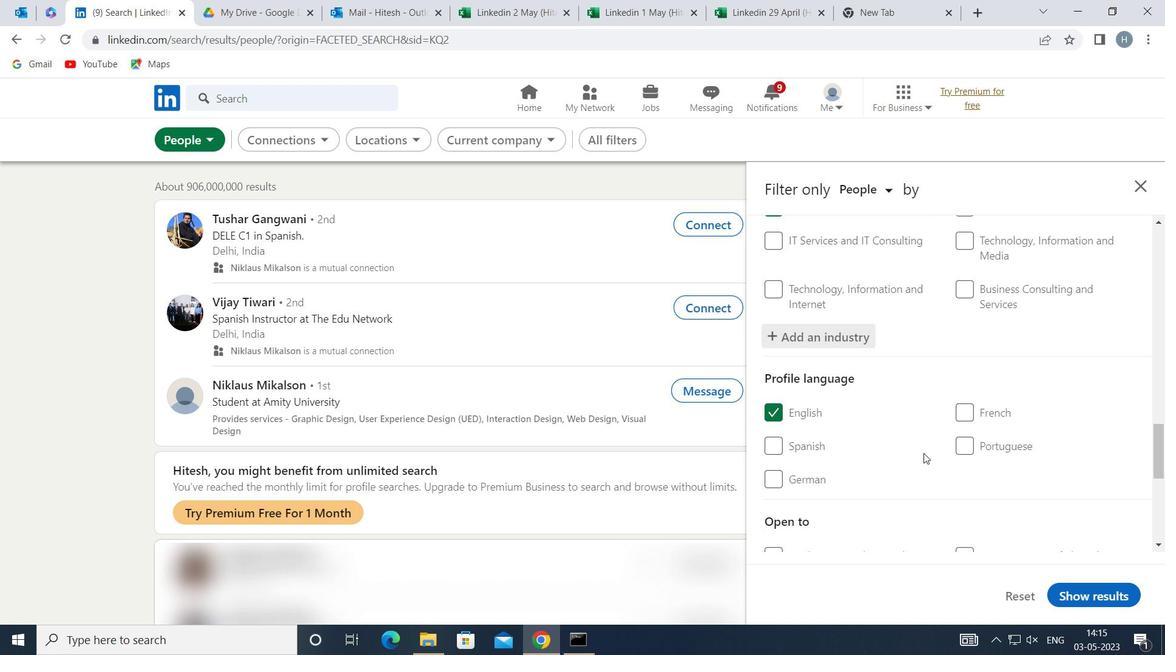 
Action: Mouse moved to (923, 455)
Screenshot: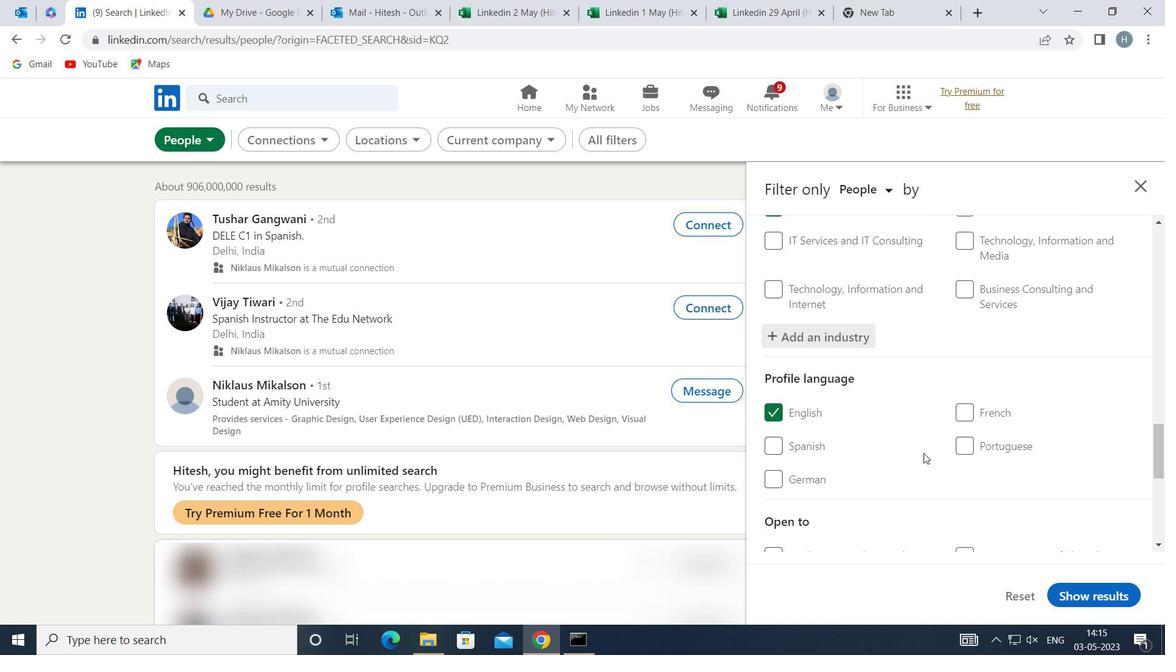 
Action: Mouse scrolled (923, 454) with delta (0, 0)
Screenshot: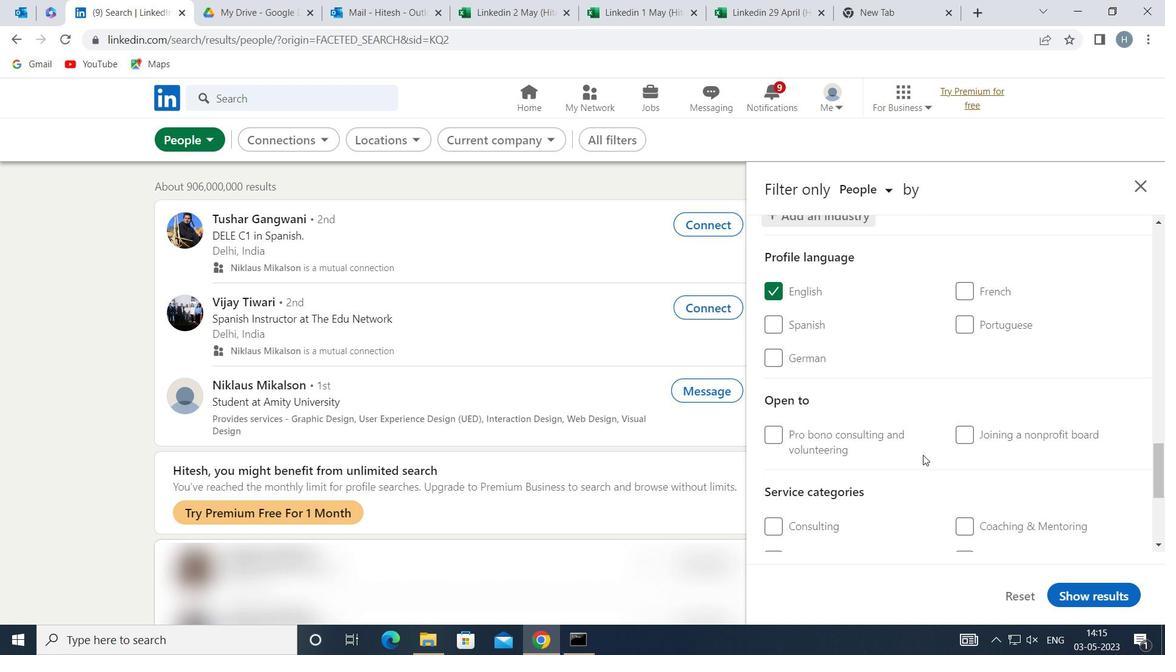 
Action: Mouse moved to (979, 484)
Screenshot: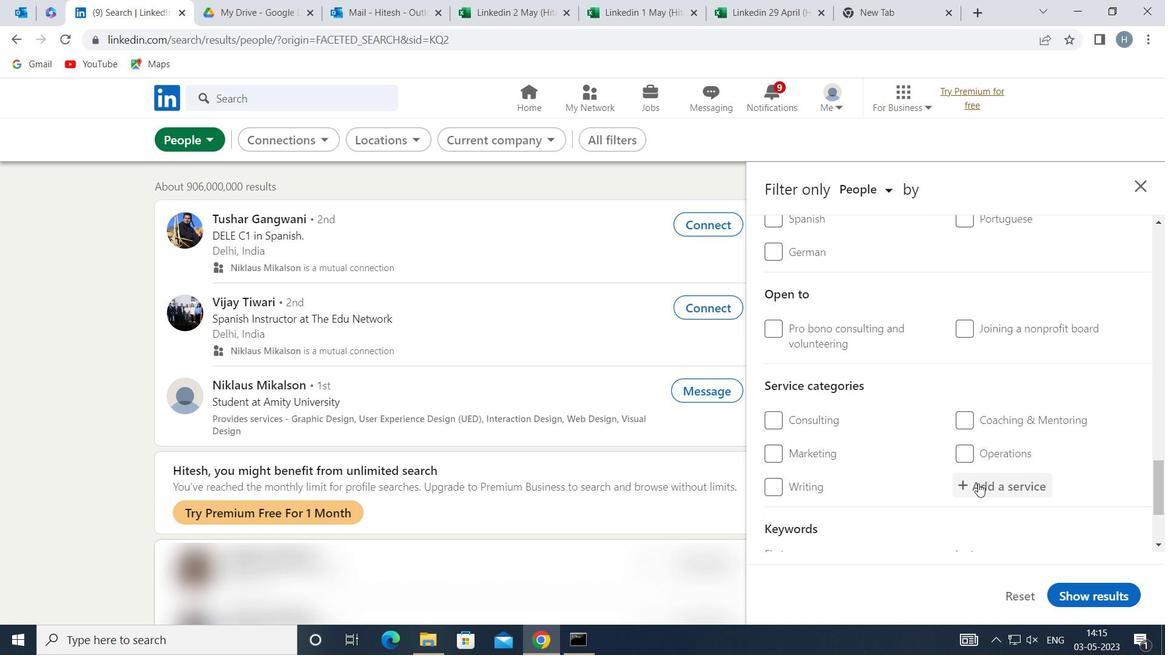 
Action: Mouse pressed left at (979, 484)
Screenshot: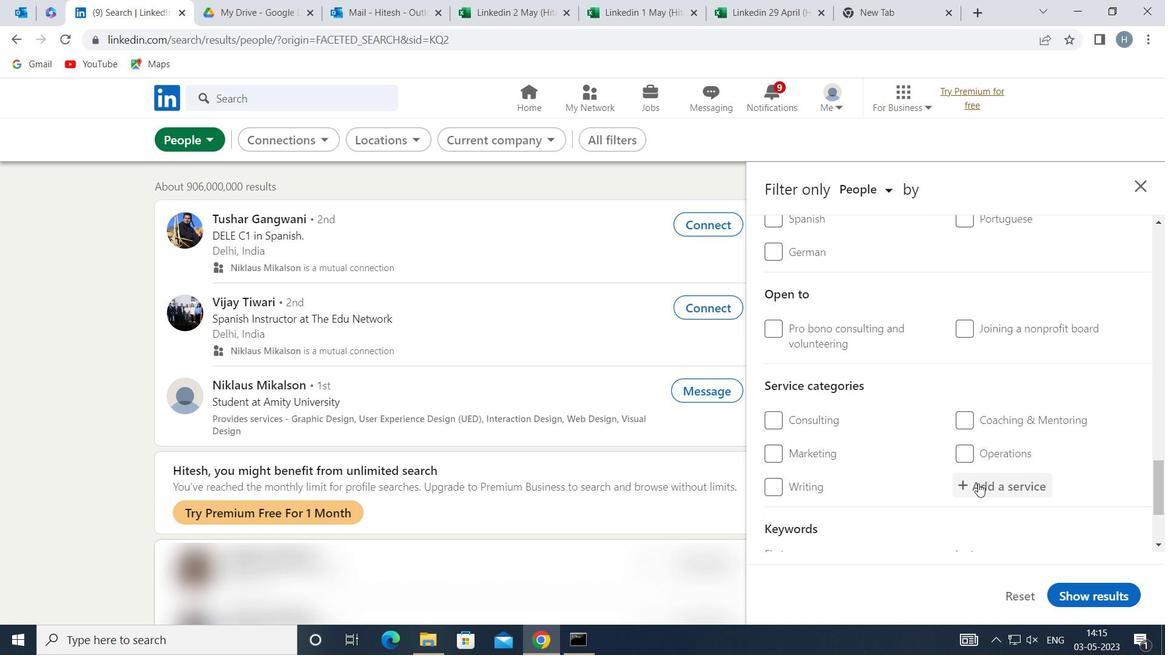 
Action: Mouse moved to (965, 446)
Screenshot: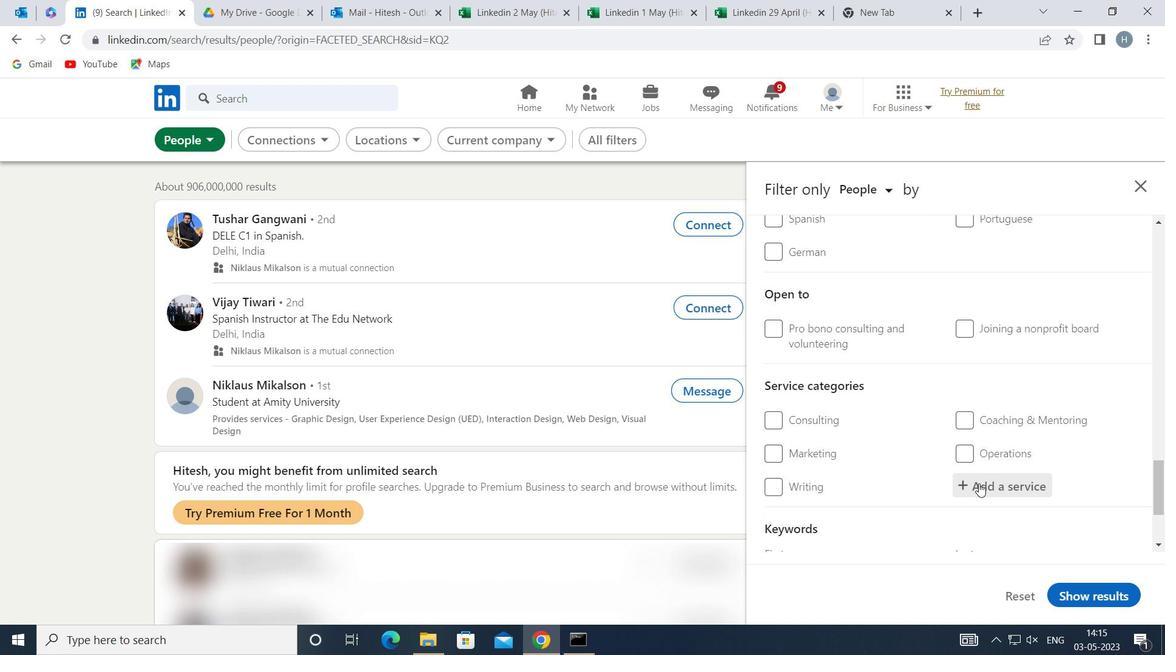 
Action: Key pressed <Key.shift>NON
Screenshot: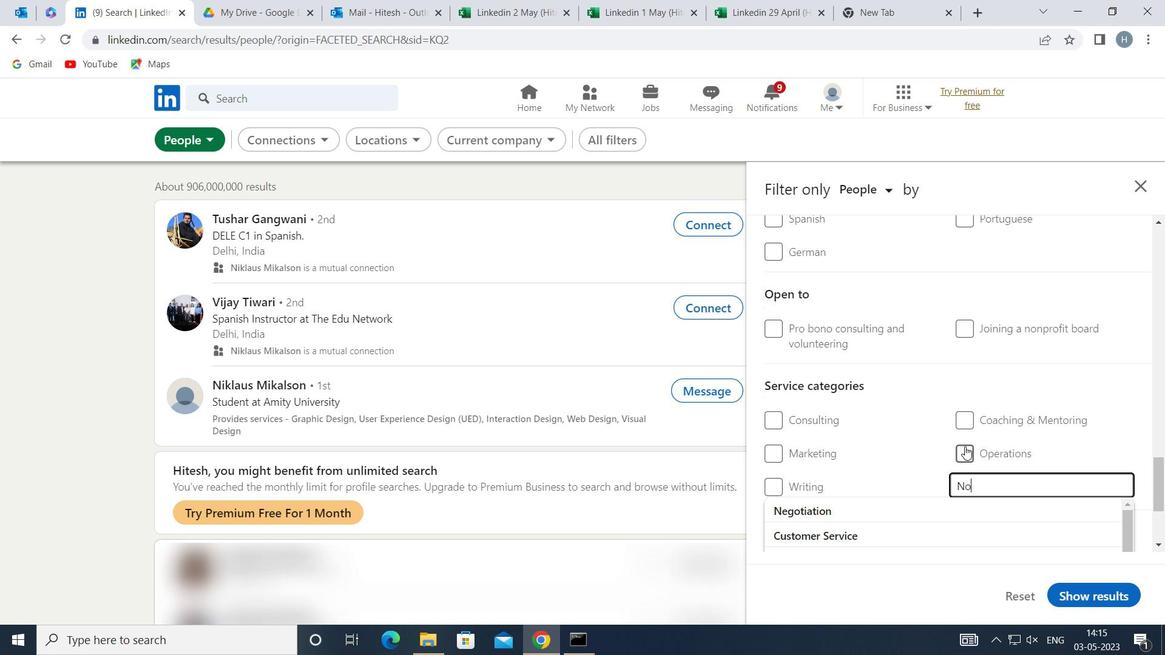 
Action: Mouse moved to (883, 533)
Screenshot: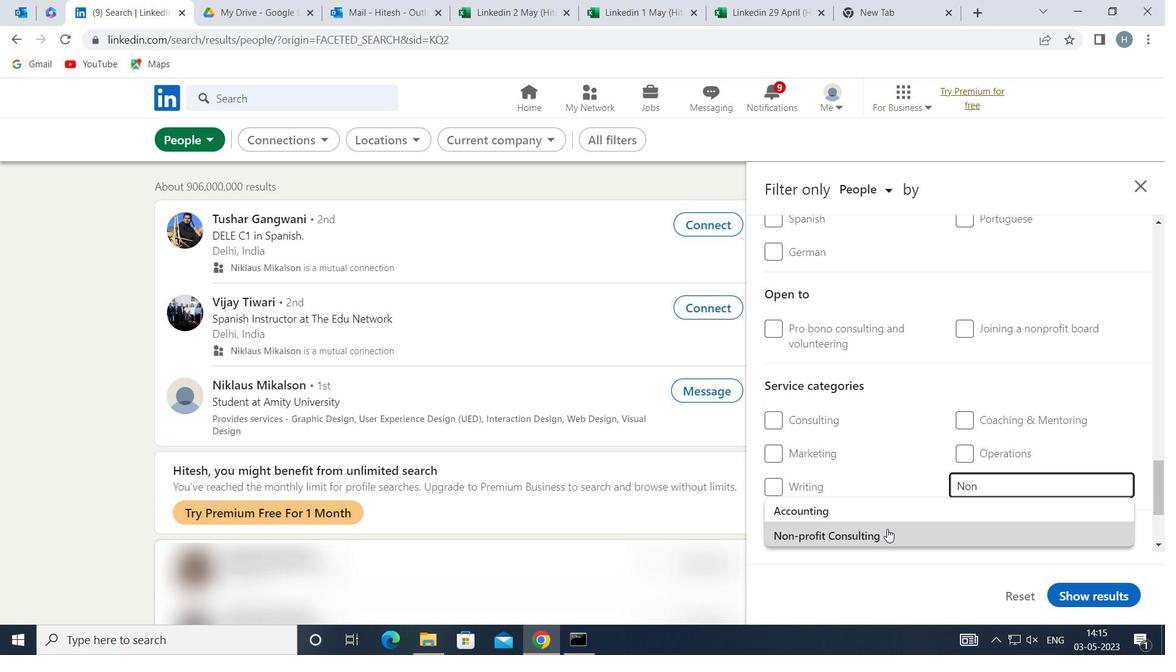 
Action: Mouse pressed left at (883, 533)
Screenshot: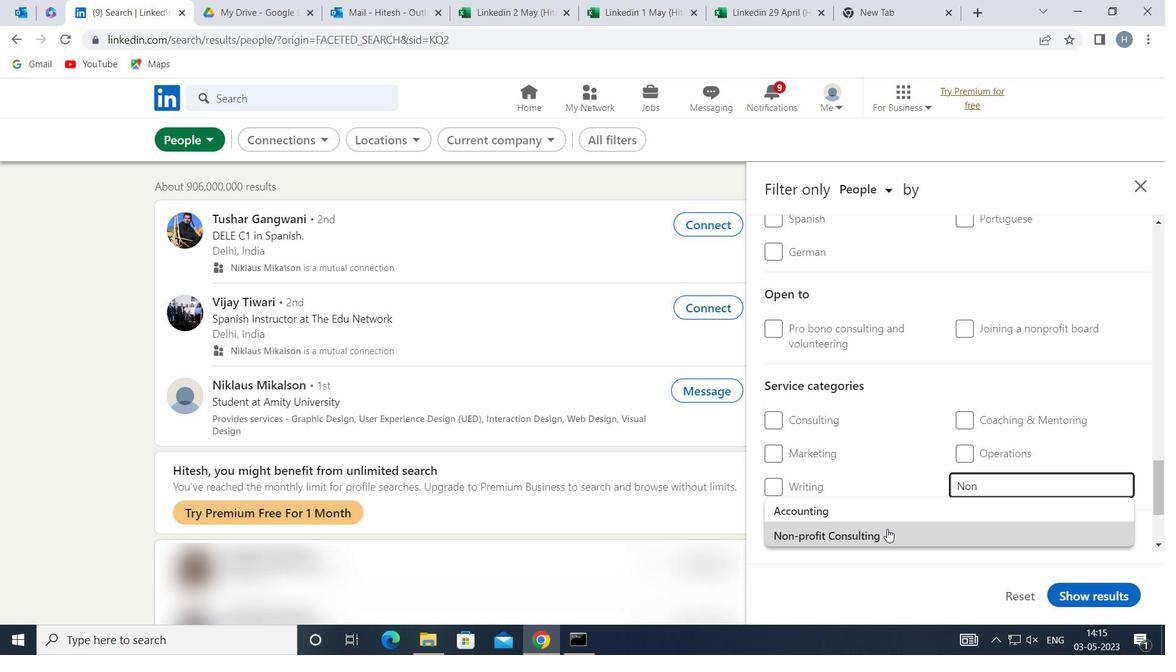 
Action: Mouse moved to (885, 512)
Screenshot: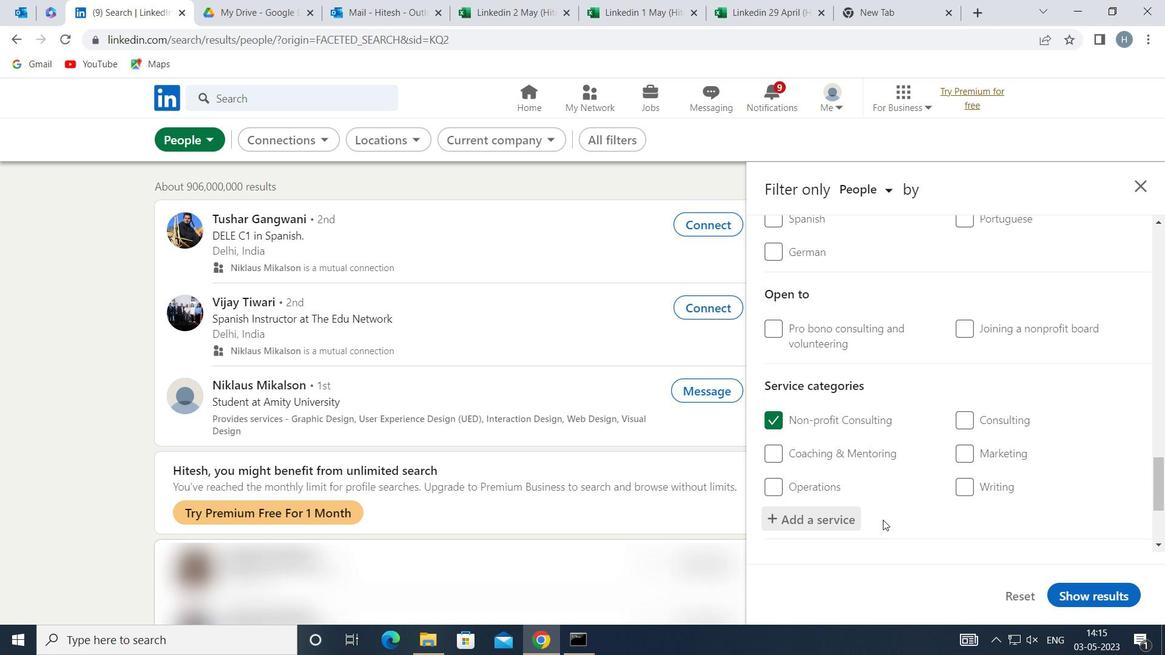 
Action: Mouse scrolled (885, 511) with delta (0, 0)
Screenshot: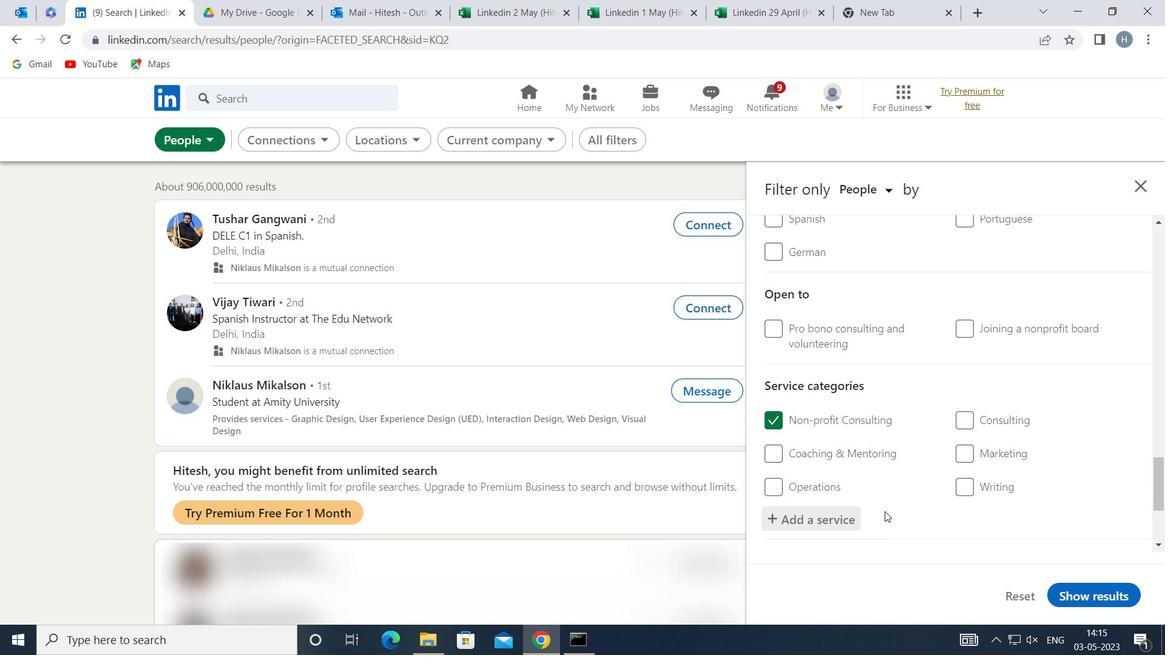 
Action: Mouse scrolled (885, 511) with delta (0, 0)
Screenshot: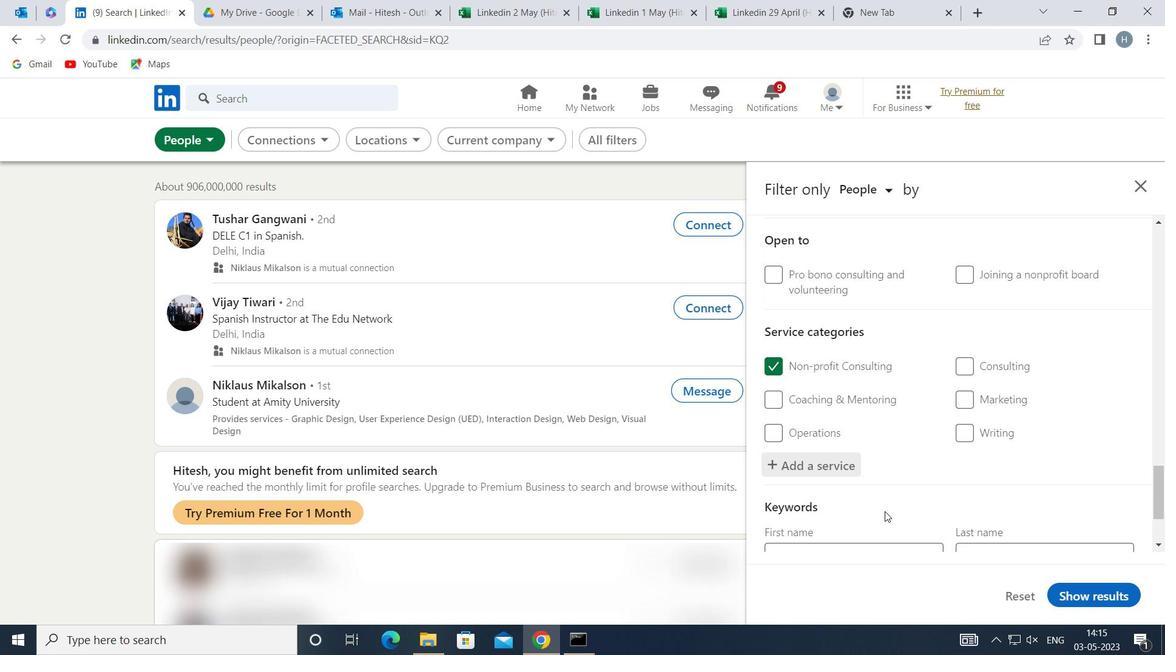 
Action: Mouse moved to (886, 512)
Screenshot: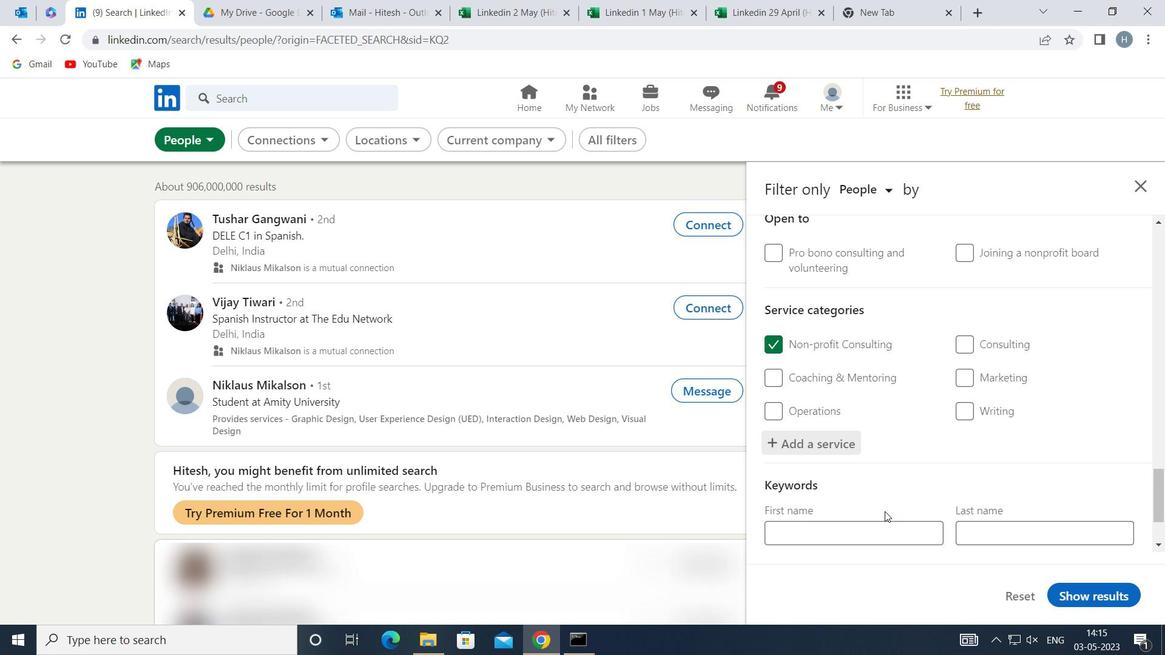 
Action: Mouse scrolled (886, 511) with delta (0, 0)
Screenshot: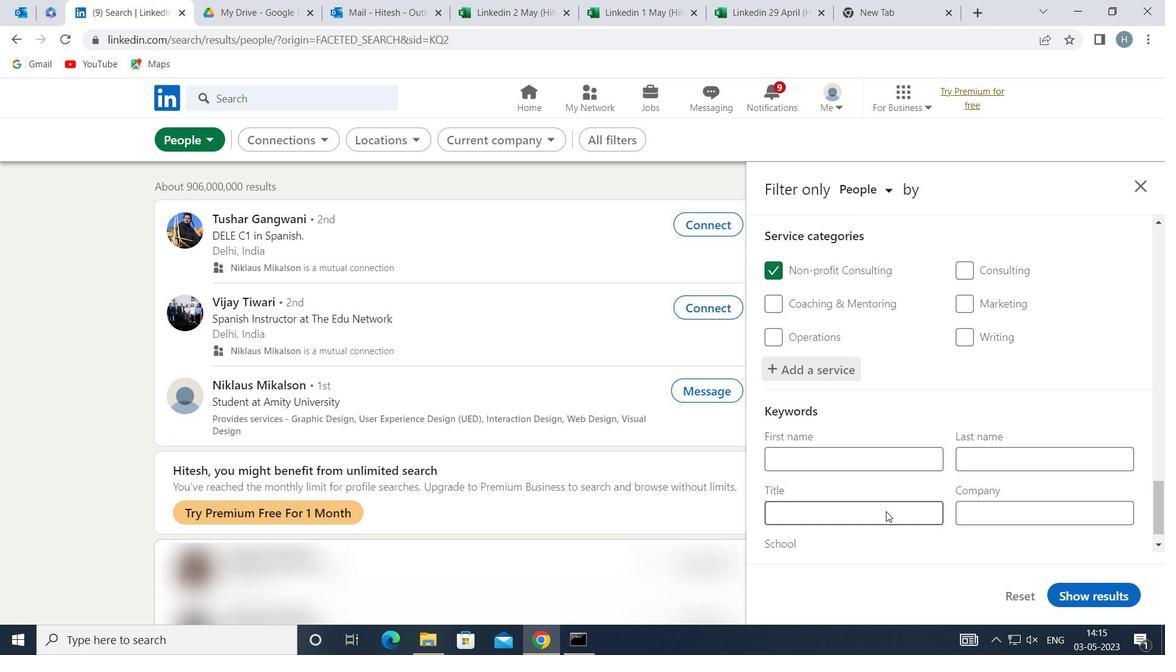 
Action: Mouse scrolled (886, 511) with delta (0, 0)
Screenshot: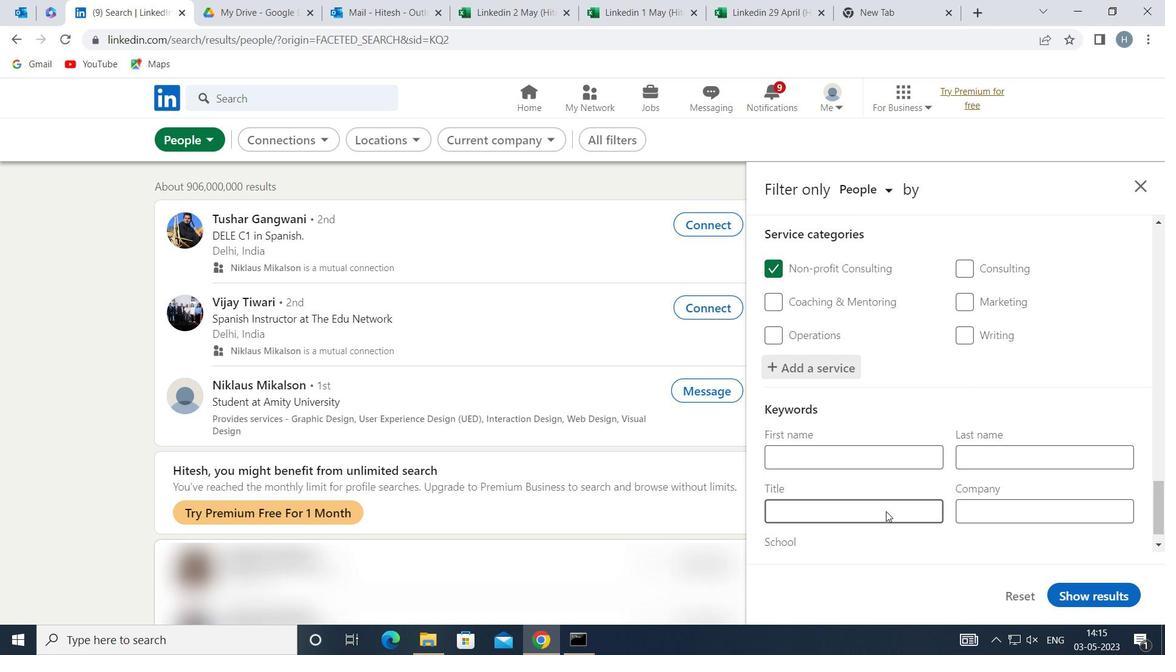 
Action: Mouse scrolled (886, 511) with delta (0, 0)
Screenshot: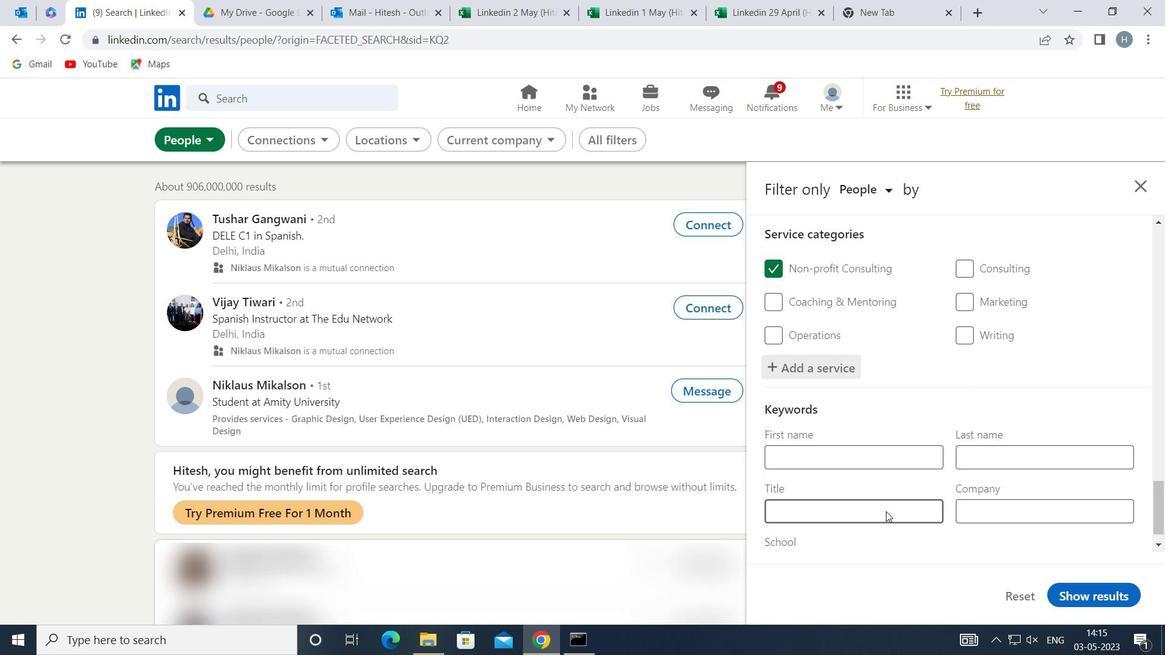 
Action: Mouse moved to (886, 511)
Screenshot: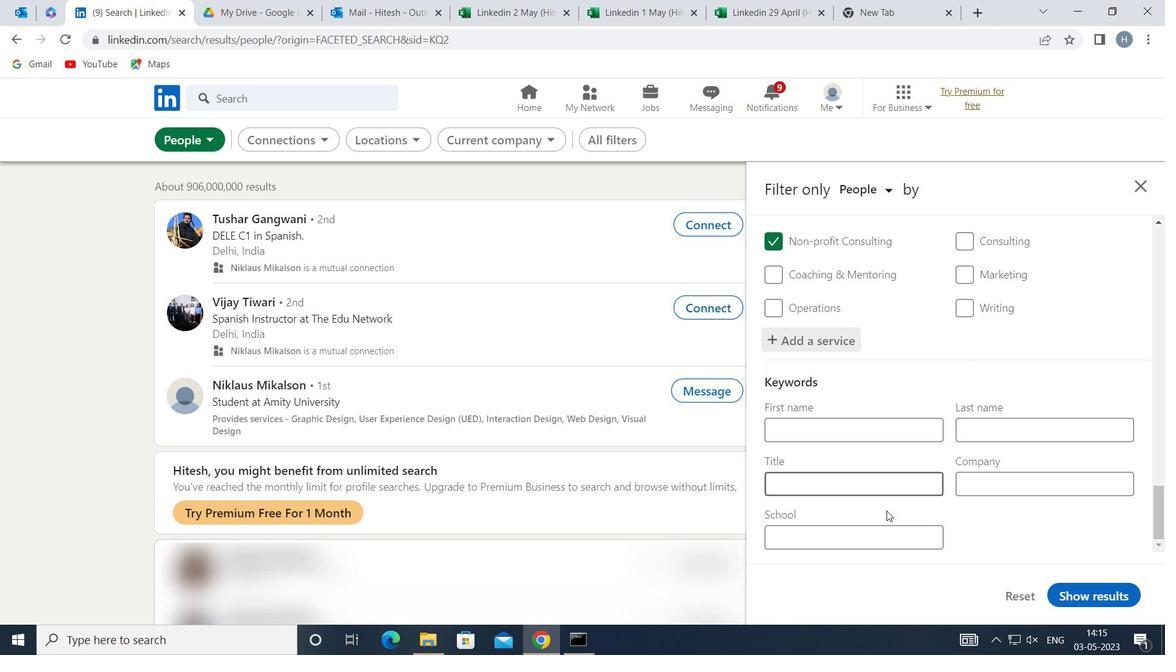 
Action: Mouse scrolled (886, 510) with delta (0, 0)
Screenshot: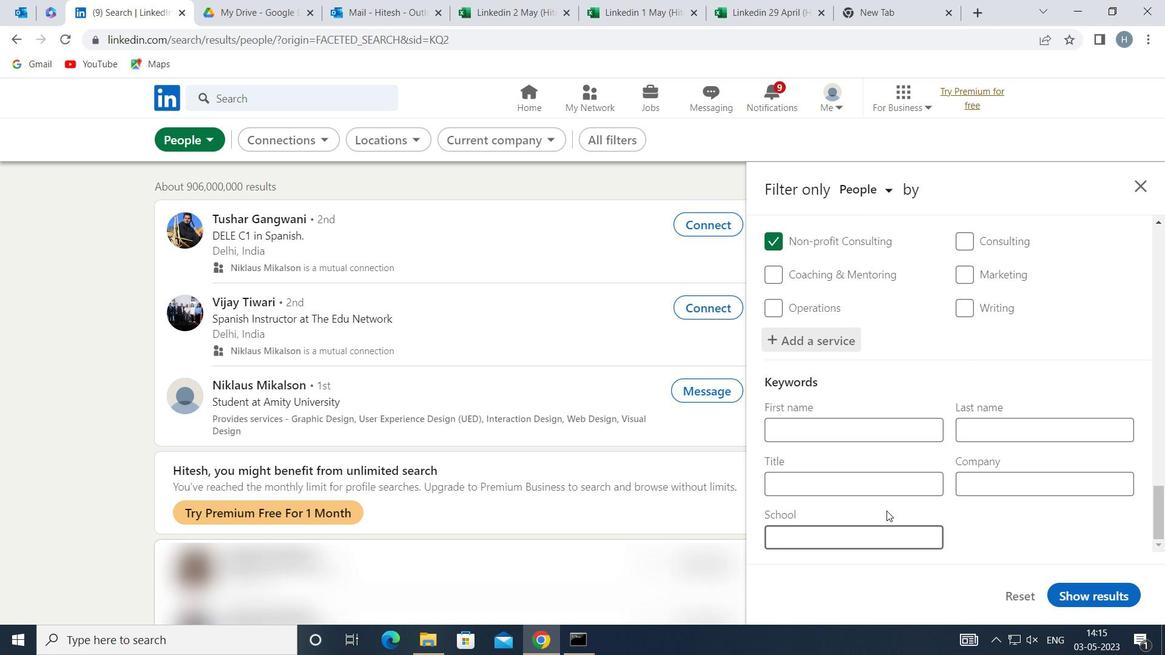 
Action: Mouse scrolled (886, 510) with delta (0, 0)
Screenshot: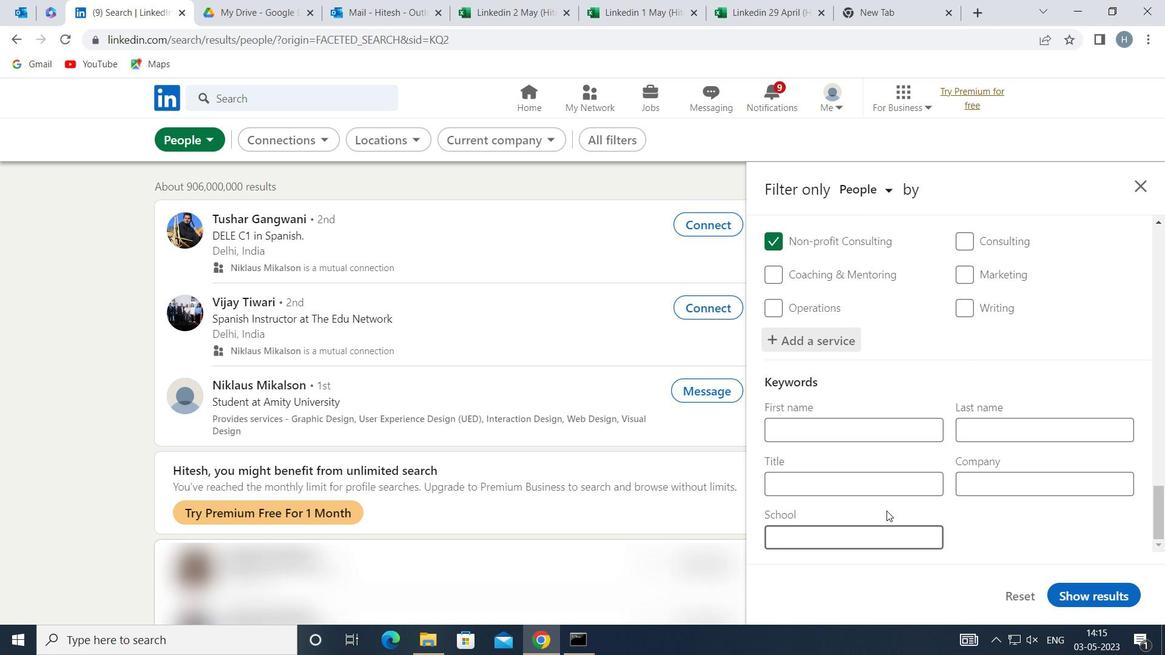 
Action: Mouse moved to (910, 484)
Screenshot: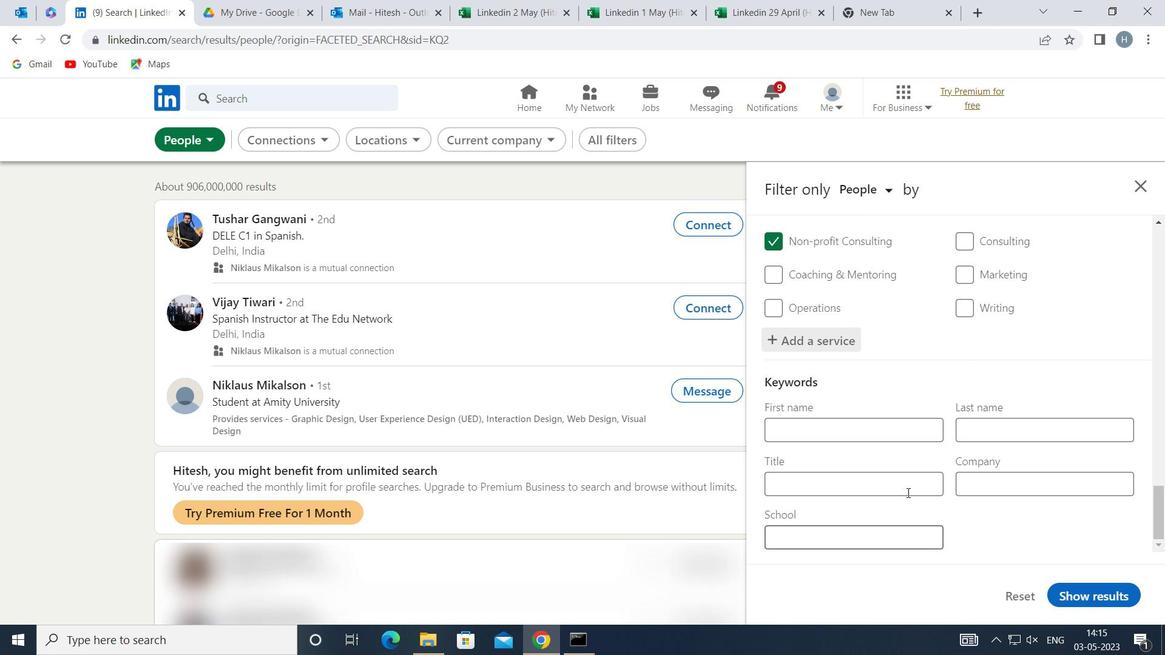 
Action: Mouse pressed left at (910, 484)
Screenshot: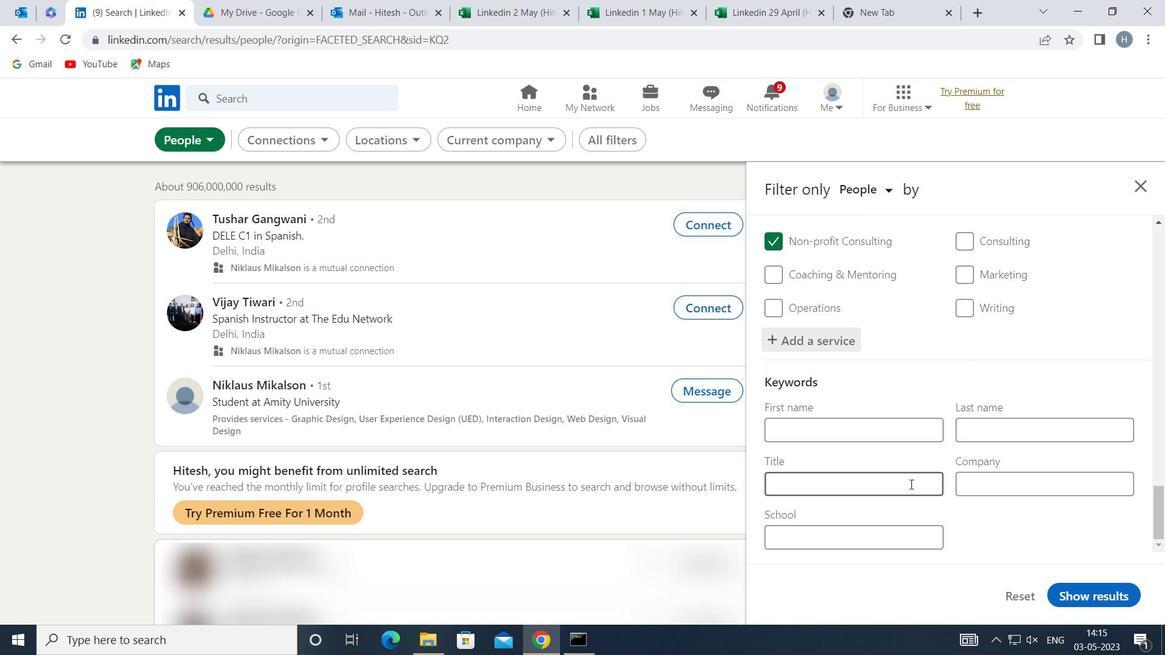 
Action: Mouse moved to (908, 483)
Screenshot: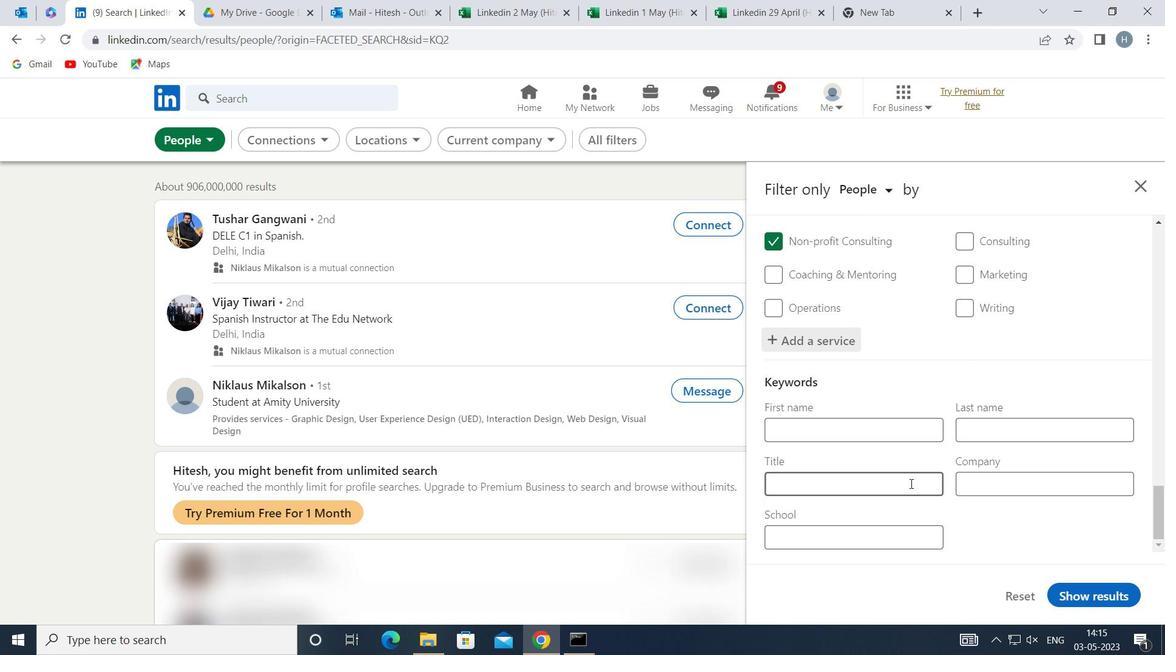 
Action: Key pressed <Key.shift>DIRECTOR<Key.space>OF<Key.space><Key.shift>INSIDE<Key.space><Key.shift>SALES
Screenshot: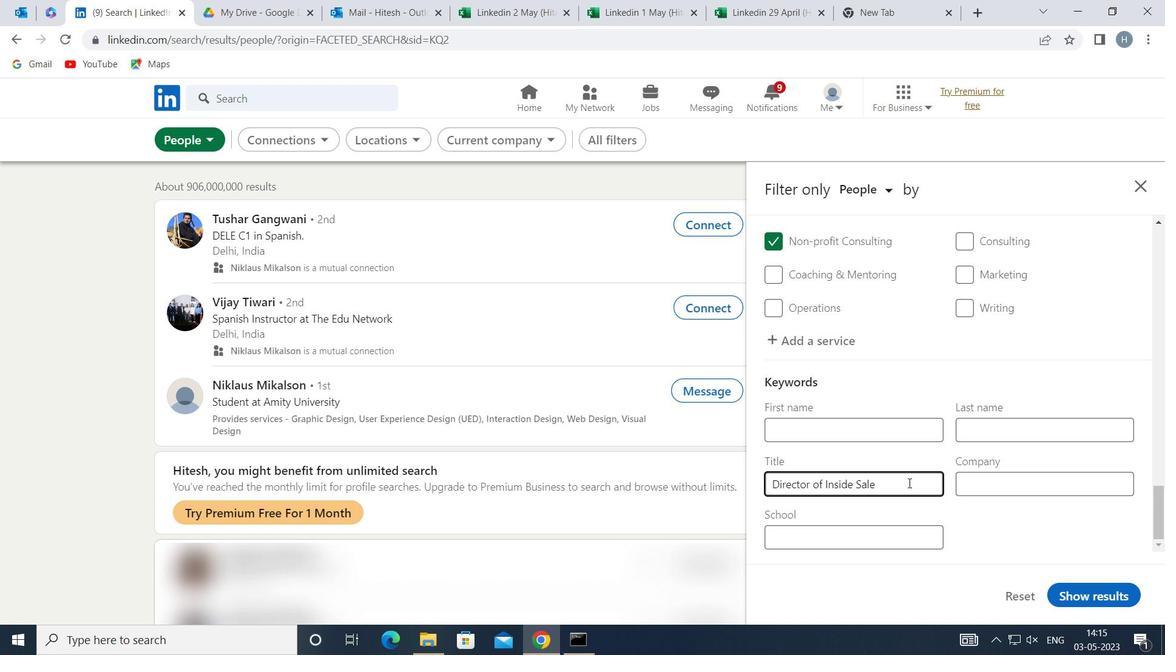 
Action: Mouse moved to (1108, 598)
Screenshot: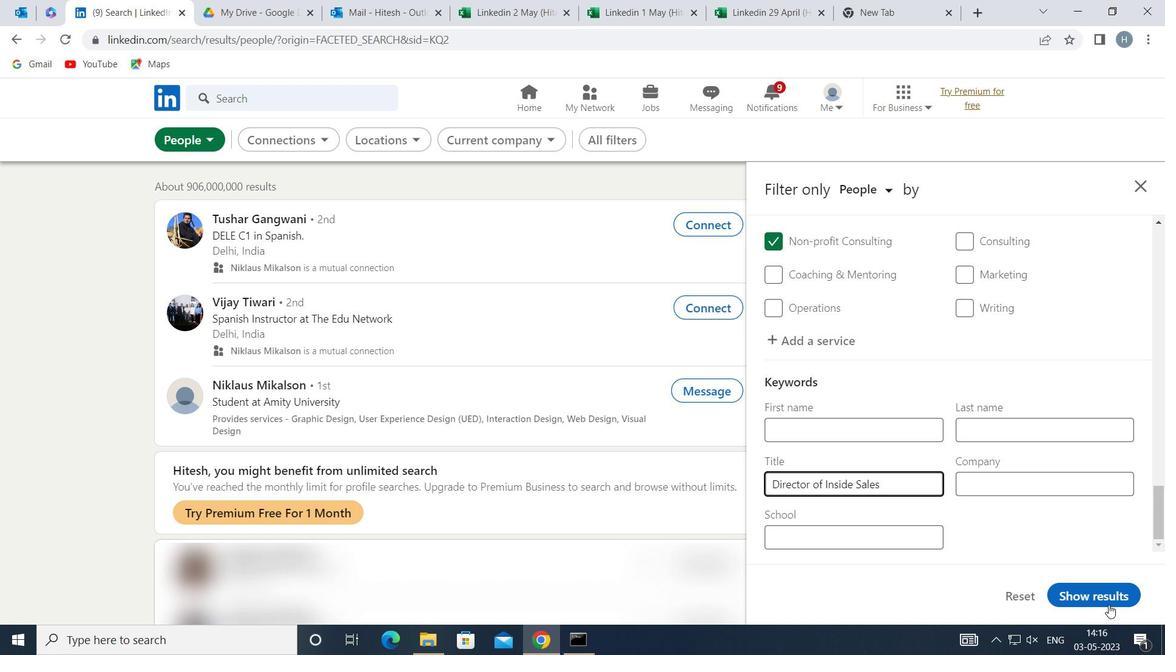 
Action: Mouse pressed left at (1108, 598)
Screenshot: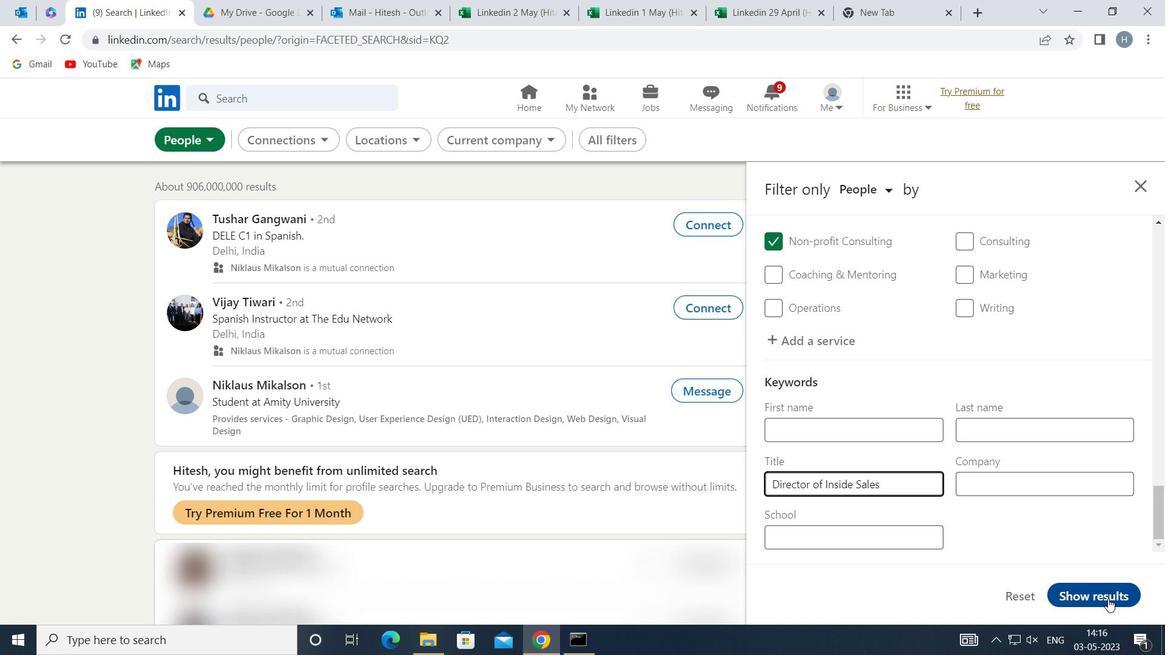 
Action: Mouse moved to (1077, 565)
Screenshot: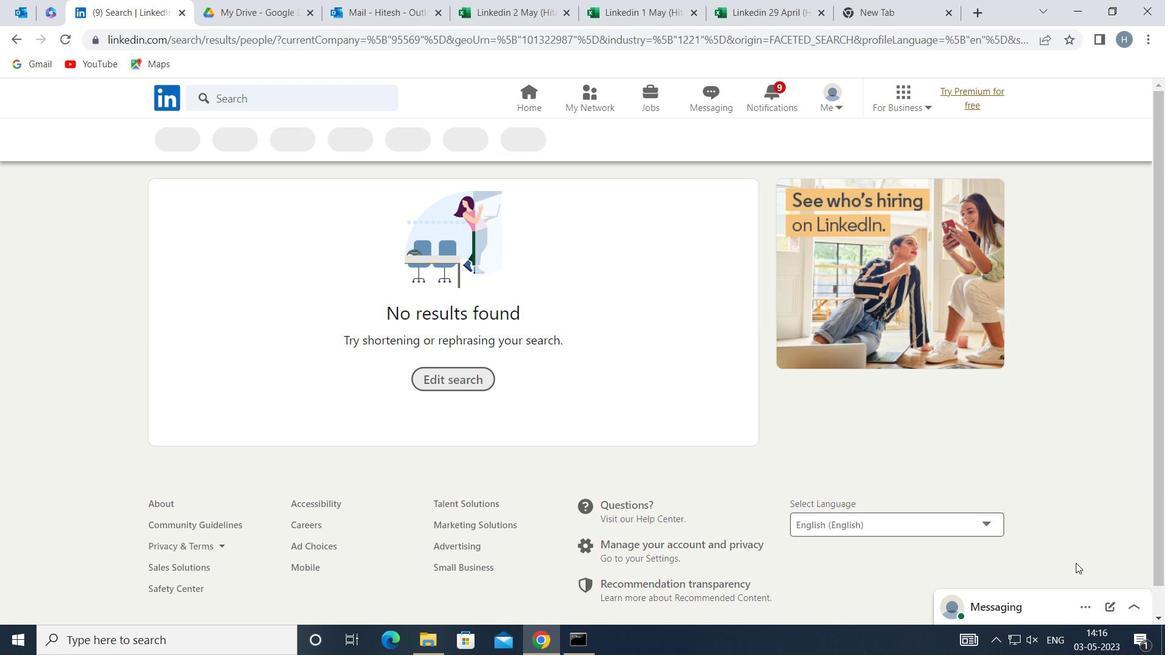 
